 Task: Add an event with the title Third Marketing Campaign Optimization Discussion, date '2023/10/15', time 9:40 AM to 11:40 AMand add a description: A monthly review meeting is a scheduled gathering where team members and stakeholders come together to reflect on the previous month's performance, discuss achievements, identify areas for improvement, and set goals for the upcoming month. , put the event into Red category, logged in from the account softage.9@softage.netand send the event invitation to softage.7@softage.net with CC to  softage.1@softage.net. Set a reminder for the event 201 week before
Action: Mouse moved to (84, 122)
Screenshot: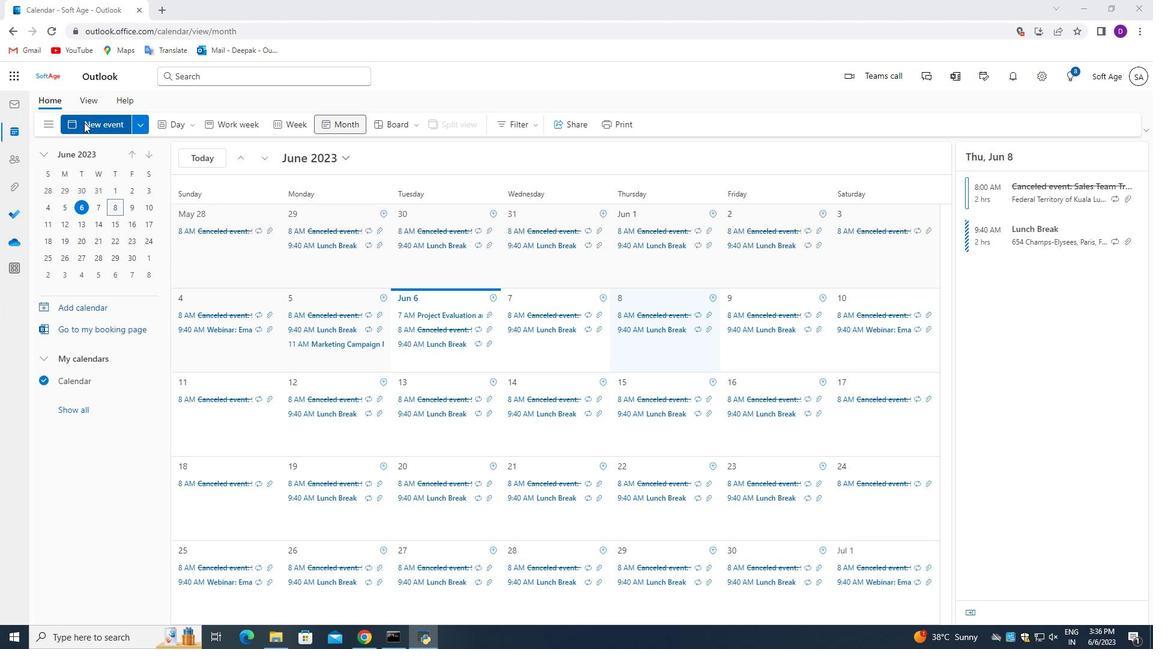 
Action: Mouse pressed left at (84, 122)
Screenshot: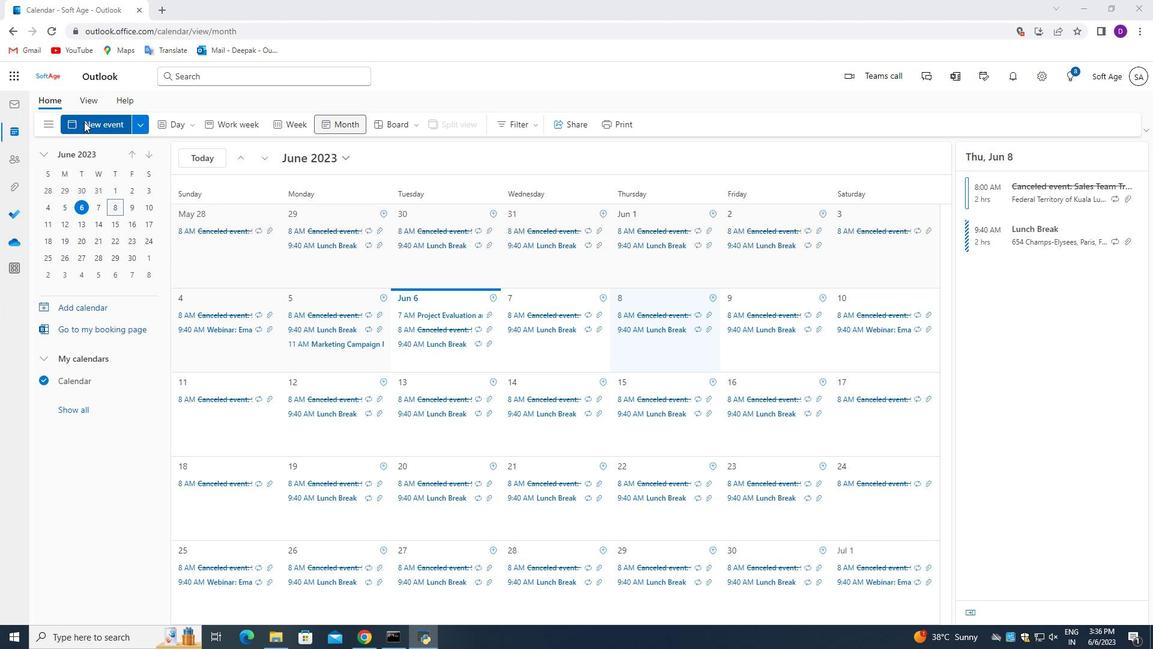 
Action: Mouse moved to (328, 479)
Screenshot: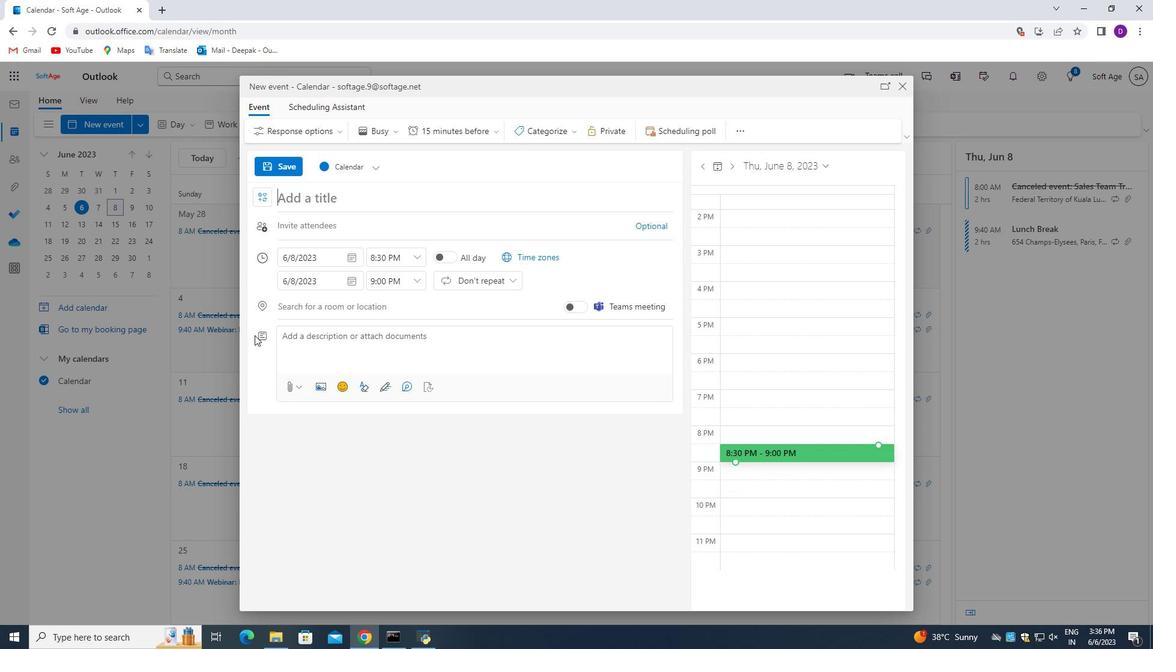 
Action: Key pressed <Key.shift_r>Third<Key.space><Key.shift>Marketing<Key.space><Key.shift_r>c<Key.backspace><Key.shift_r>Campaign<Key.space><Key.shift>Optimization<Key.space><Key.shift_r>Discussion
Screenshot: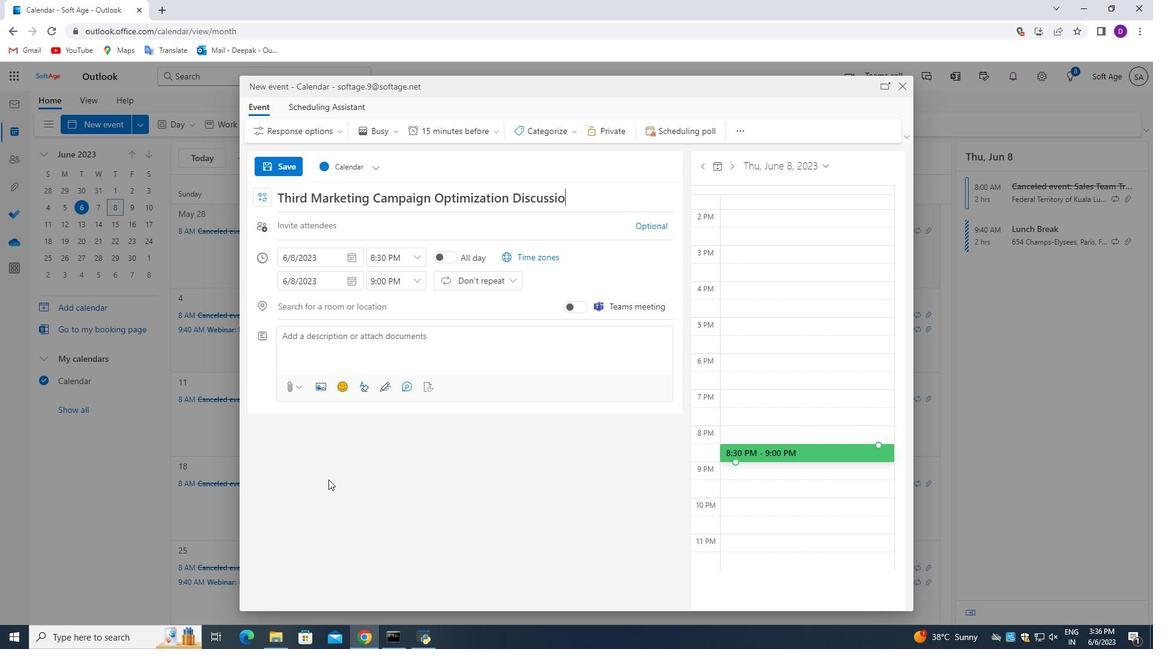 
Action: Mouse moved to (352, 255)
Screenshot: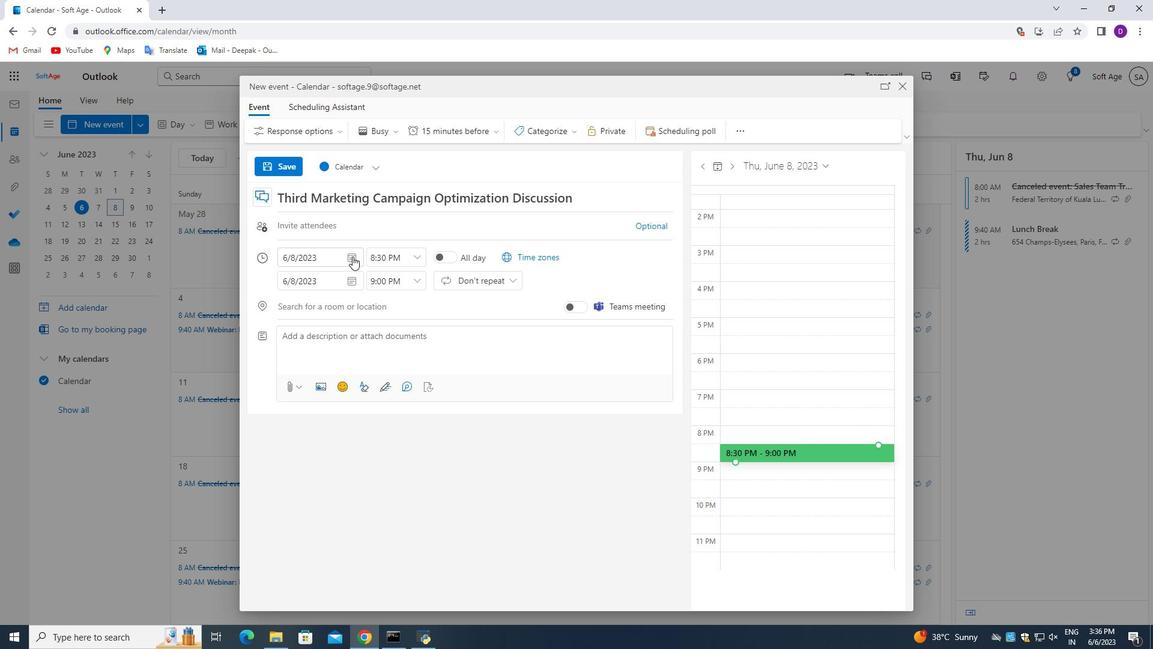 
Action: Mouse pressed left at (352, 255)
Screenshot: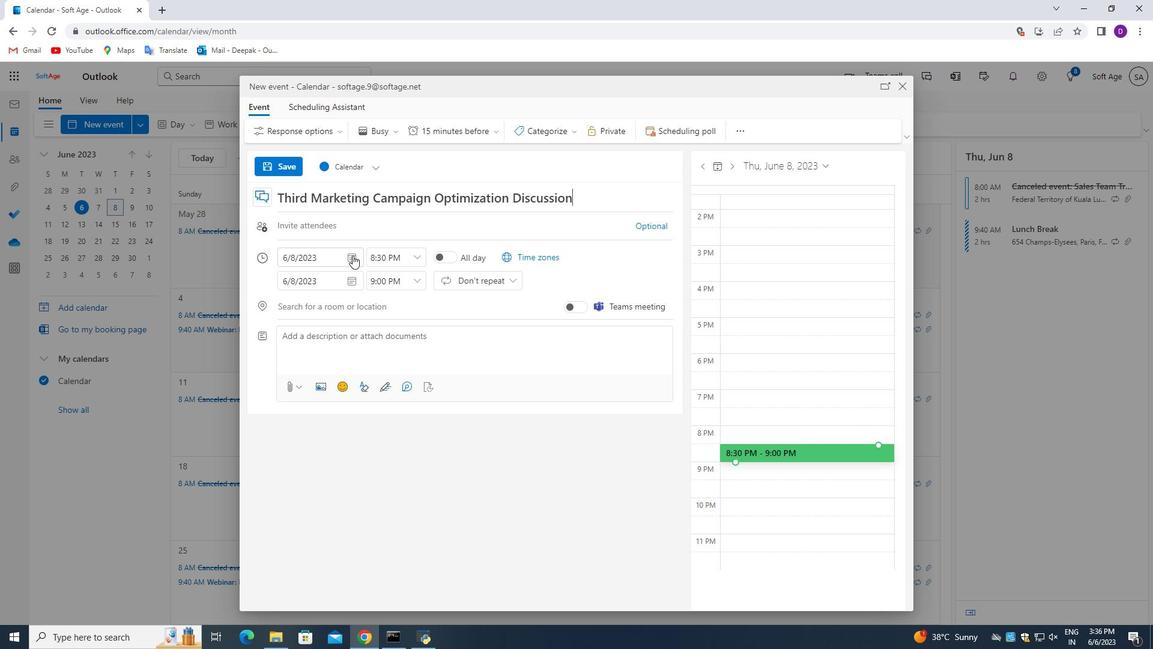 
Action: Mouse moved to (326, 283)
Screenshot: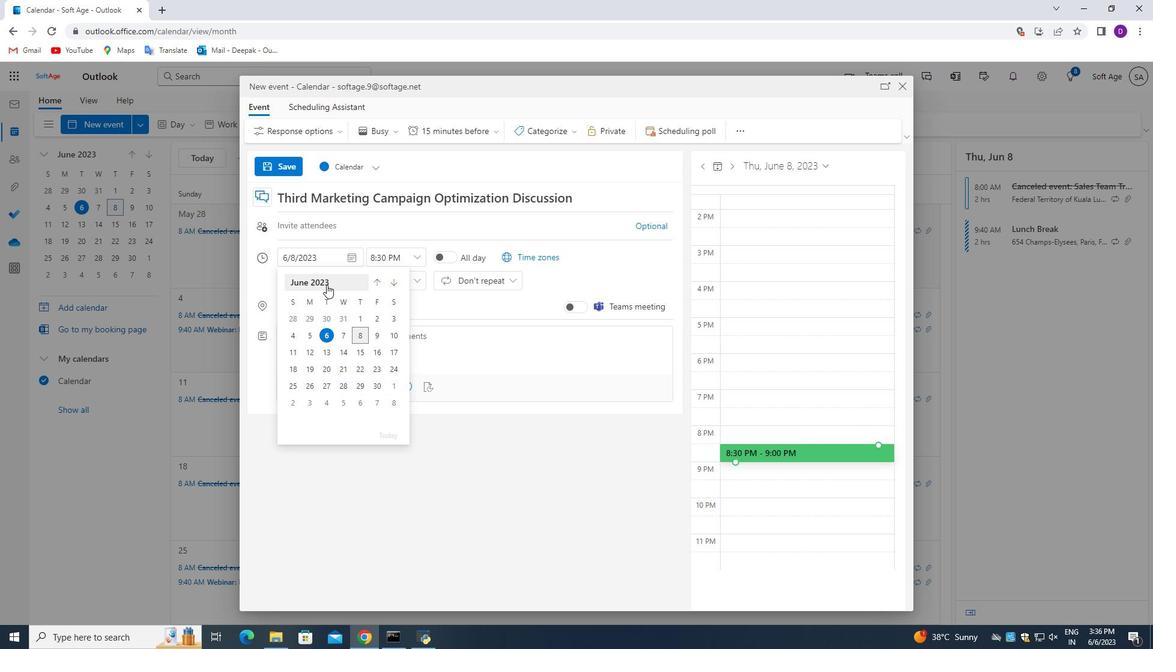 
Action: Mouse pressed left at (326, 283)
Screenshot: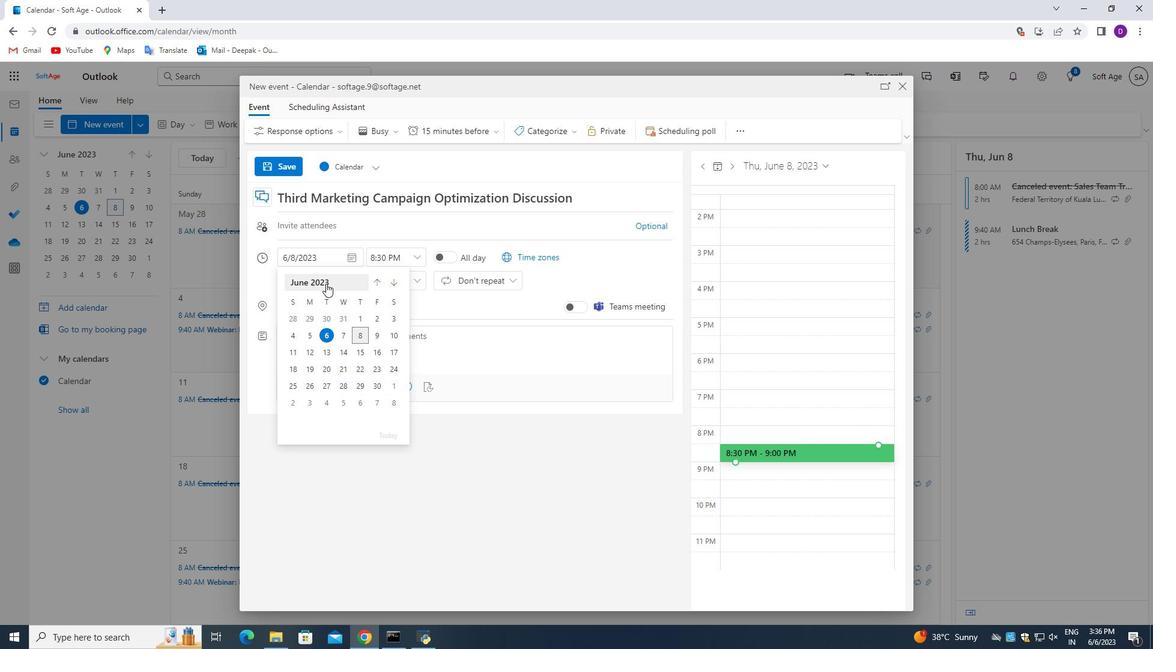 
Action: Mouse moved to (332, 370)
Screenshot: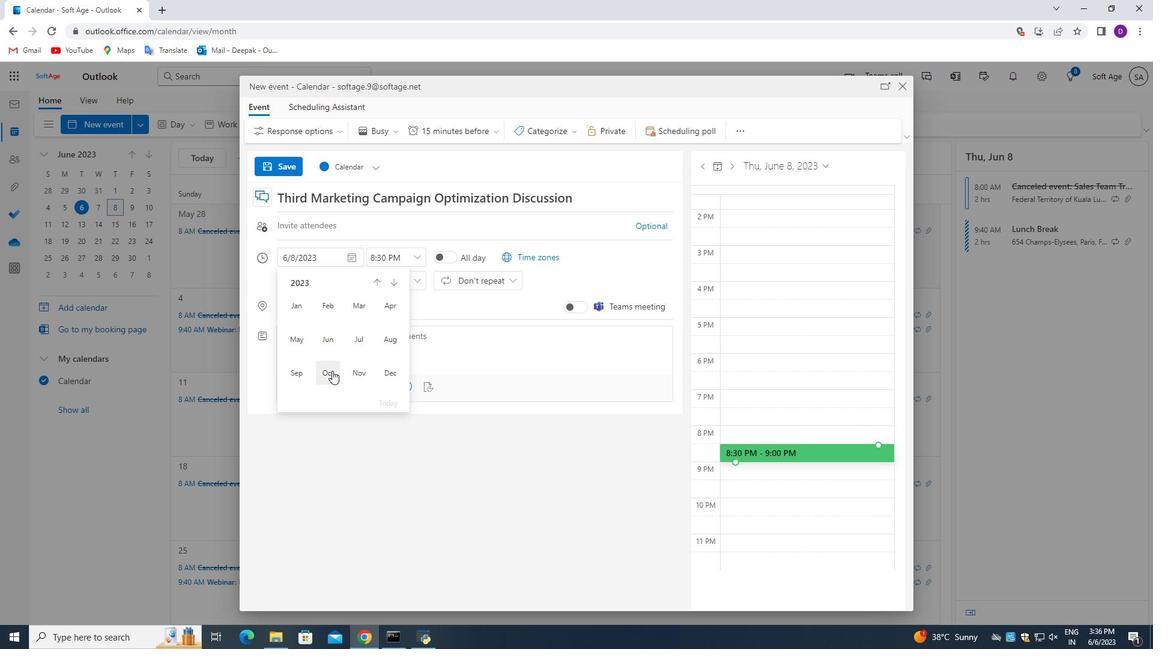 
Action: Mouse pressed left at (332, 370)
Screenshot: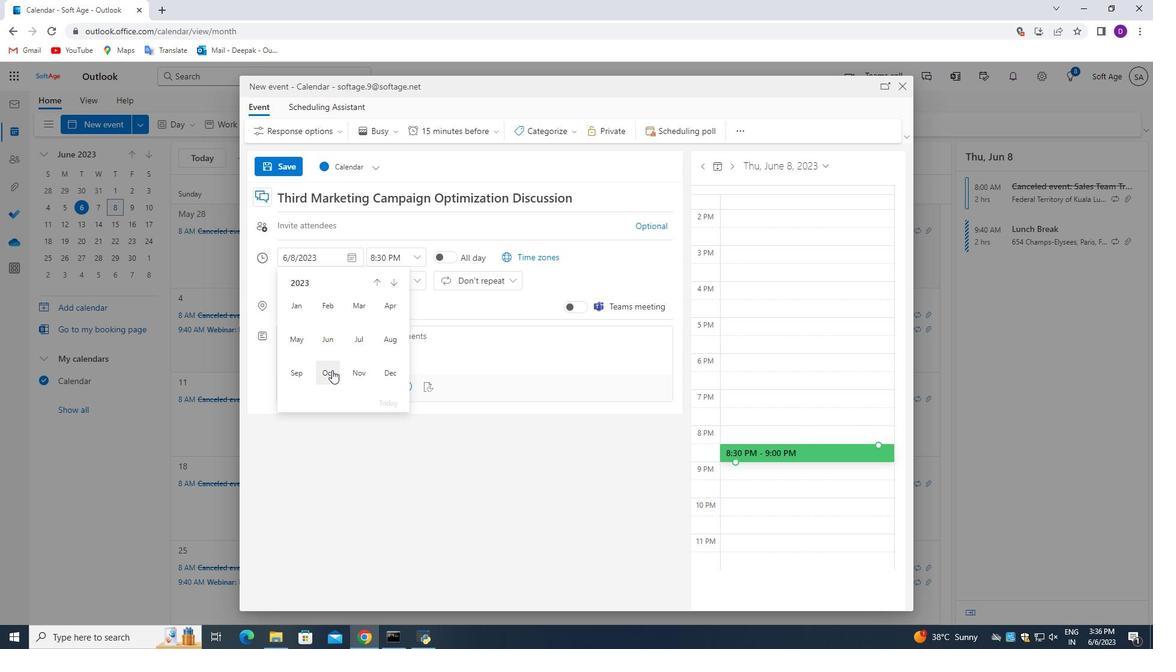 
Action: Mouse moved to (298, 349)
Screenshot: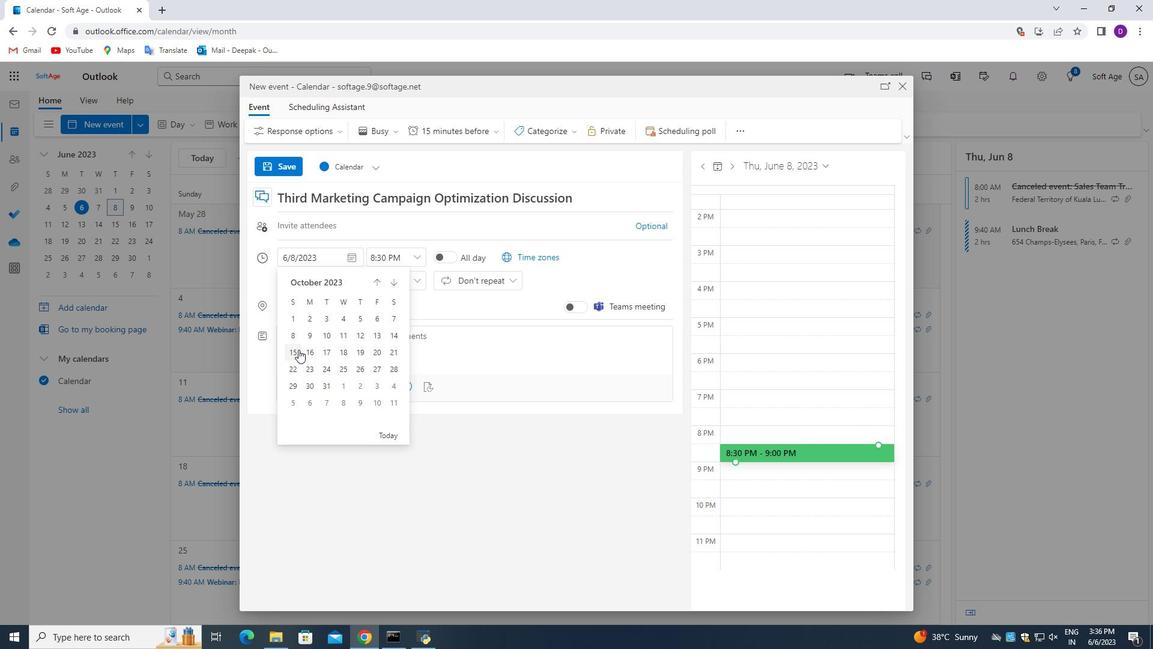 
Action: Mouse pressed left at (298, 349)
Screenshot: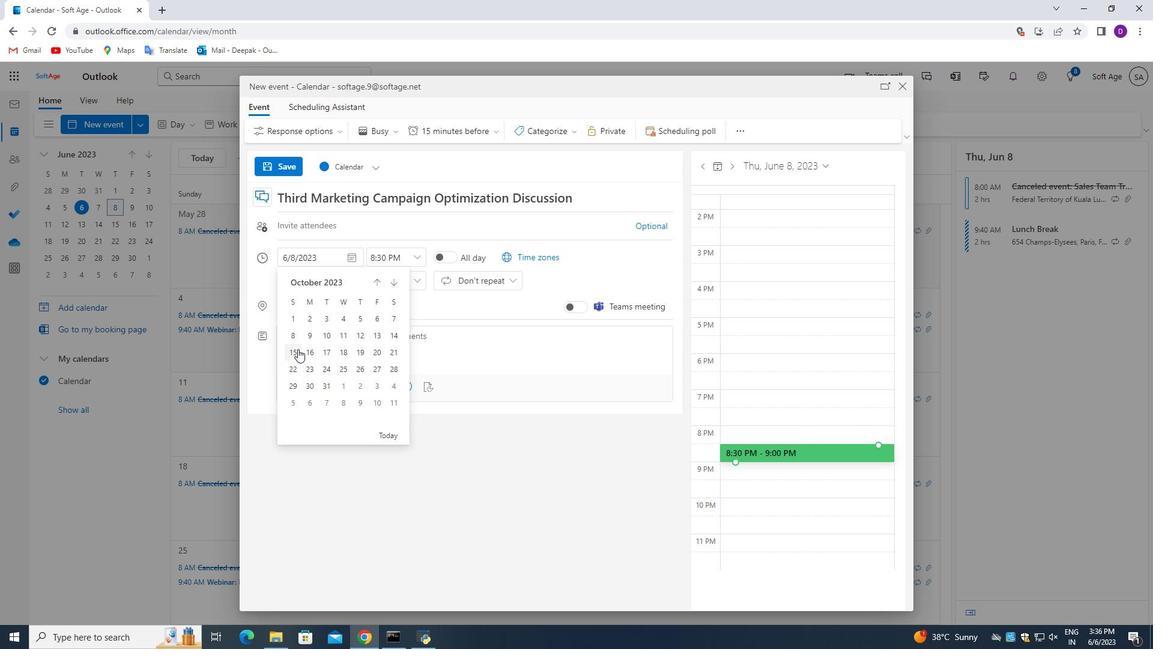 
Action: Mouse moved to (417, 260)
Screenshot: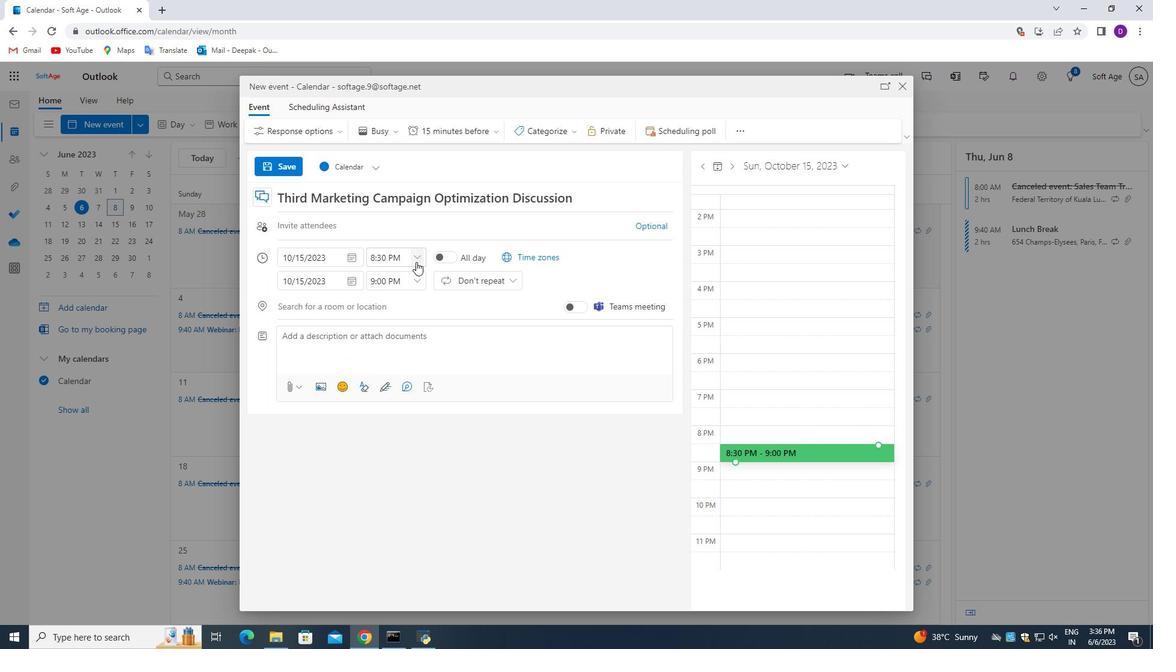 
Action: Mouse pressed left at (417, 260)
Screenshot: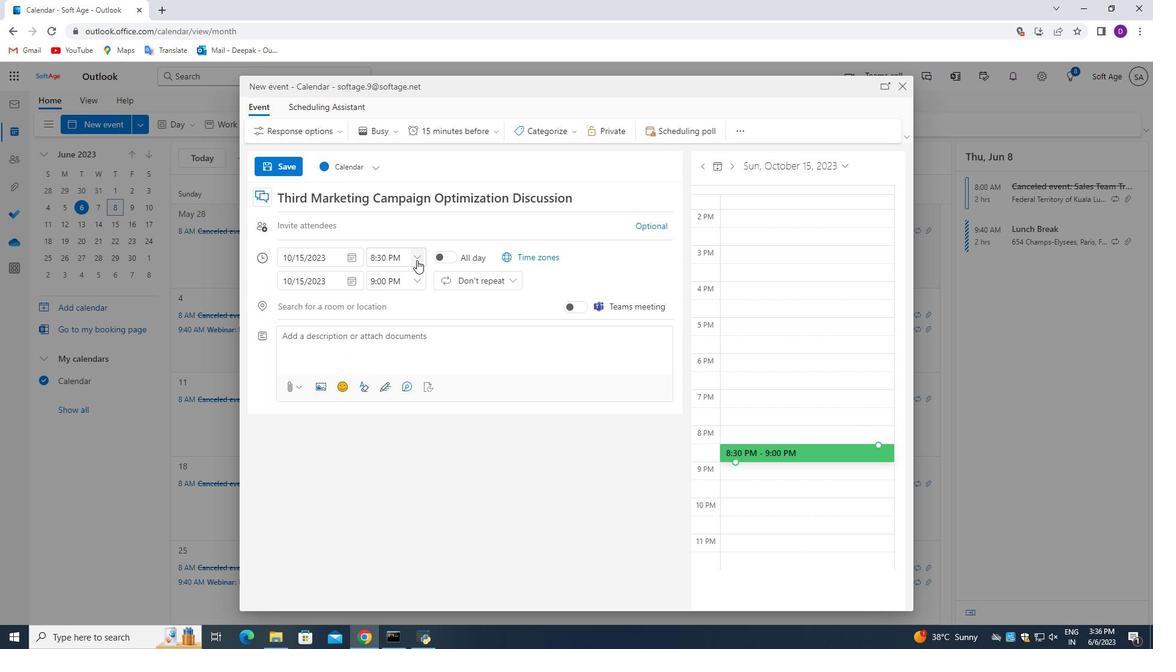 
Action: Mouse moved to (388, 347)
Screenshot: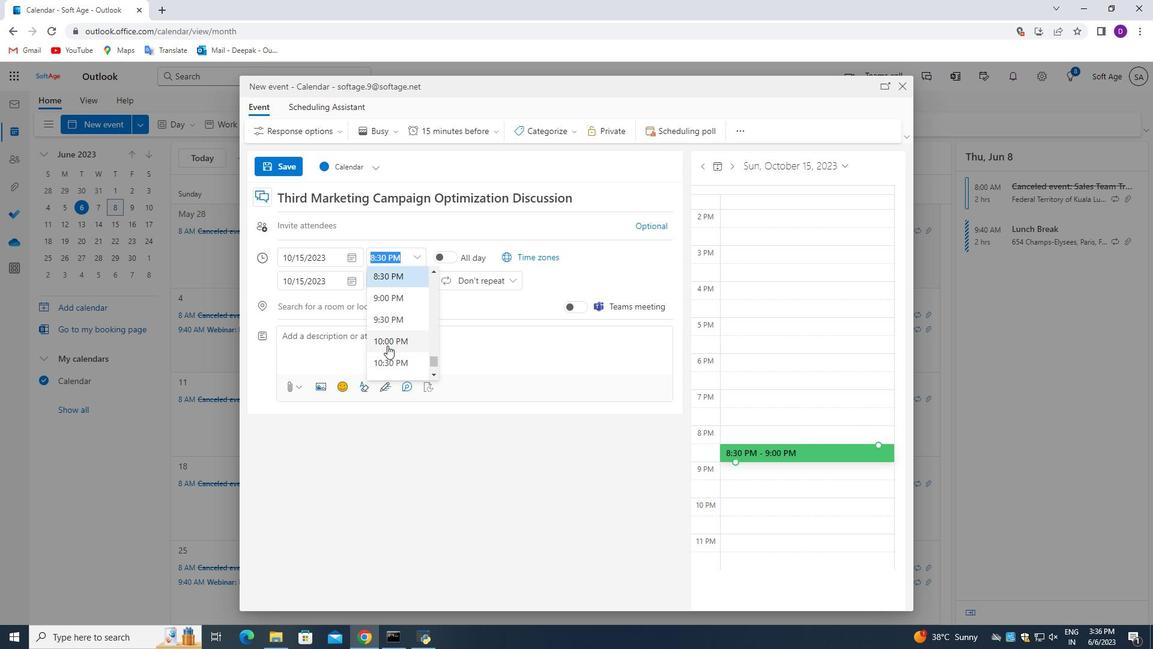 
Action: Mouse scrolled (388, 347) with delta (0, 0)
Screenshot: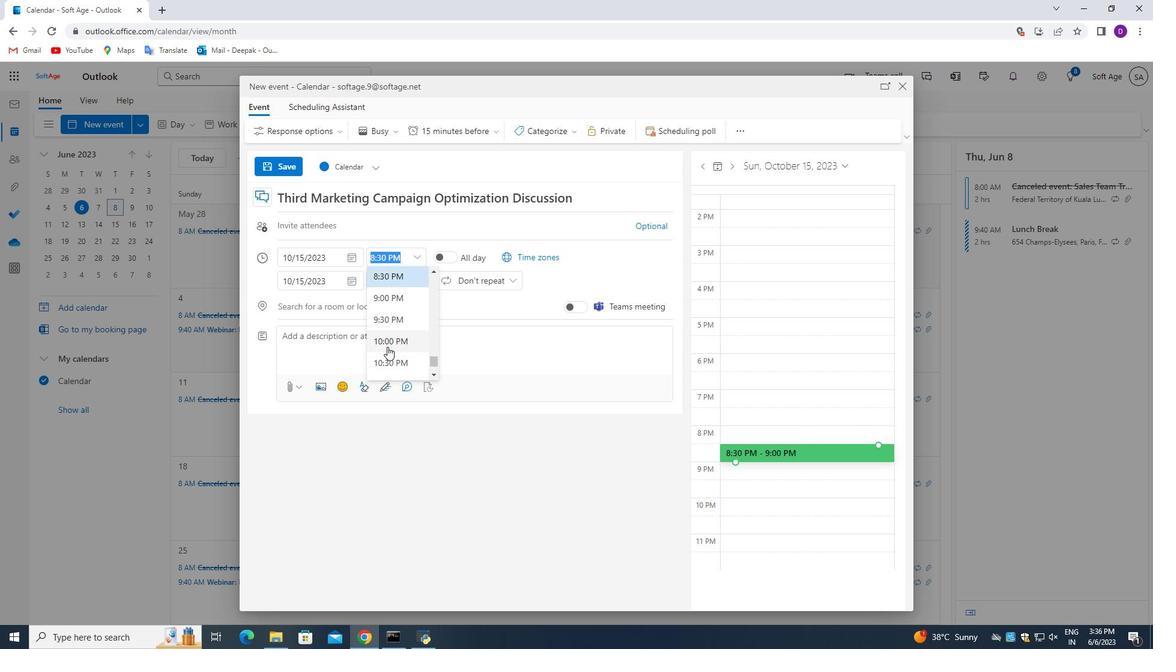 
Action: Mouse scrolled (388, 347) with delta (0, 0)
Screenshot: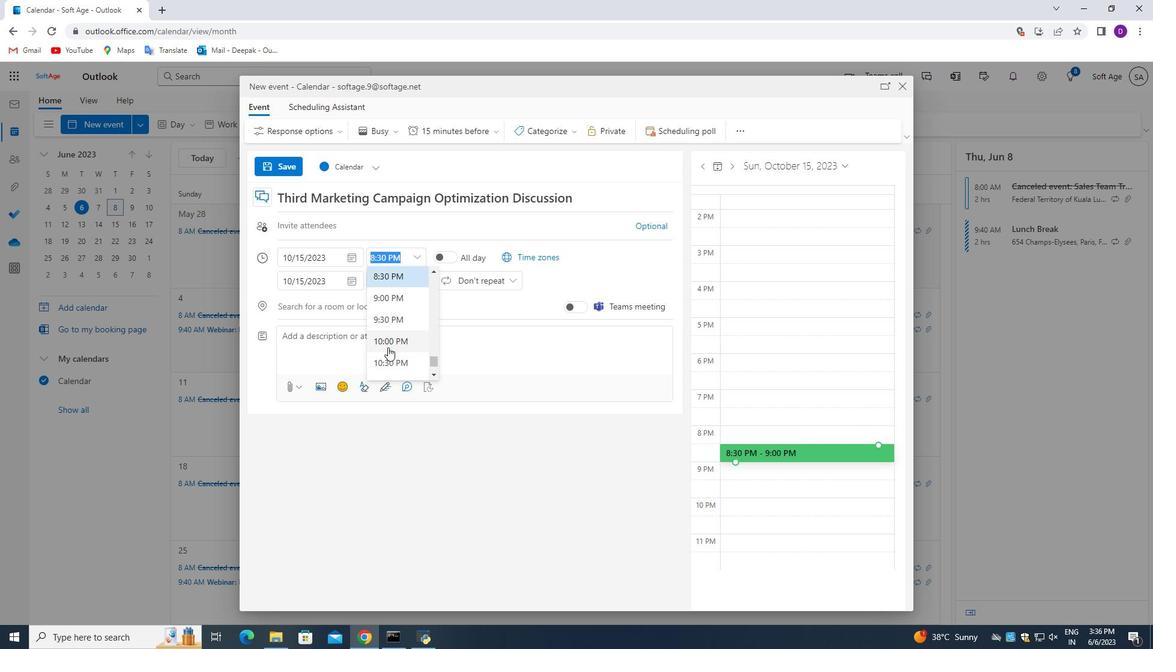 
Action: Mouse scrolled (388, 347) with delta (0, 0)
Screenshot: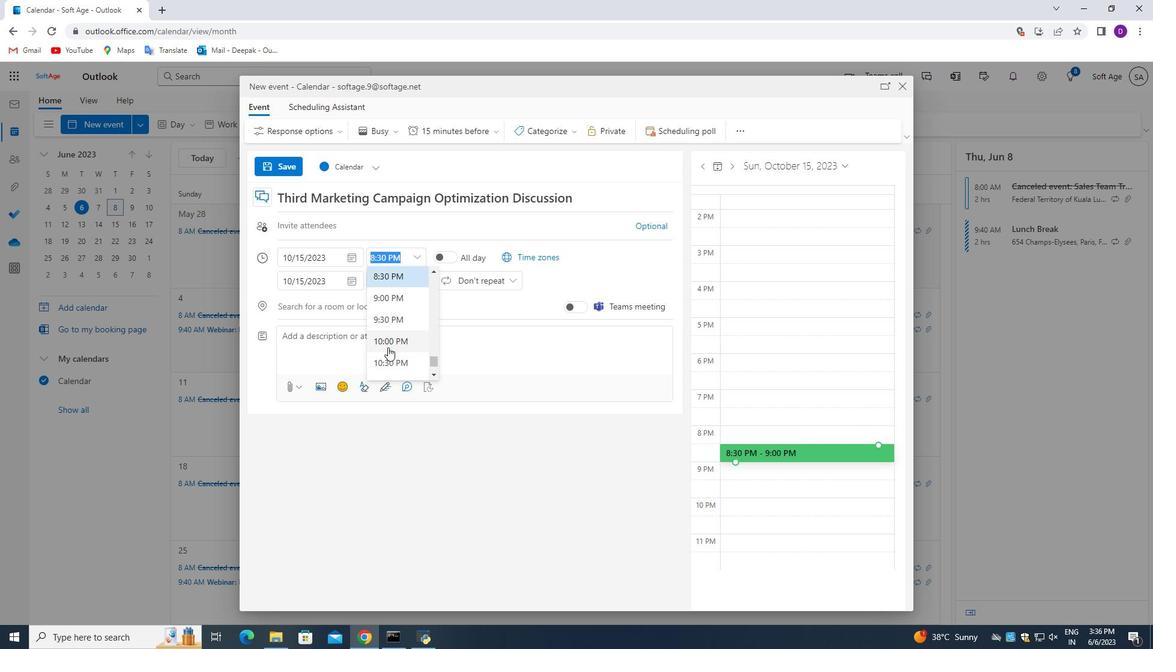 
Action: Mouse moved to (388, 347)
Screenshot: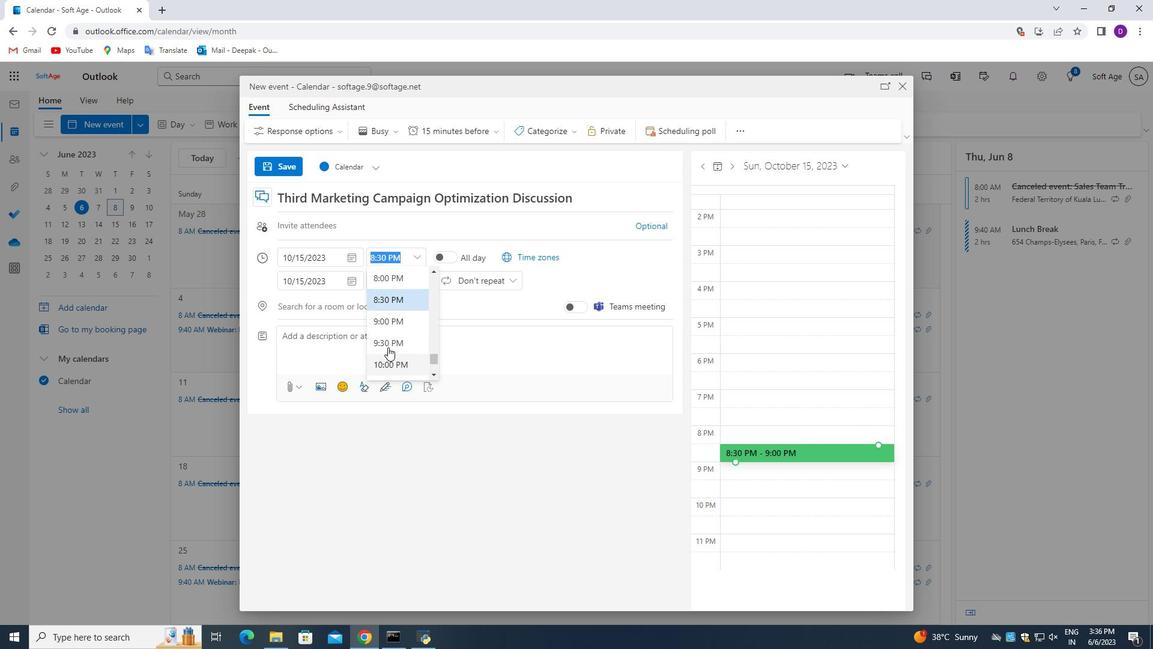 
Action: Mouse scrolled (388, 347) with delta (0, 0)
Screenshot: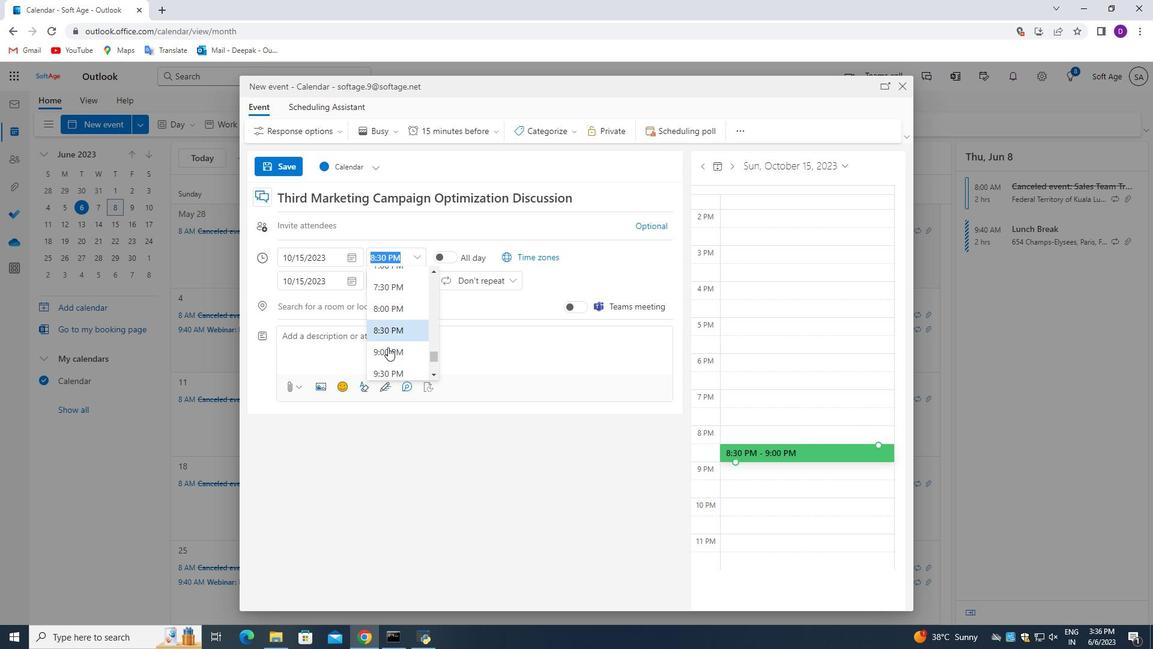 
Action: Mouse moved to (392, 335)
Screenshot: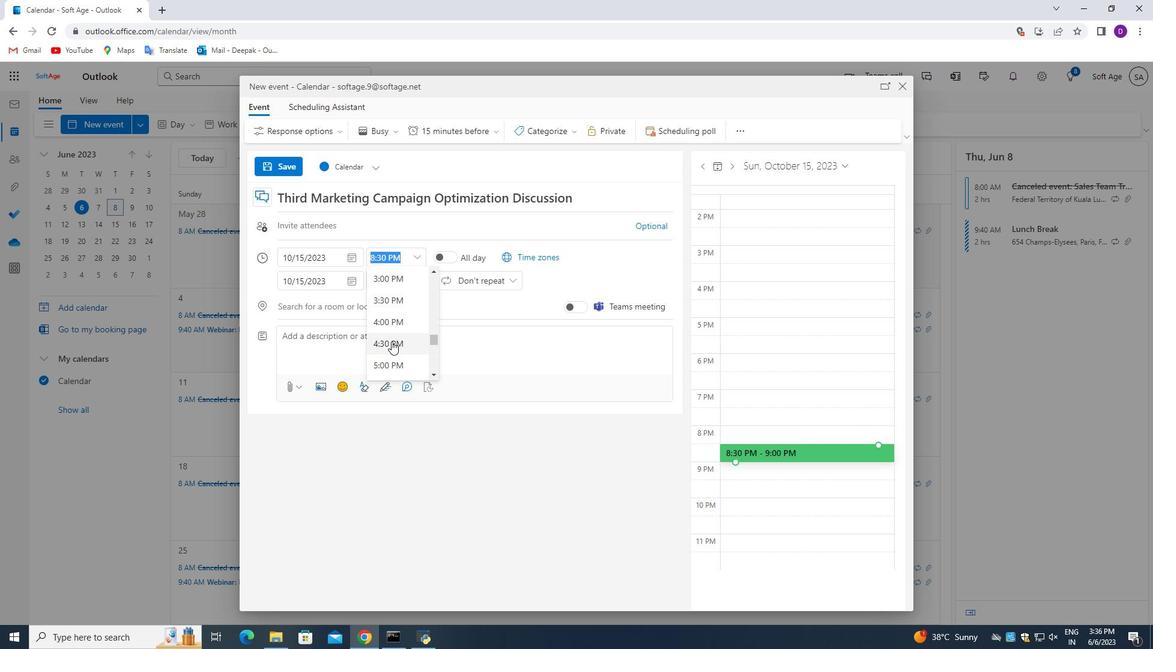 
Action: Mouse scrolled (392, 335) with delta (0, 0)
Screenshot: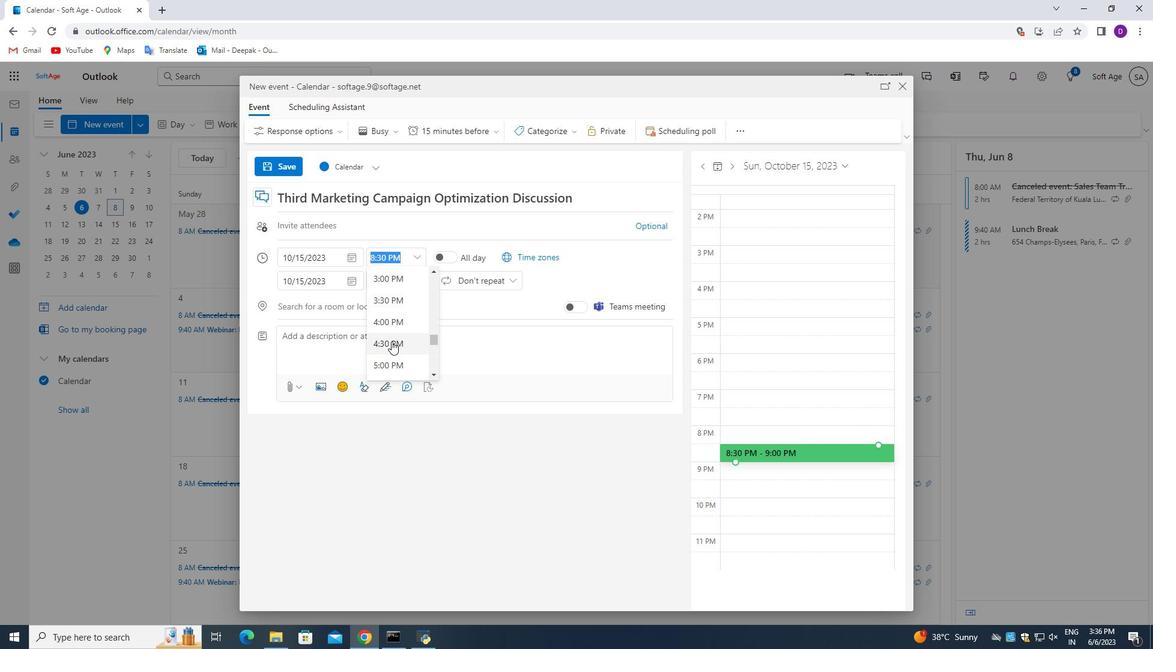 
Action: Mouse moved to (393, 334)
Screenshot: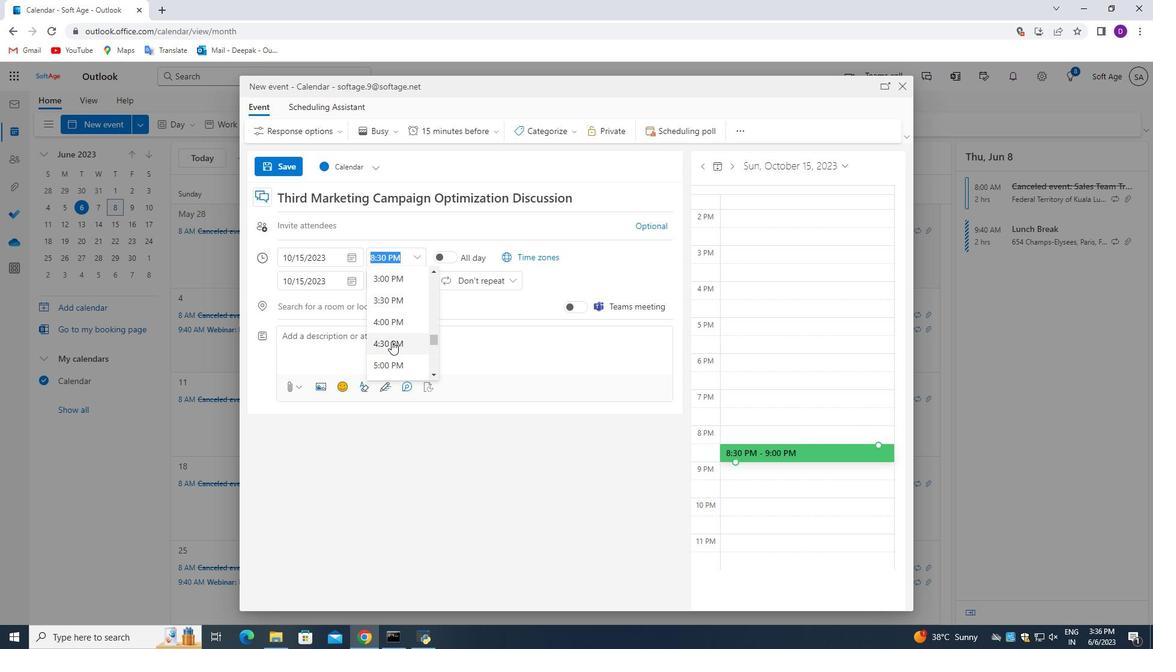 
Action: Mouse scrolled (393, 334) with delta (0, 0)
Screenshot: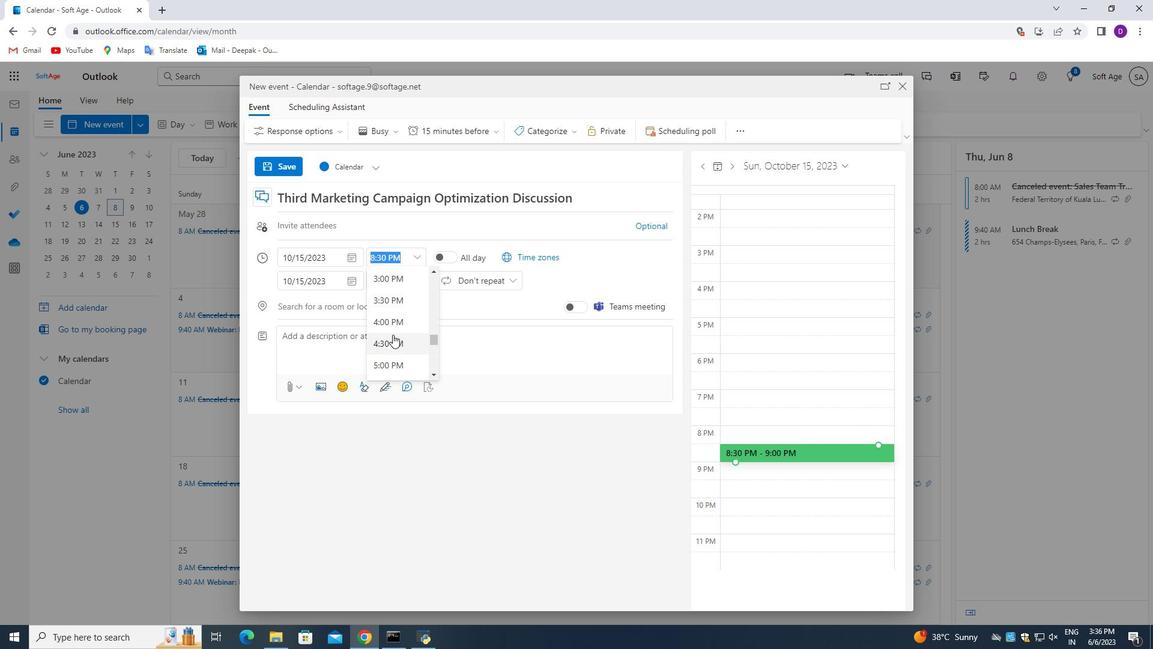
Action: Mouse moved to (393, 334)
Screenshot: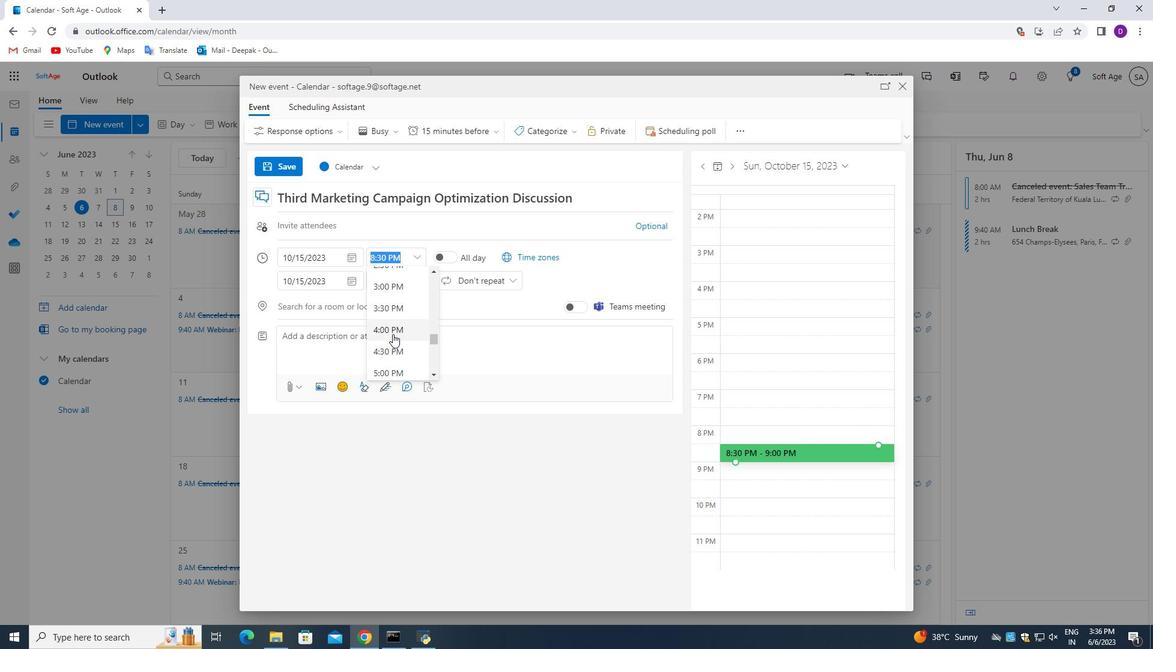 
Action: Mouse scrolled (393, 334) with delta (0, 0)
Screenshot: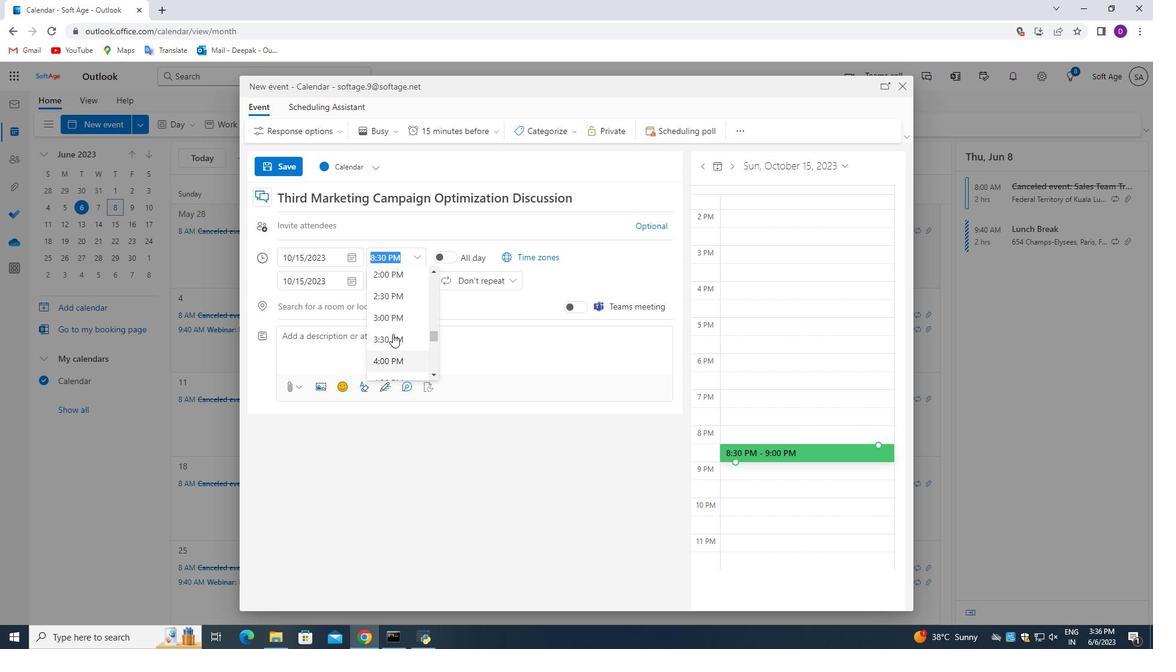 
Action: Mouse scrolled (393, 334) with delta (0, 0)
Screenshot: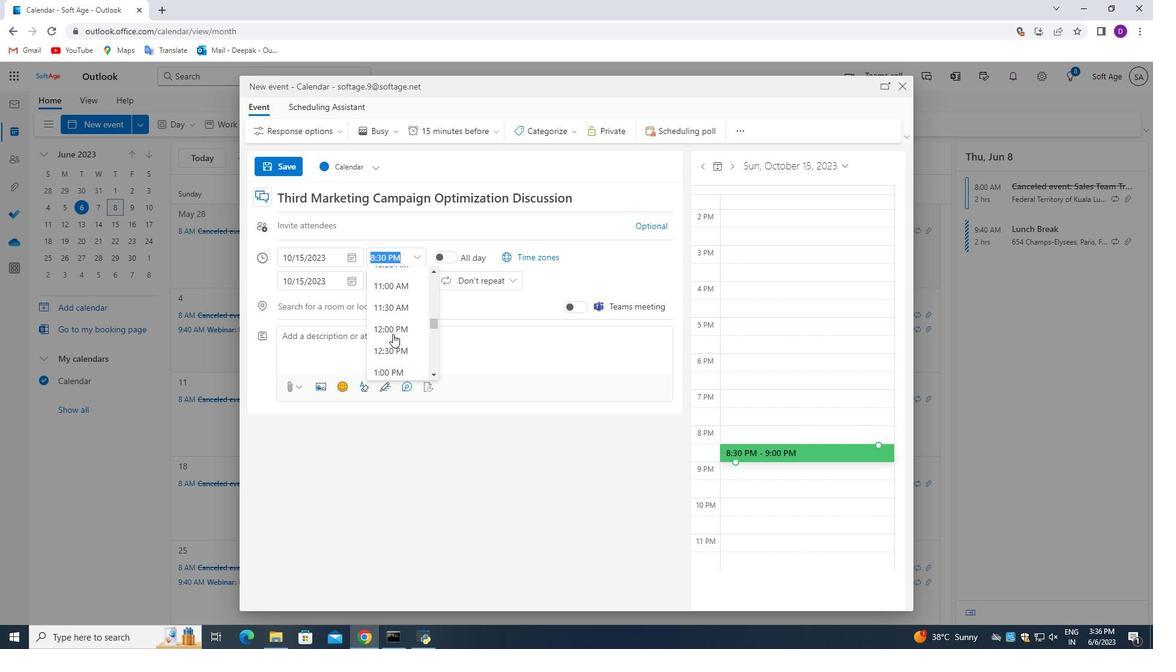 
Action: Mouse scrolled (393, 334) with delta (0, 0)
Screenshot: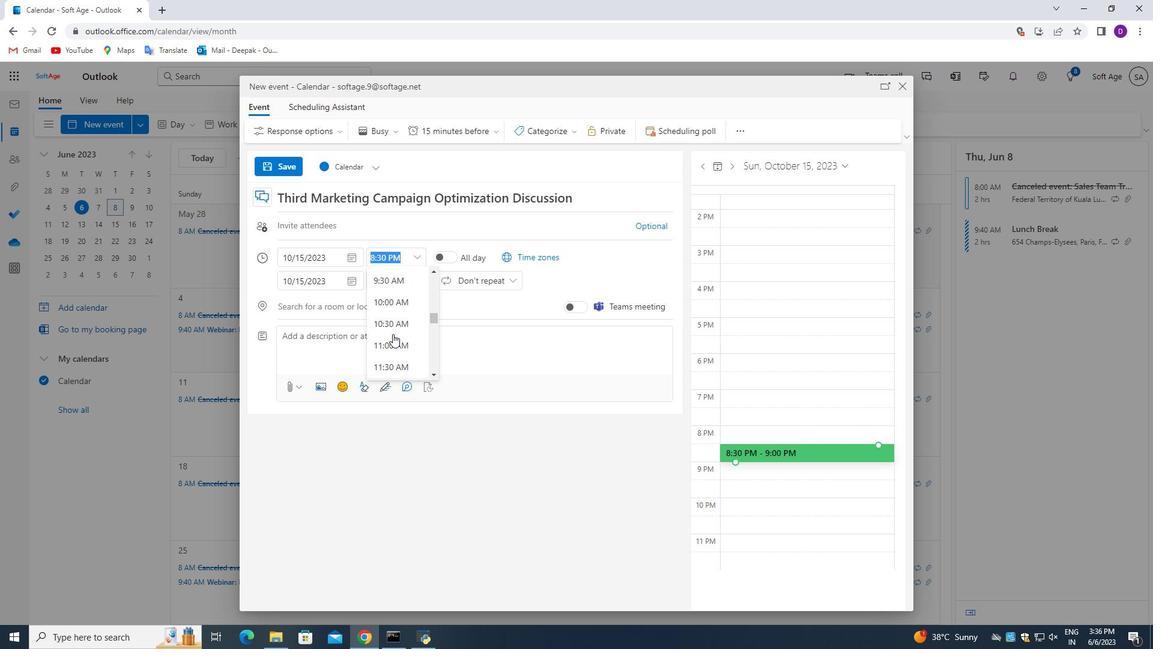 
Action: Mouse moved to (394, 340)
Screenshot: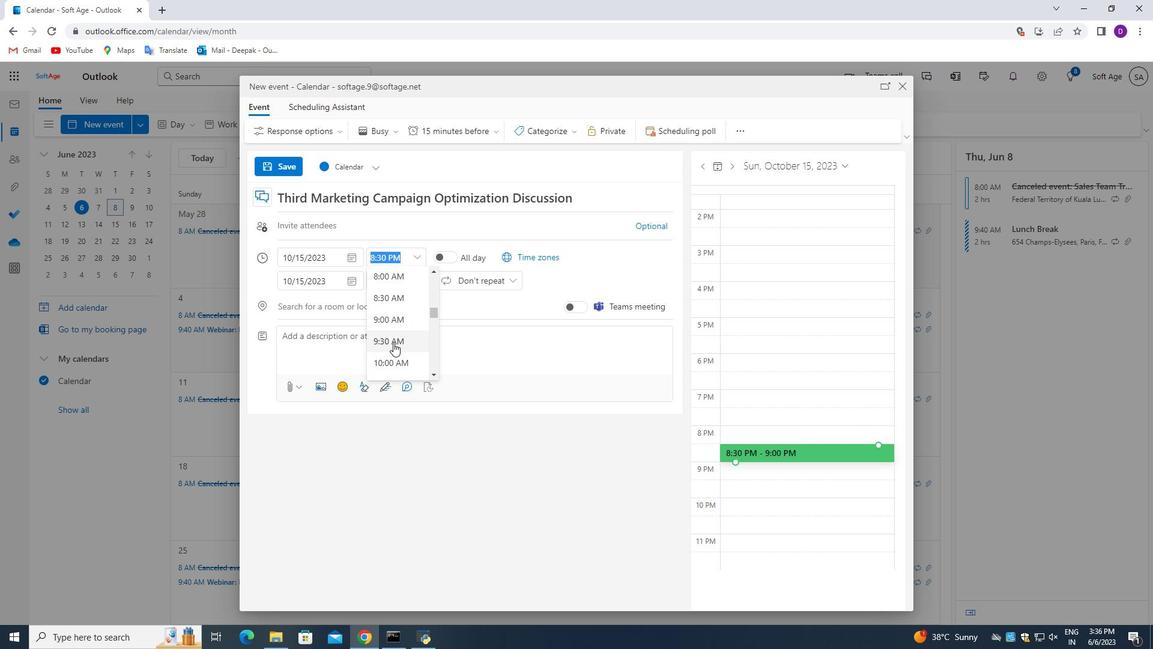 
Action: Mouse pressed left at (394, 340)
Screenshot: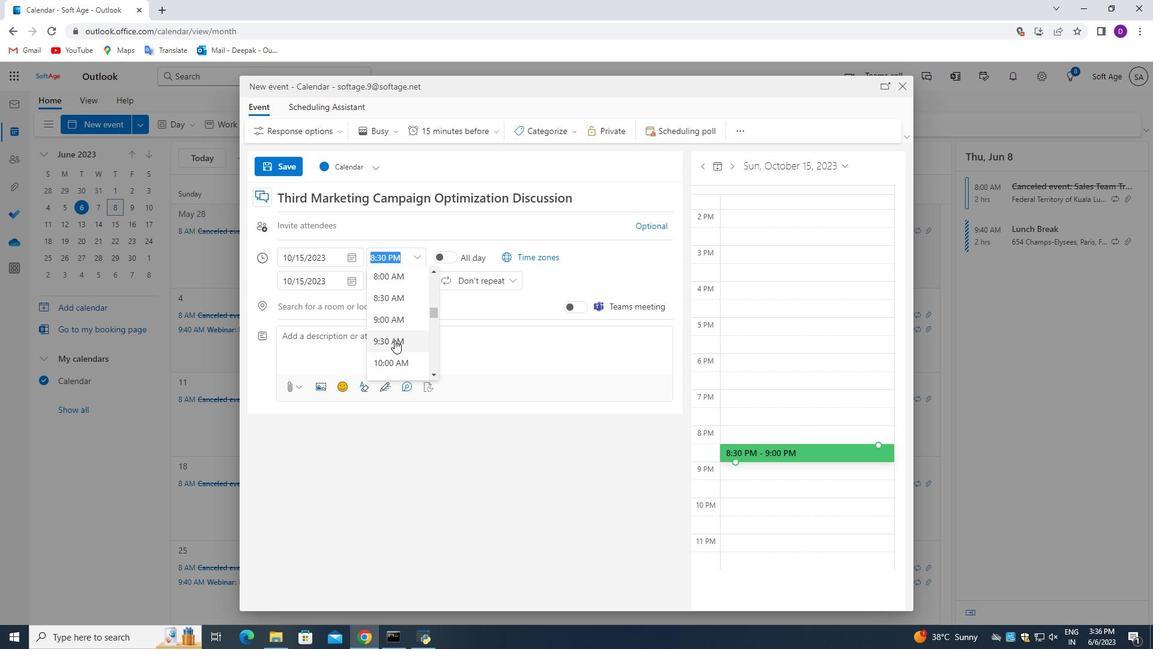 
Action: Mouse moved to (382, 257)
Screenshot: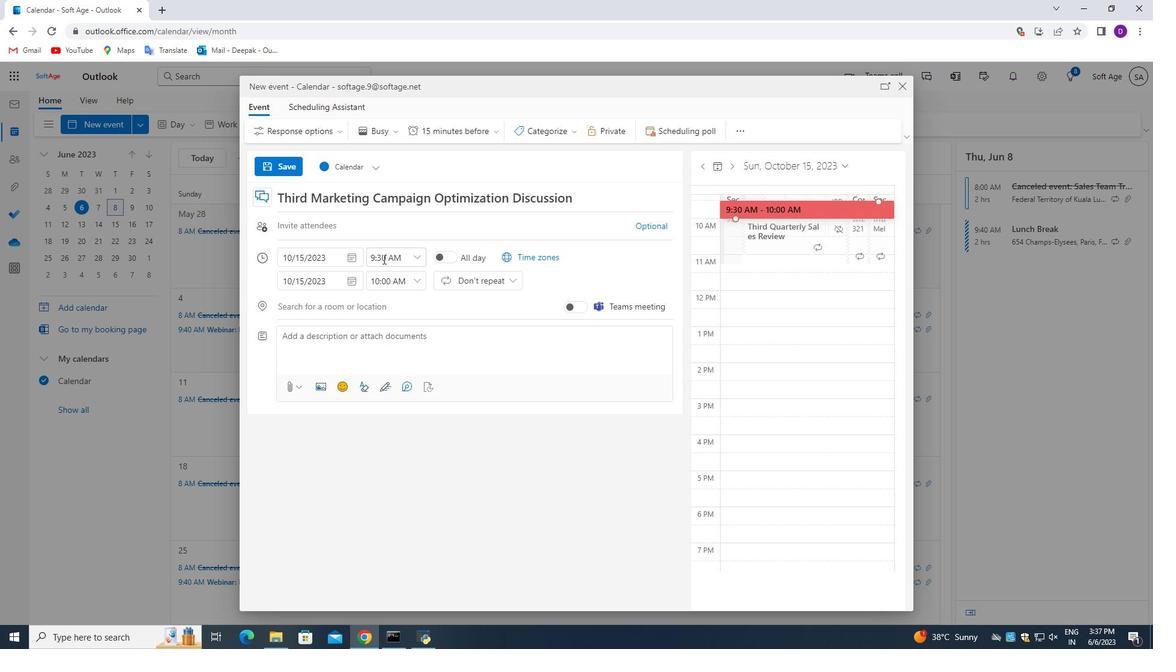 
Action: Mouse pressed left at (382, 257)
Screenshot: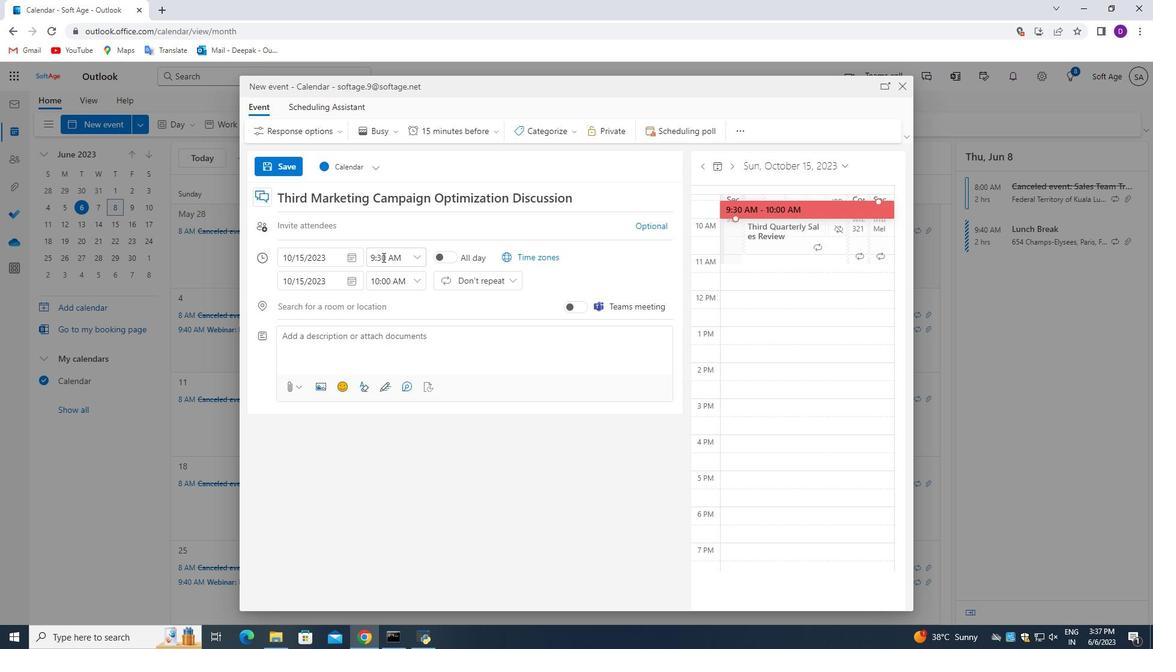 
Action: Mouse moved to (382, 225)
Screenshot: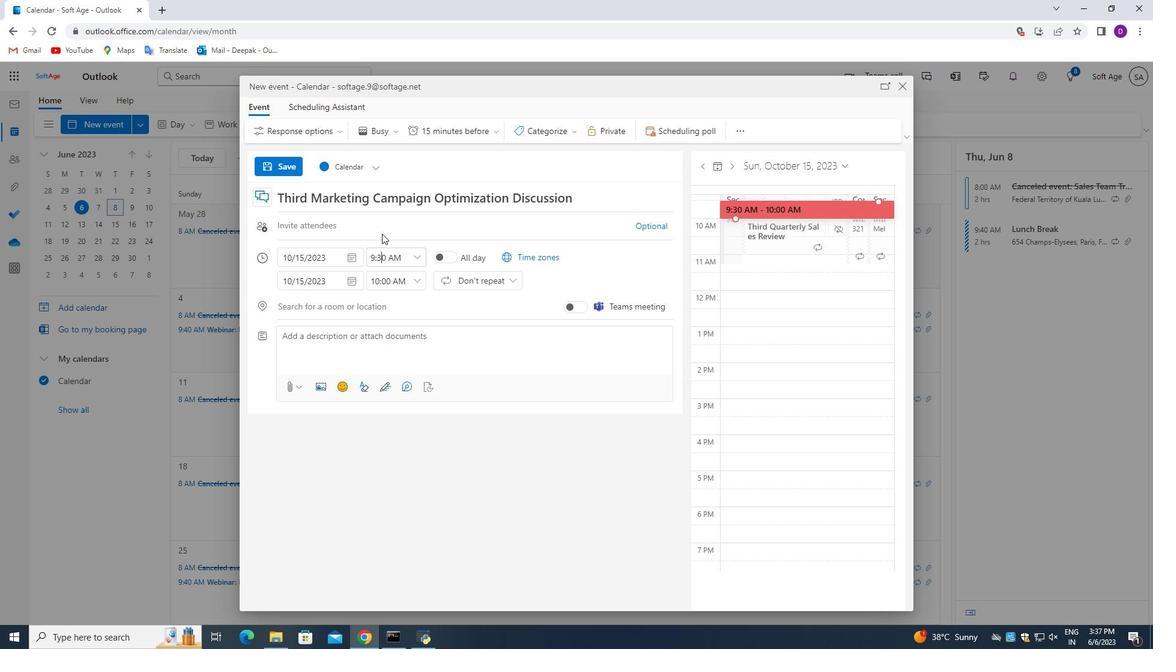 
Action: Key pressed <Key.backspace>4
Screenshot: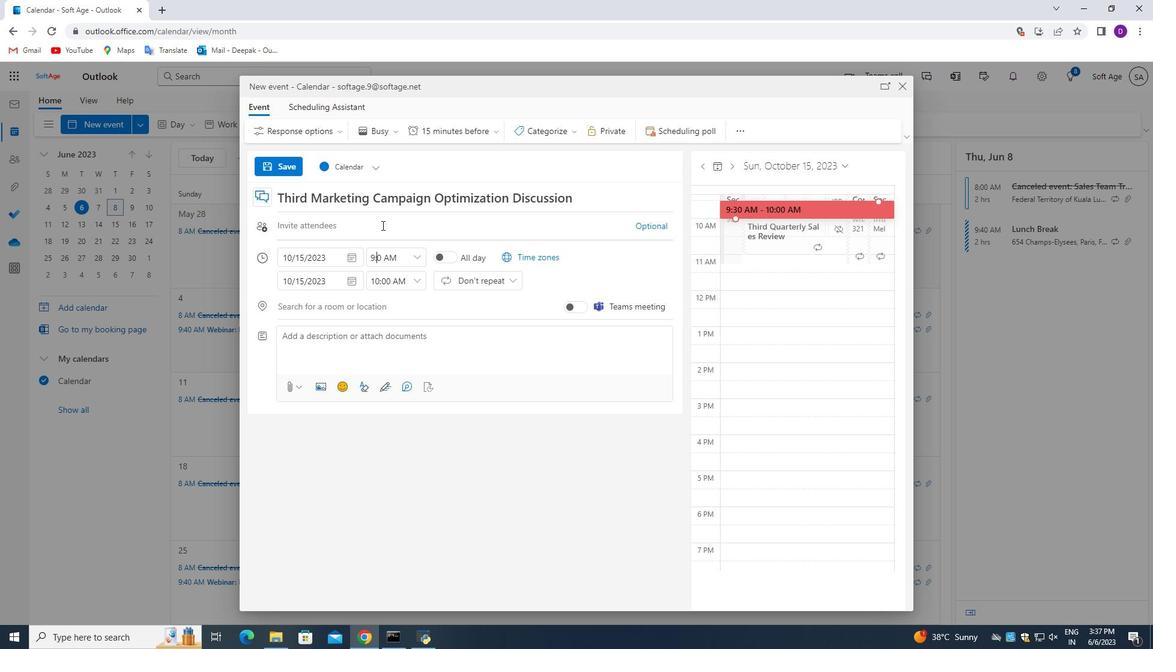 
Action: Mouse moved to (419, 281)
Screenshot: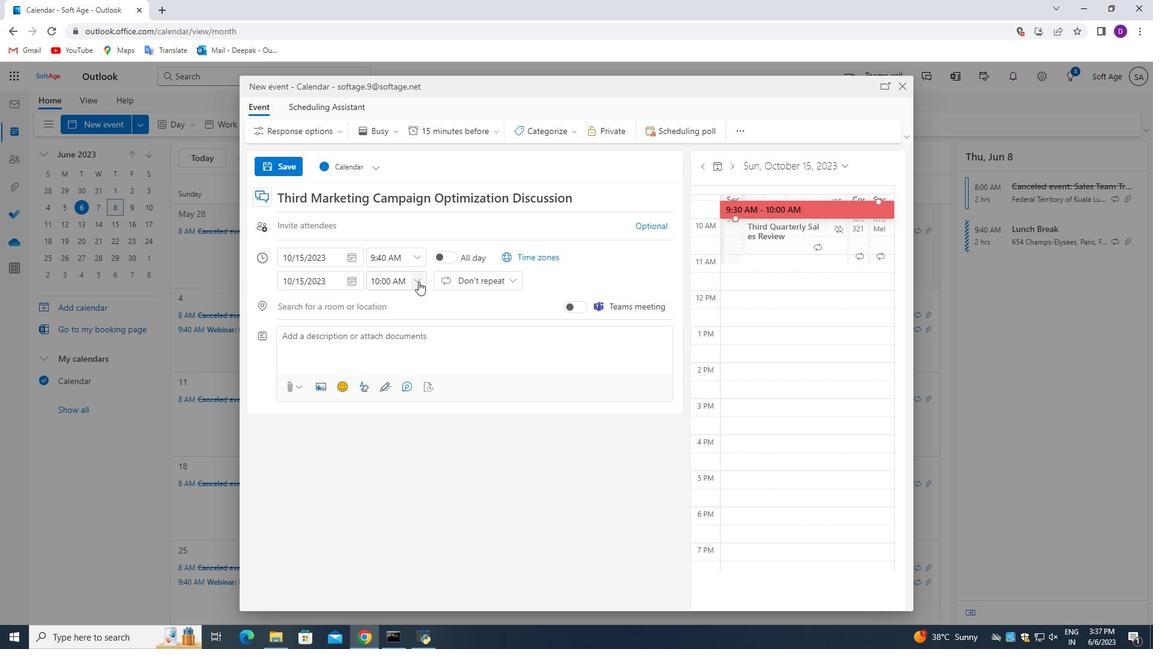 
Action: Mouse pressed left at (419, 281)
Screenshot: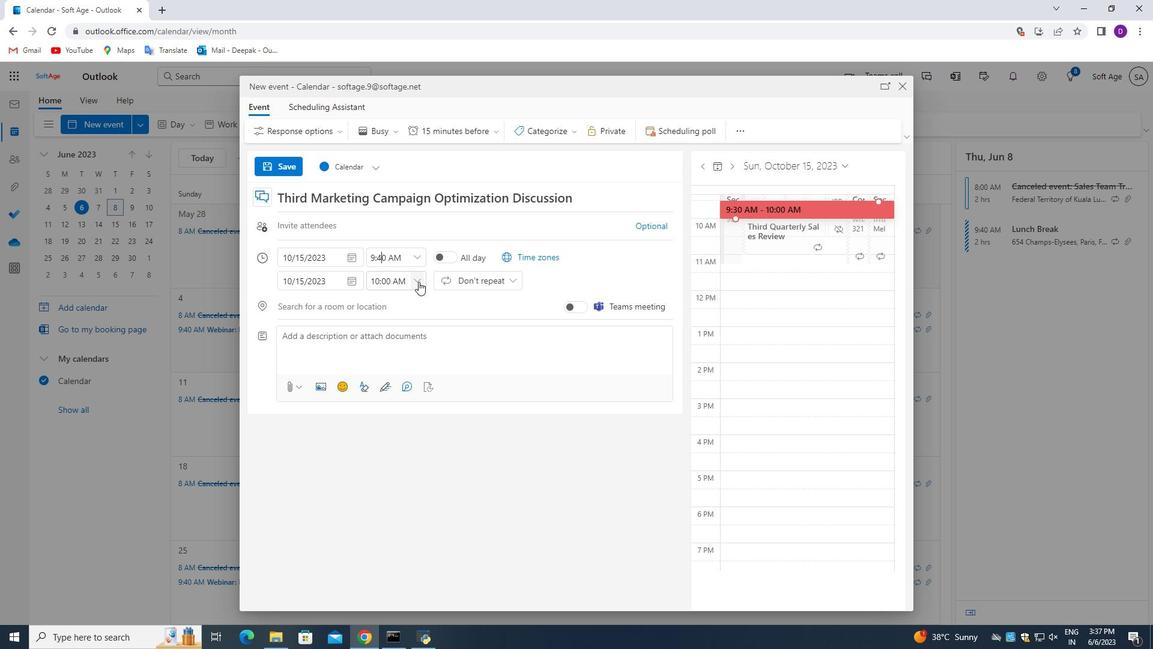
Action: Mouse moved to (407, 361)
Screenshot: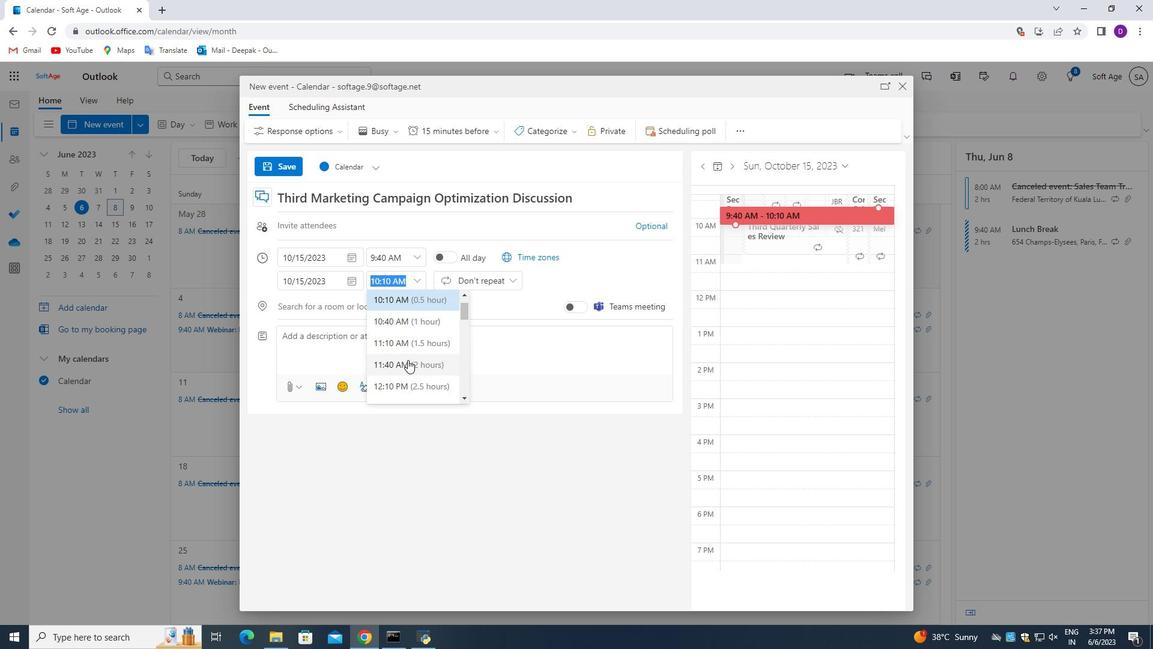 
Action: Mouse pressed left at (407, 361)
Screenshot: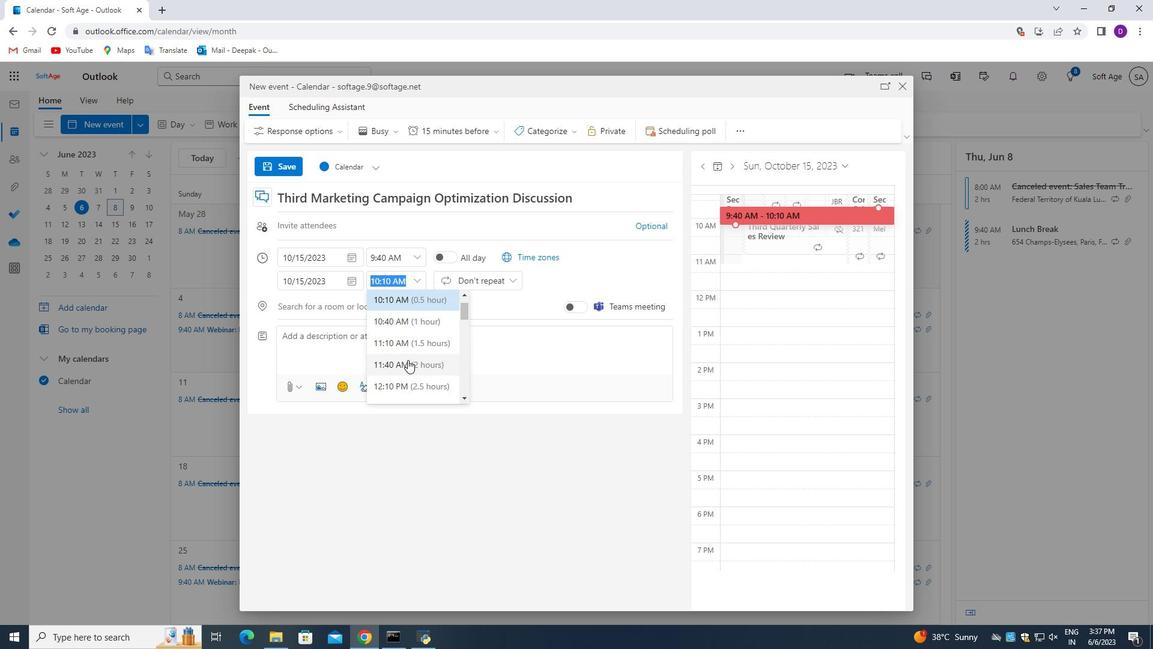 
Action: Mouse moved to (375, 338)
Screenshot: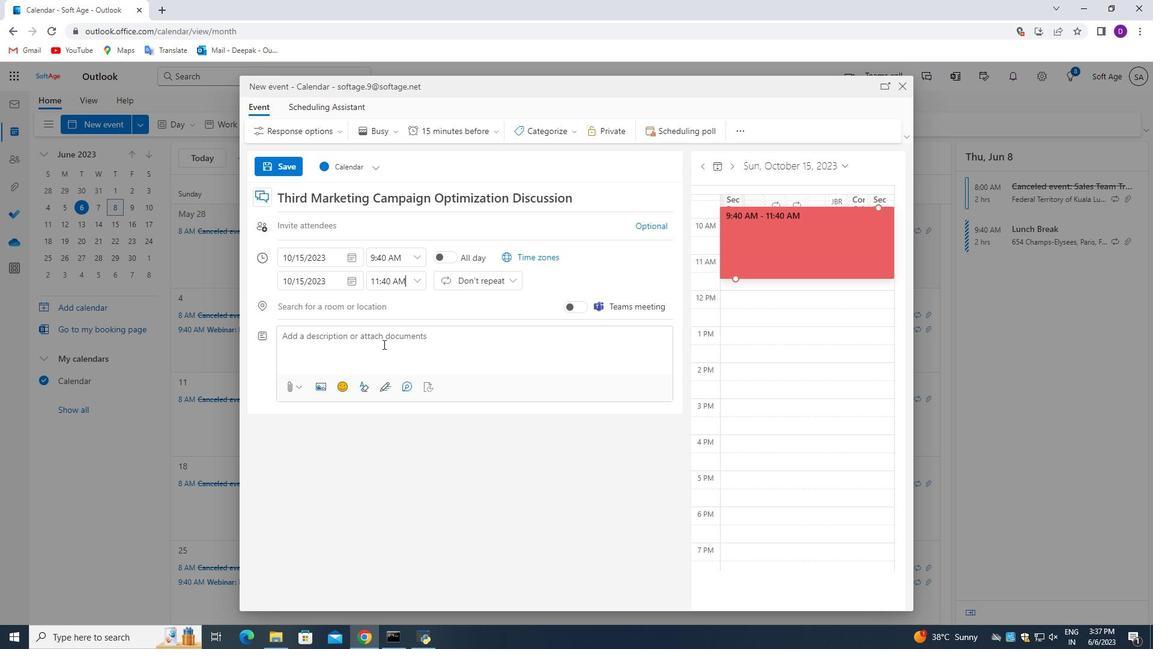 
Action: Mouse pressed left at (375, 338)
Screenshot: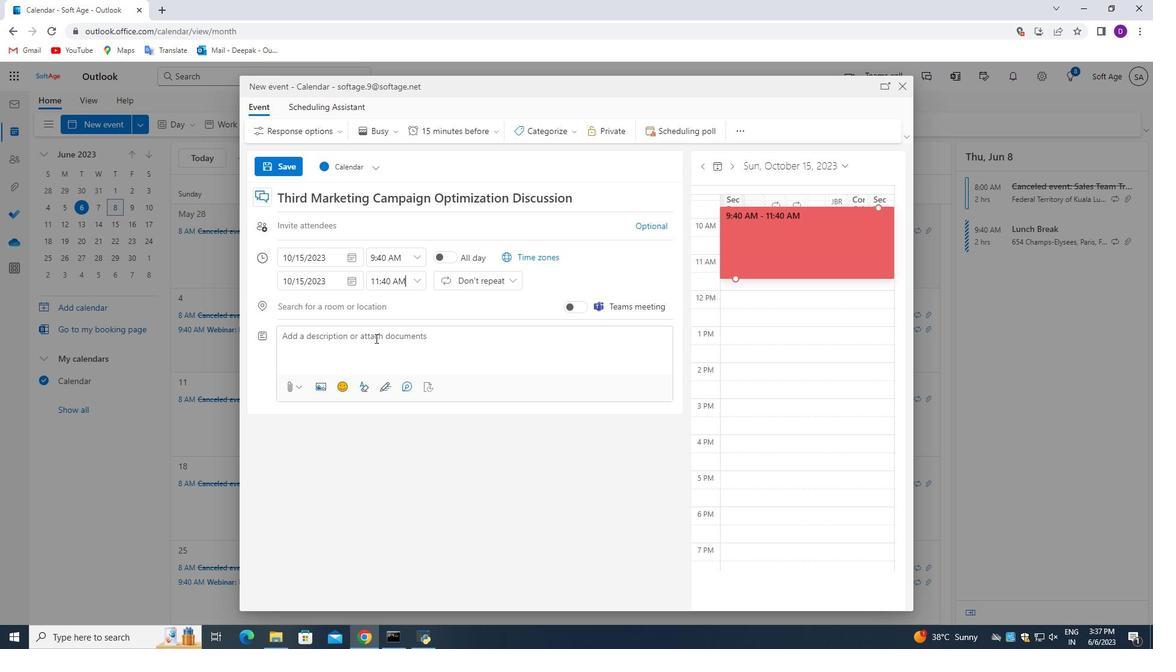 
Action: Mouse moved to (323, 227)
Screenshot: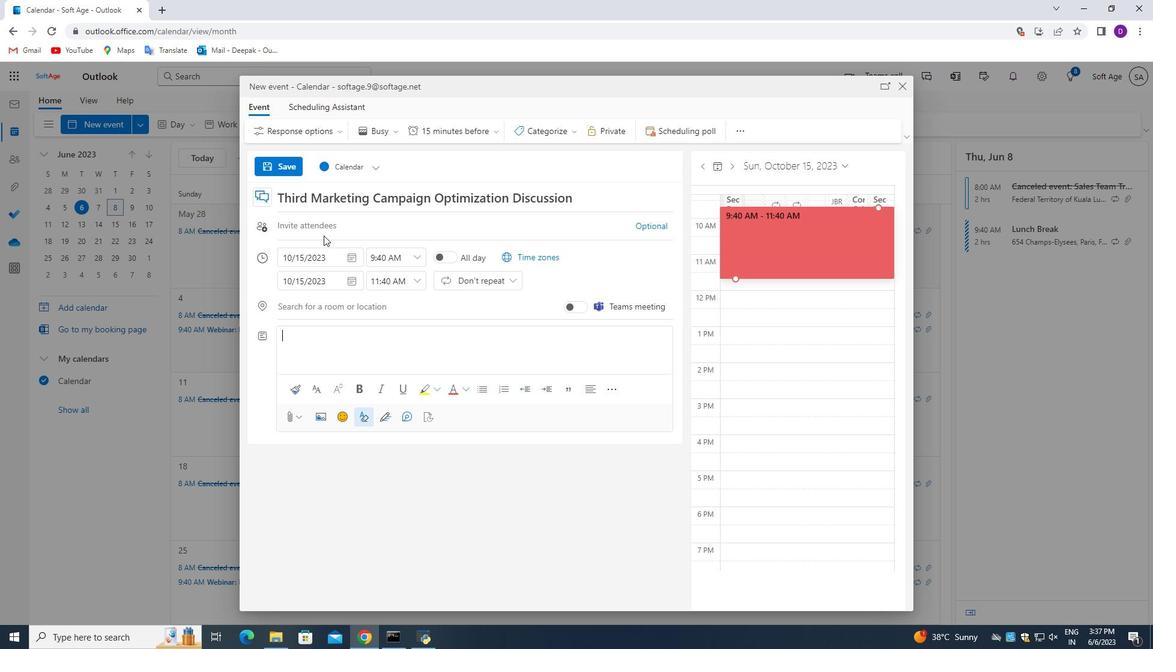 
Action: Key pressed <Key.shift_r>A<Key.space>month<Key.space>
Screenshot: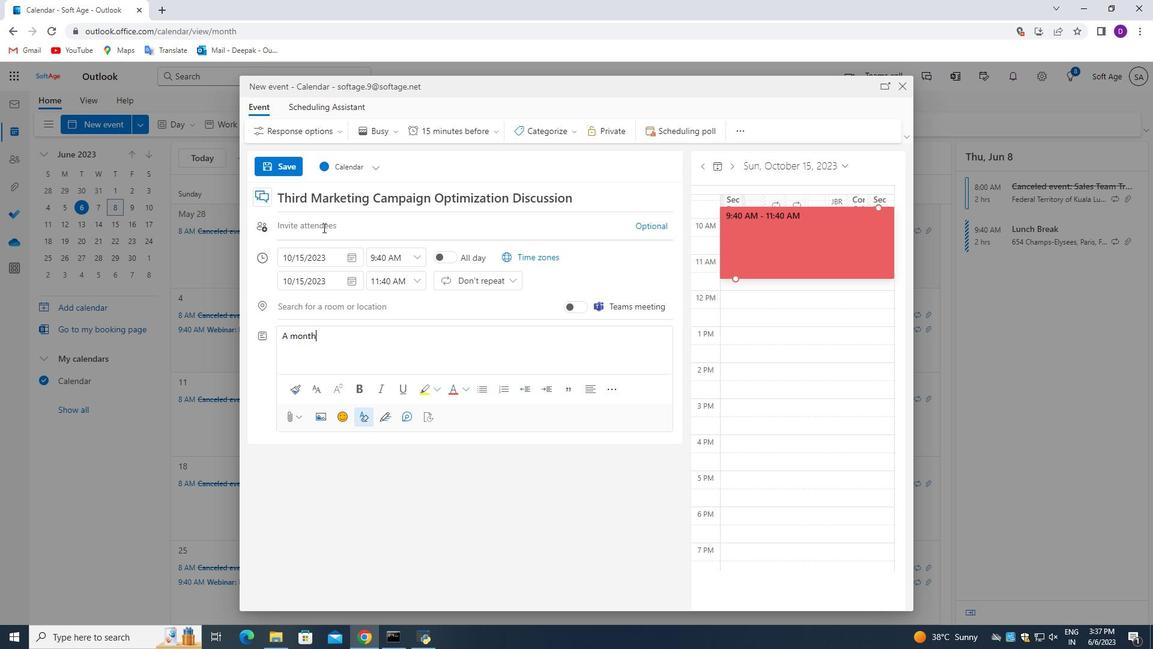 
Action: Mouse moved to (322, 227)
Screenshot: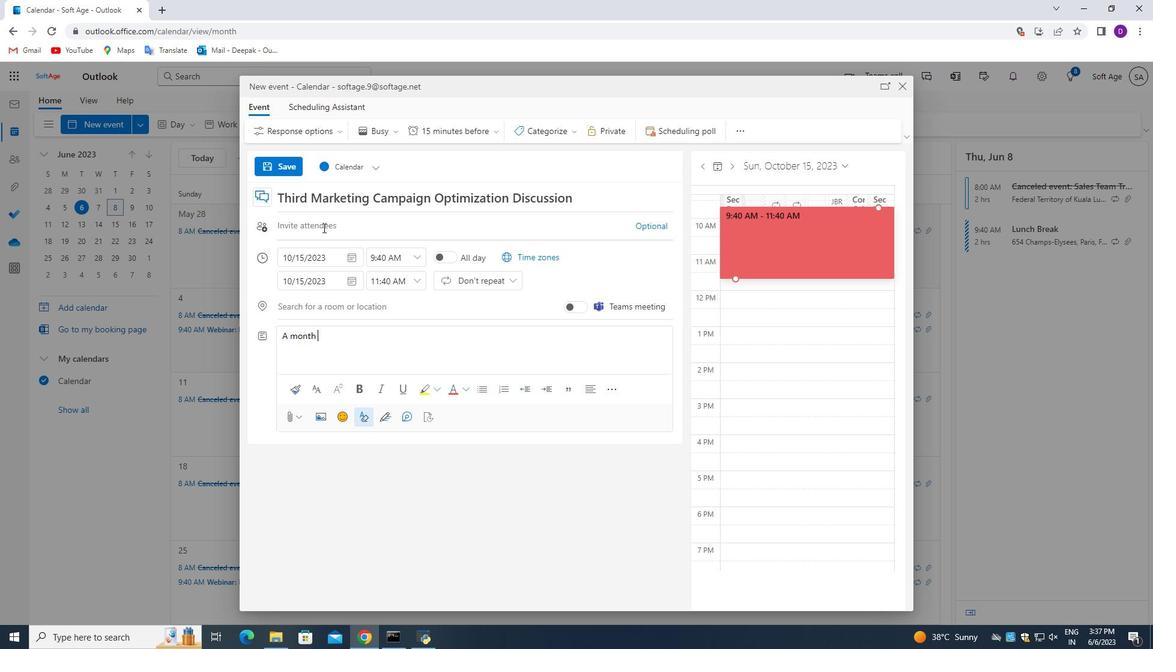 
Action: Key pressed <Key.backspace>ly<Key.space>review<Key.space>meeting<Key.space>is<Key.space>a<Key.space>scheduled<Key.space>gathering<Key.space>where<Key.space>team<Key.space>members<Key.space>and<Key.space>stakeholders<Key.space>come<Key.space>together<Key.space>to<Key.space>reflect<Key.space>on<Key.space>the<Key.space>pe<Key.backspace><Key.backspace>previous<Key.space>month's<Key.space>performance,<Key.space>discuss<Key.space>achievements,<Key.space>identify<Key.space>areas<Key.space>for<Key.space>improvement,<Key.space>and<Key.space>set<Key.space>goals<Key.space>for<Key.space>the<Key.space>upcoming<Key.space>month.
Screenshot: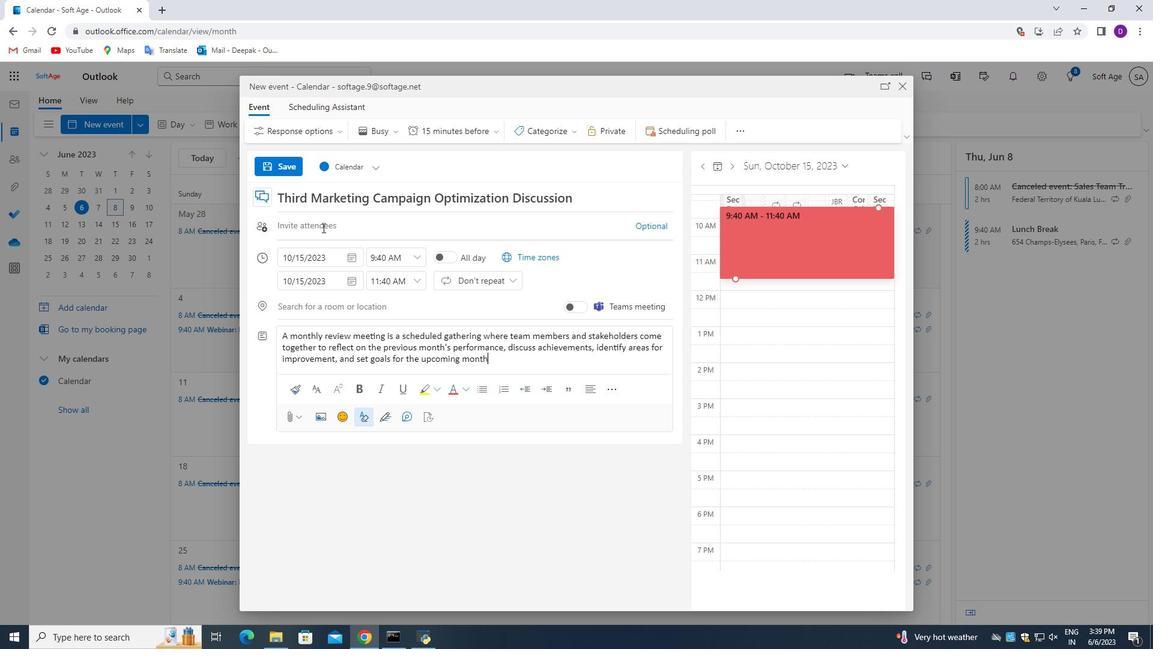 
Action: Mouse moved to (530, 135)
Screenshot: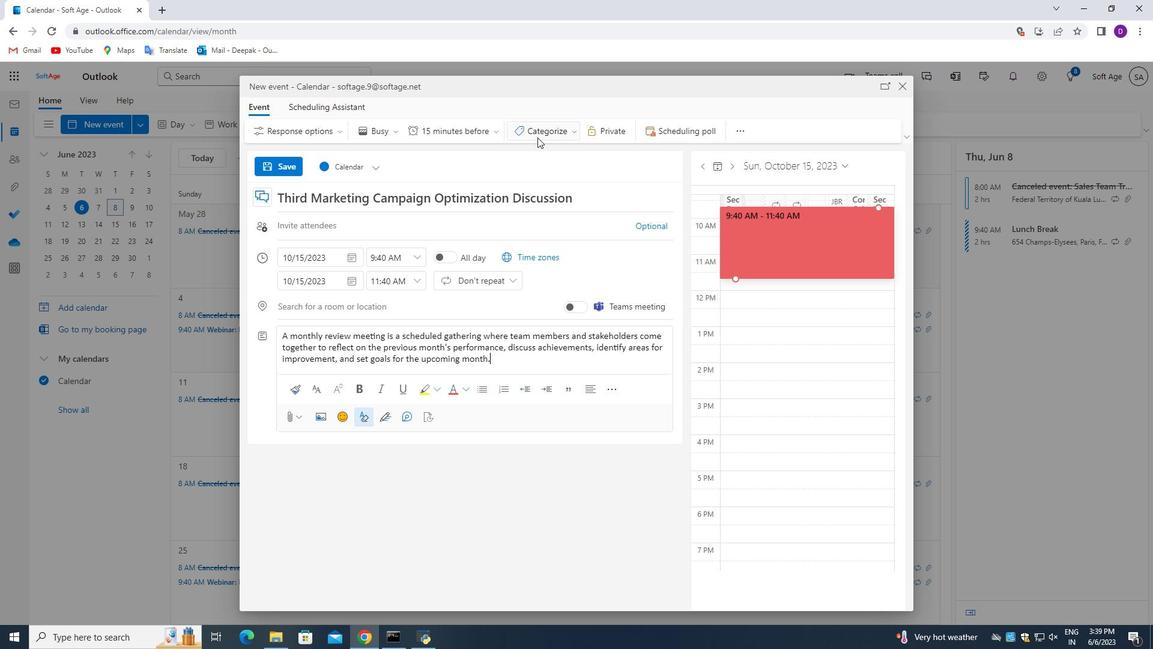 
Action: Mouse pressed left at (530, 135)
Screenshot: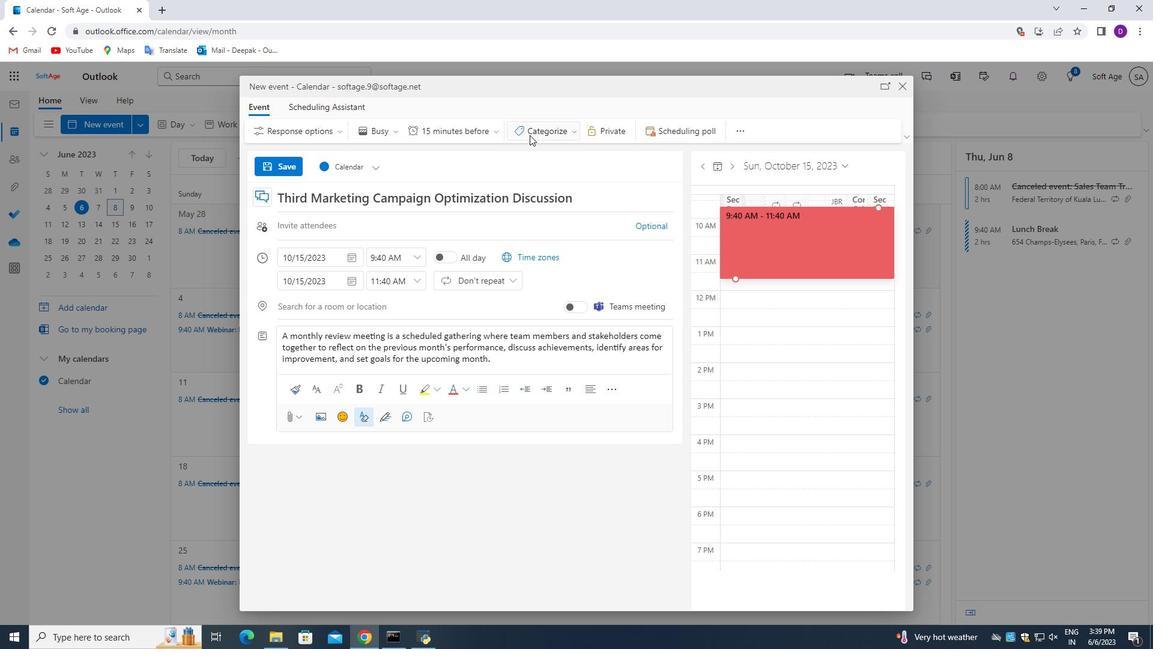 
Action: Mouse moved to (560, 228)
Screenshot: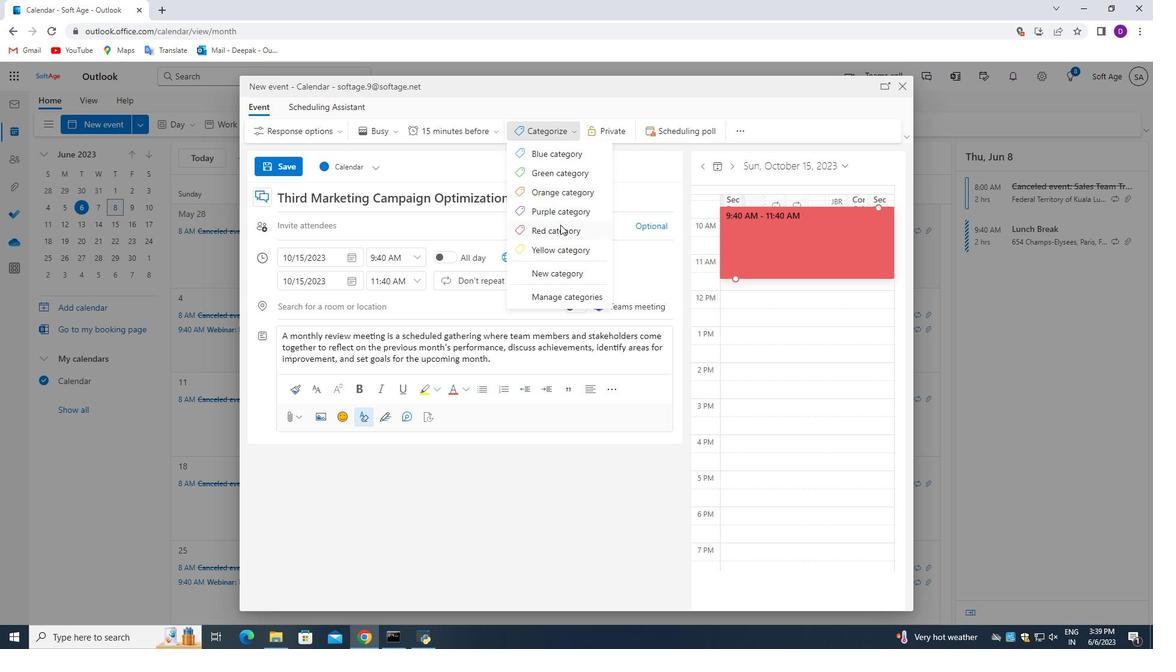 
Action: Mouse pressed left at (560, 228)
Screenshot: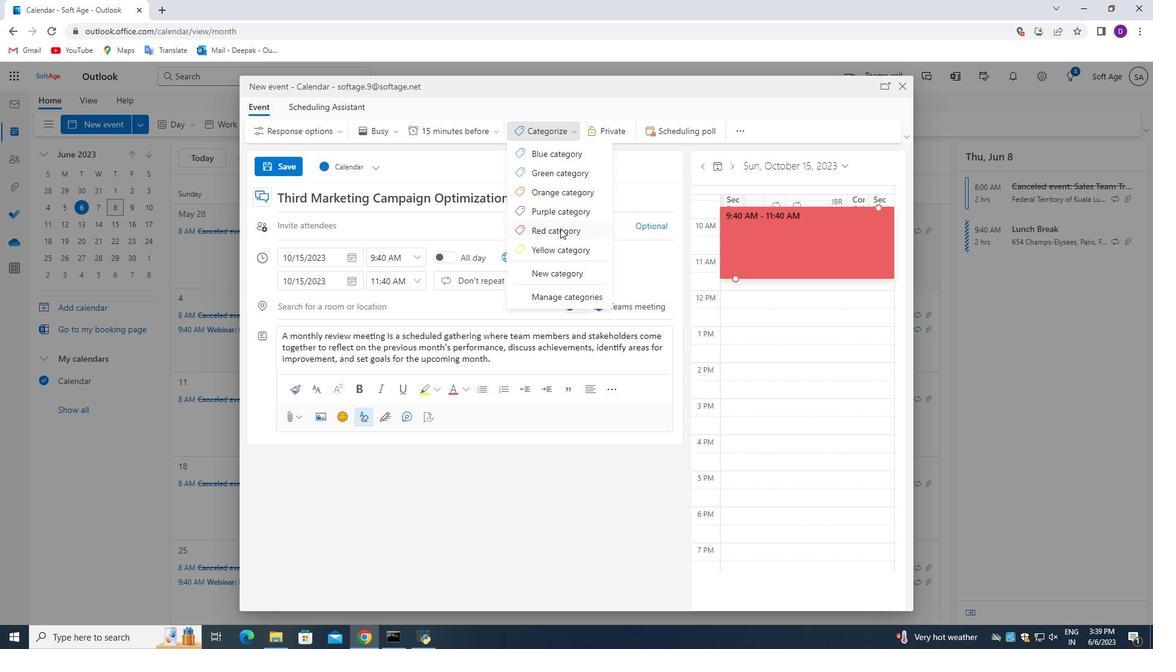 
Action: Mouse moved to (320, 225)
Screenshot: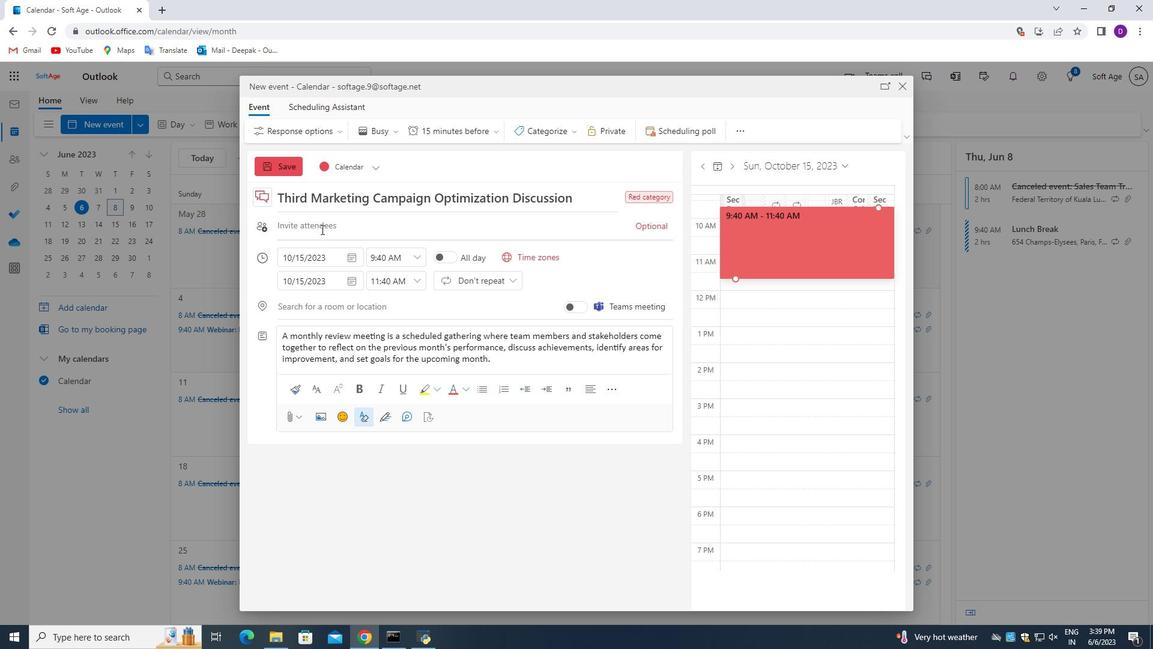 
Action: Mouse pressed left at (320, 225)
Screenshot: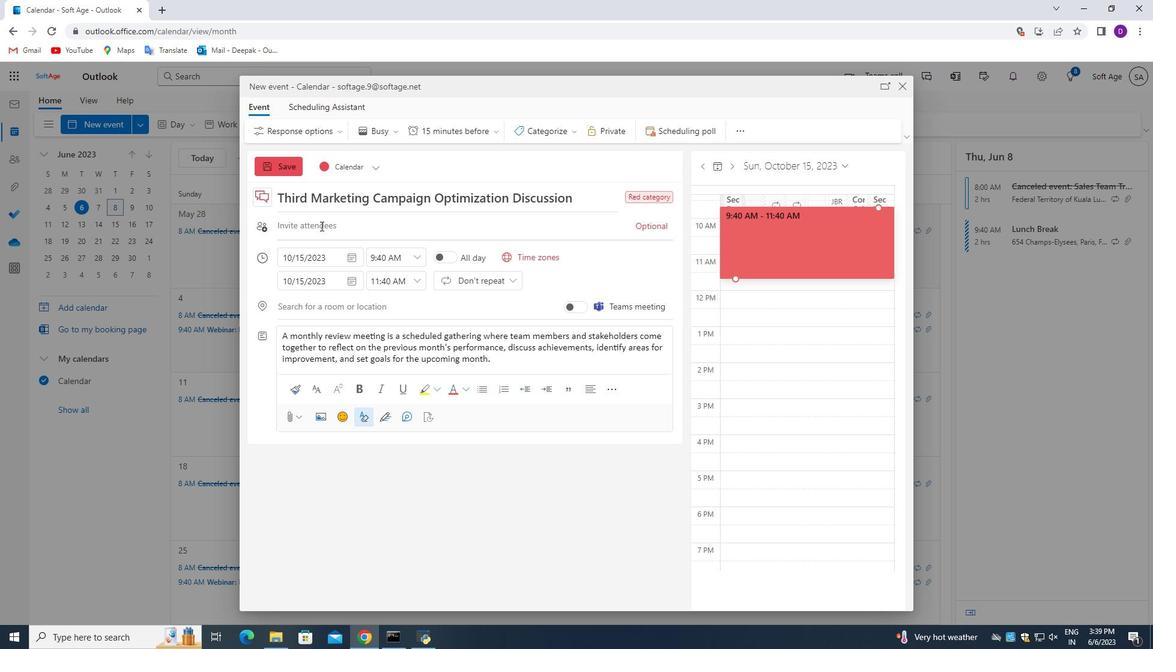 
Action: Mouse moved to (379, 474)
Screenshot: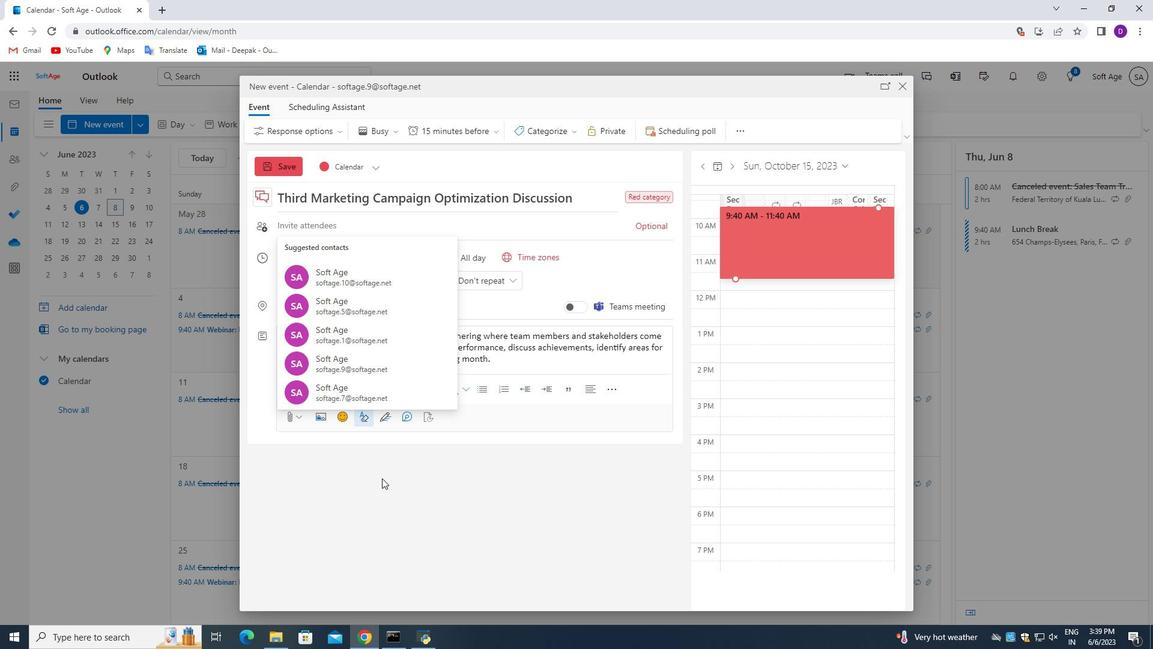 
Action: Key pressed softage.7<Key.shift>@softage.net<Key.enter>
Screenshot: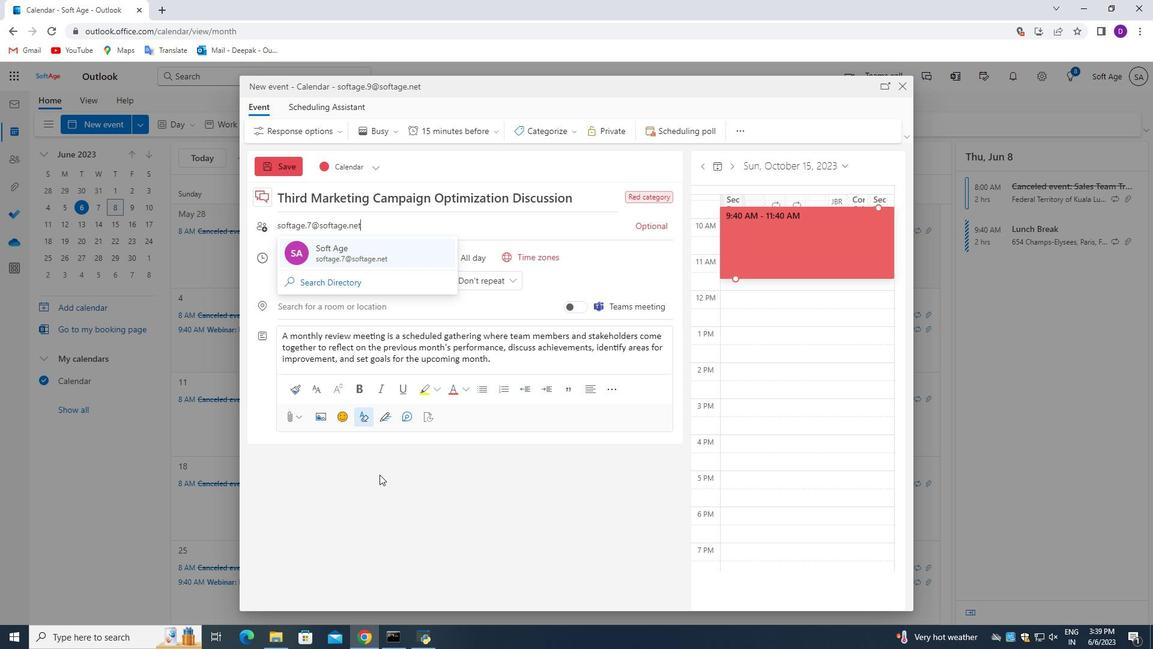
Action: Mouse moved to (645, 233)
Screenshot: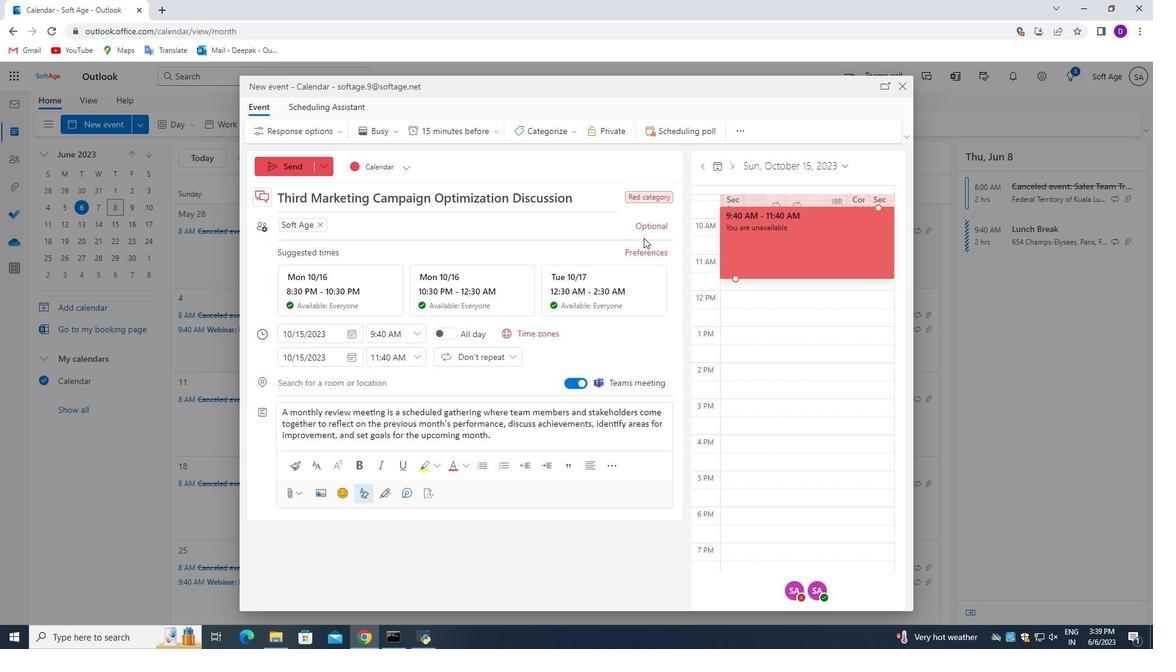 
Action: Mouse pressed left at (645, 233)
Screenshot: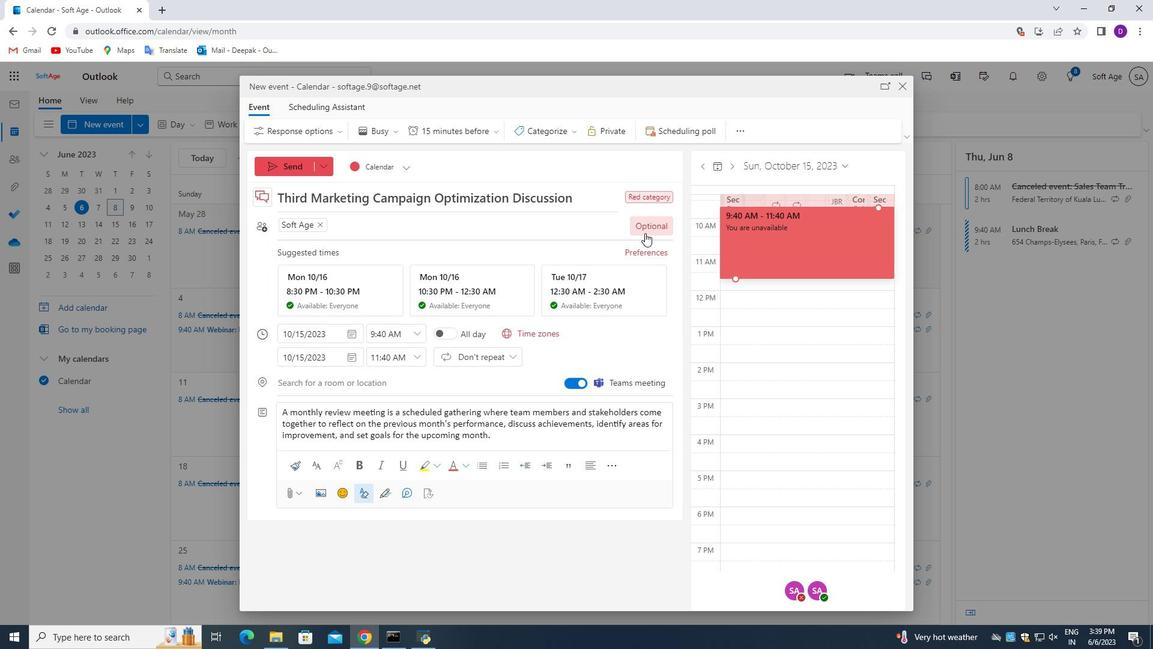 
Action: Mouse moved to (344, 249)
Screenshot: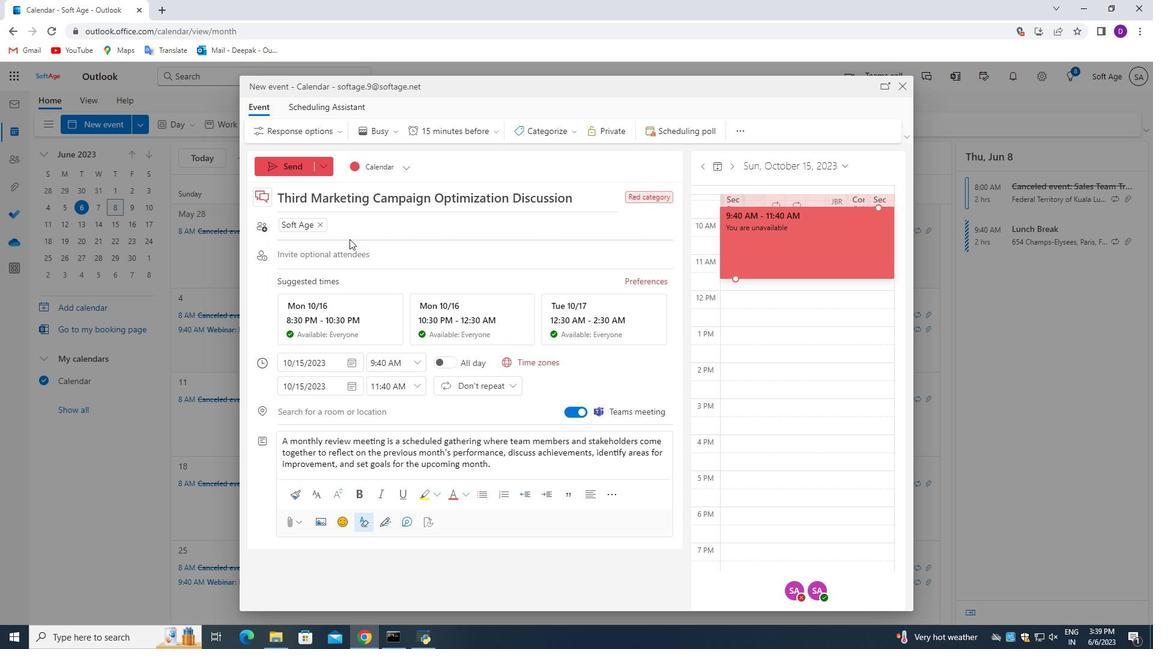 
Action: Key pressed softage.1<Key.shift><Key.shift><Key.shift><Key.shift><Key.shift><Key.shift><Key.shift><Key.shift><Key.shift><Key.shift><Key.shift><Key.shift><Key.shift><Key.shift><Key.shift><Key.shift><Key.shift><Key.shift><Key.shift><Key.shift><Key.shift><Key.shift>@softage.net<Key.enter>
Screenshot: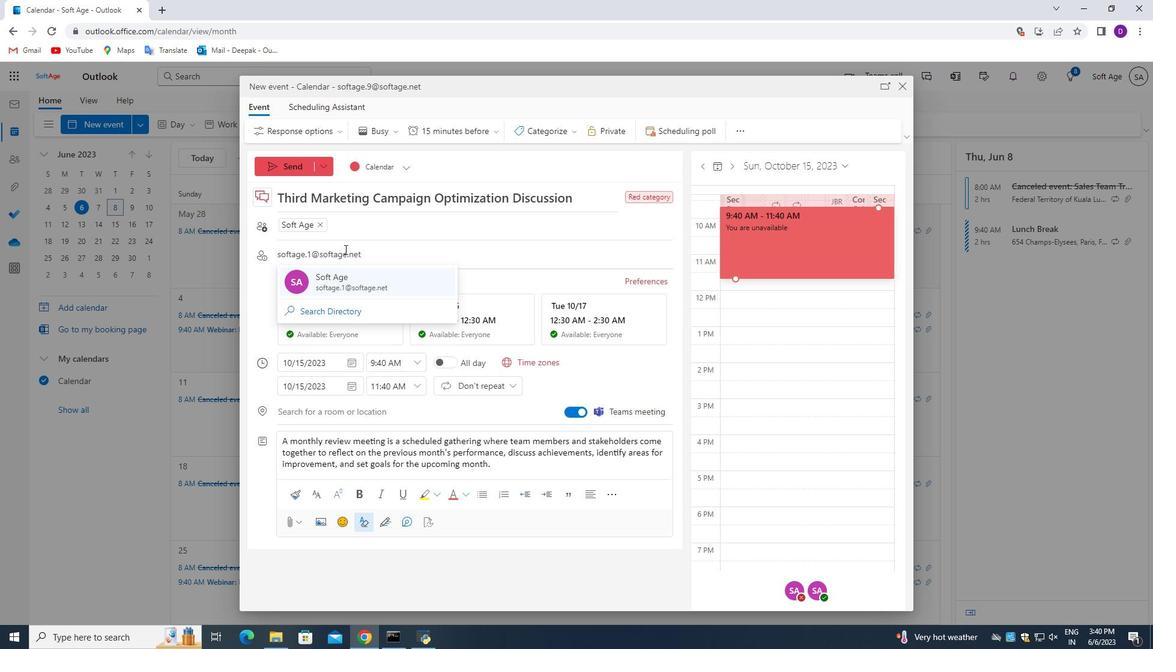 
Action: Mouse moved to (428, 274)
Screenshot: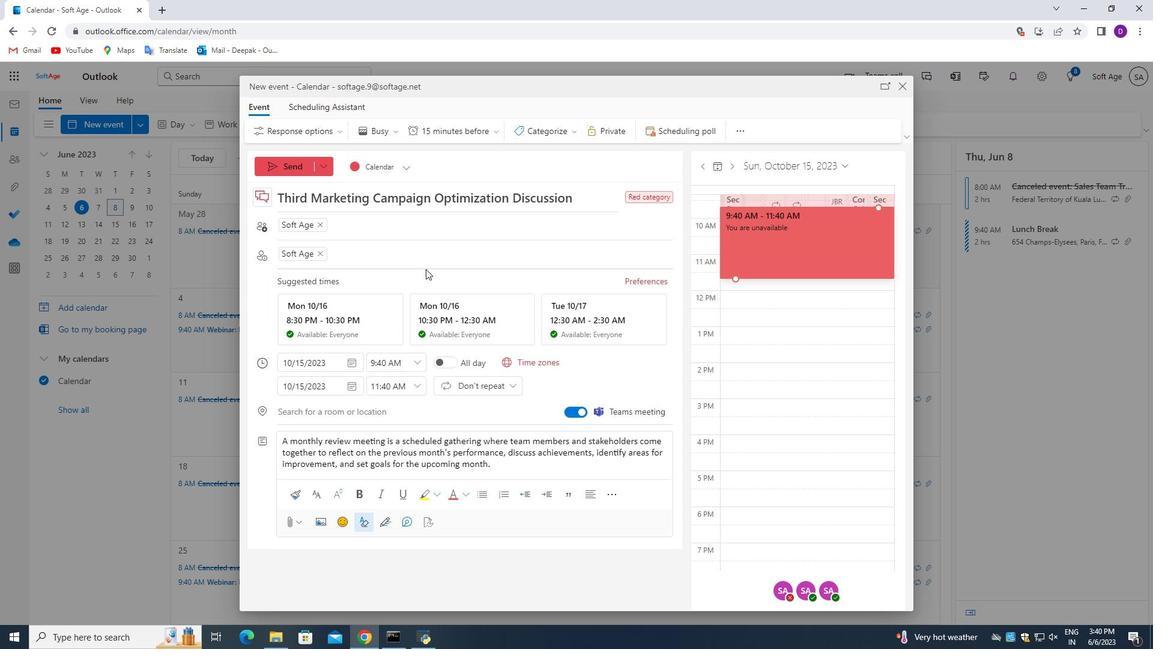
Action: Mouse scrolled (428, 274) with delta (0, 0)
Screenshot: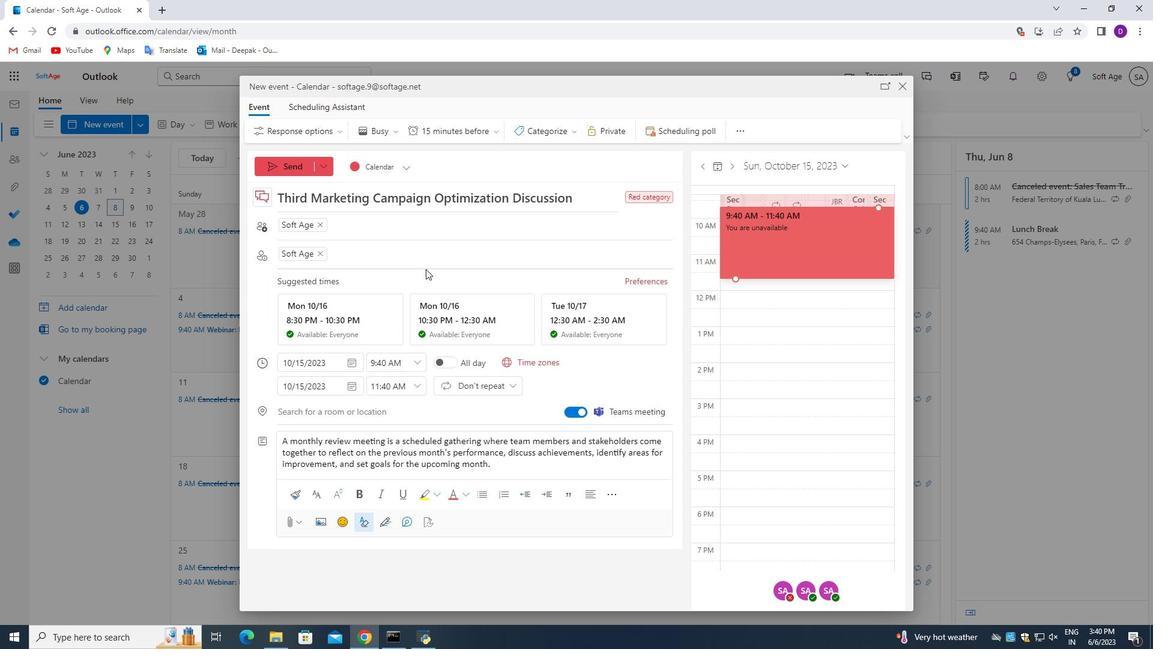 
Action: Mouse moved to (433, 287)
Screenshot: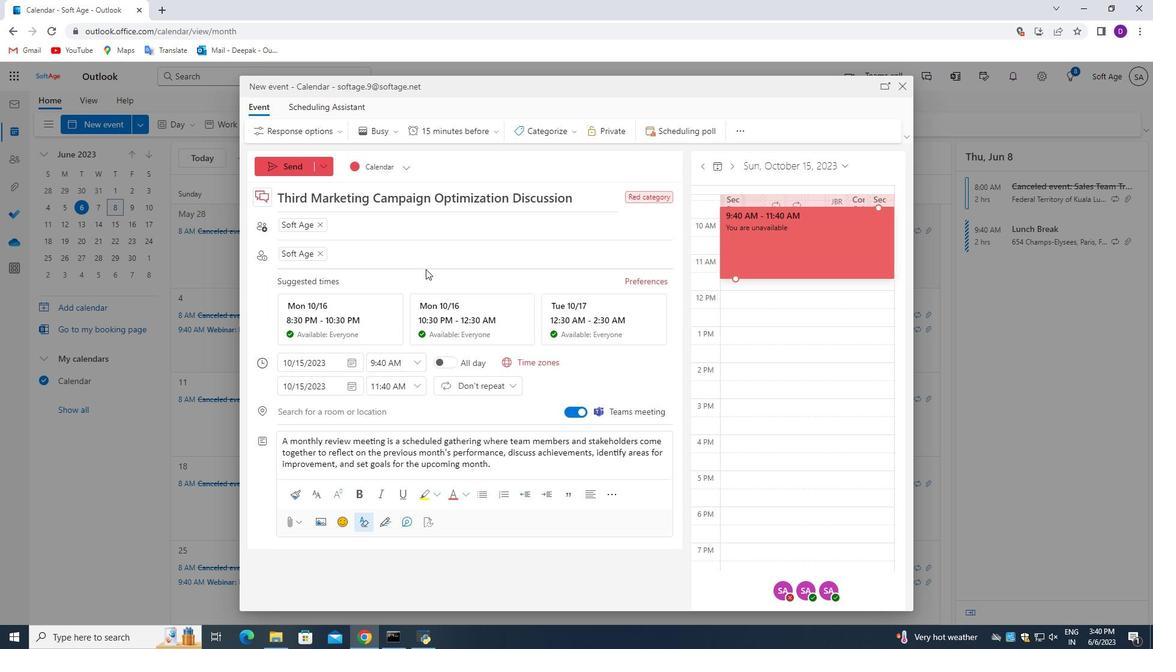 
Action: Mouse scrolled (433, 286) with delta (0, 0)
Screenshot: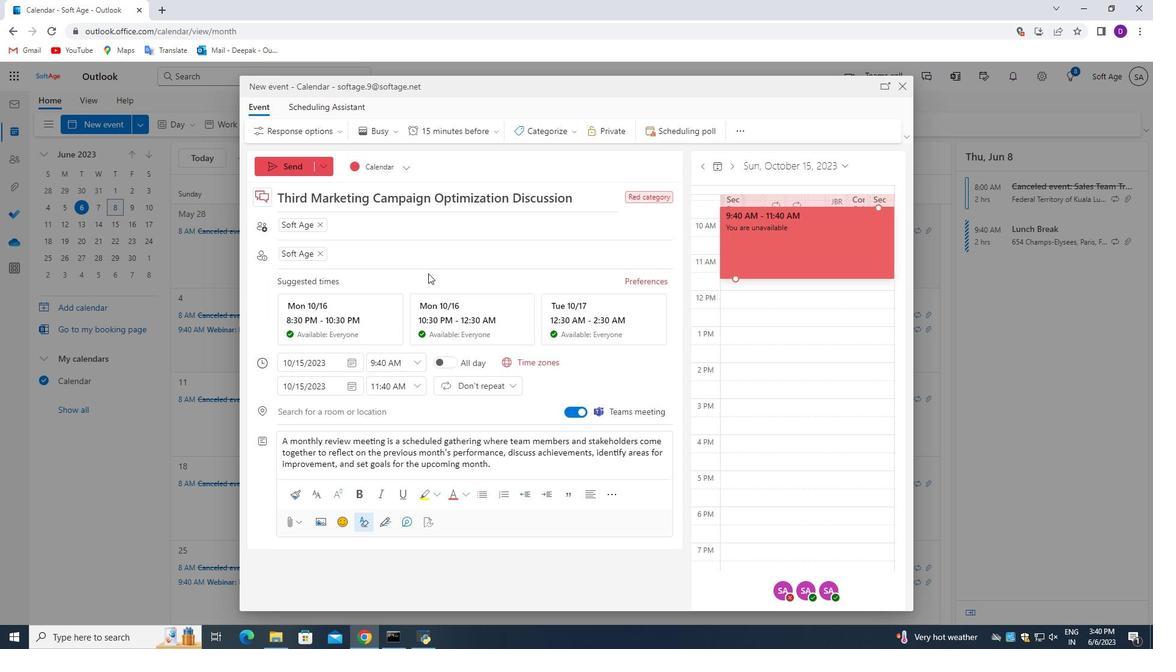 
Action: Mouse moved to (440, 310)
Screenshot: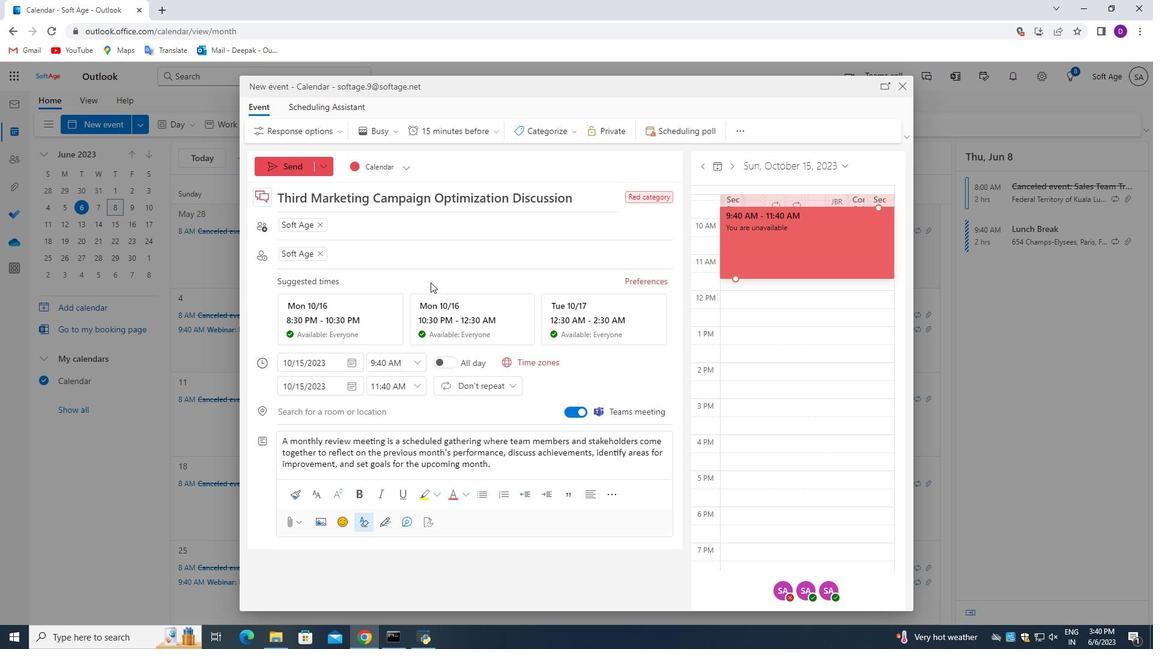 
Action: Mouse scrolled (440, 309) with delta (0, 0)
Screenshot: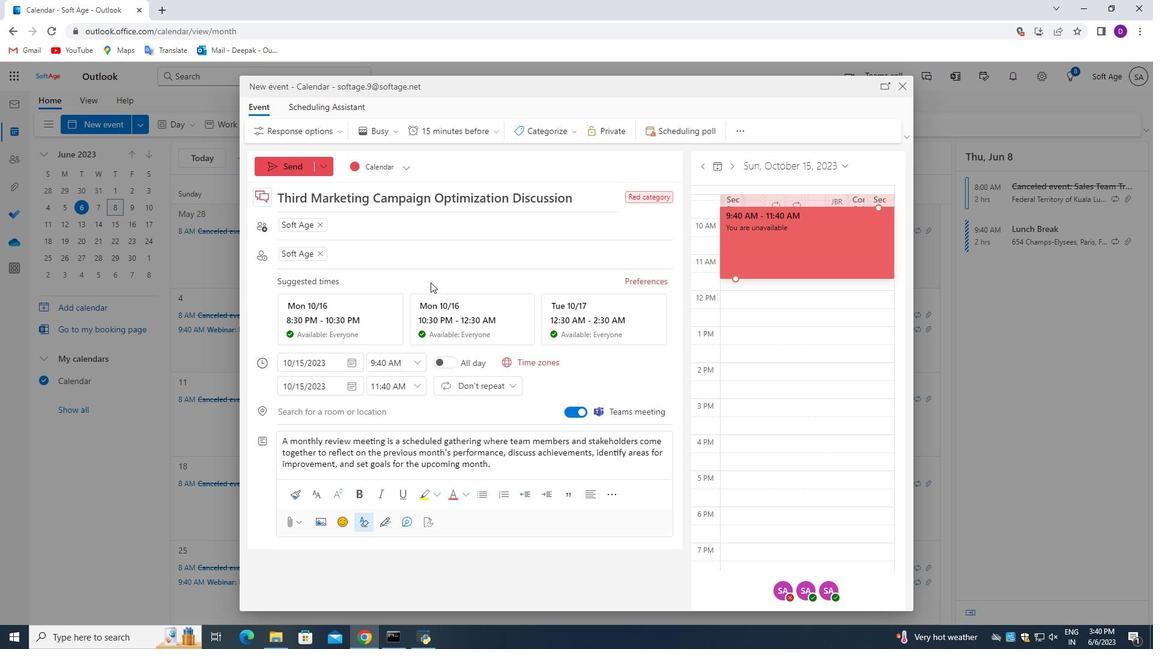 
Action: Mouse moved to (446, 422)
Screenshot: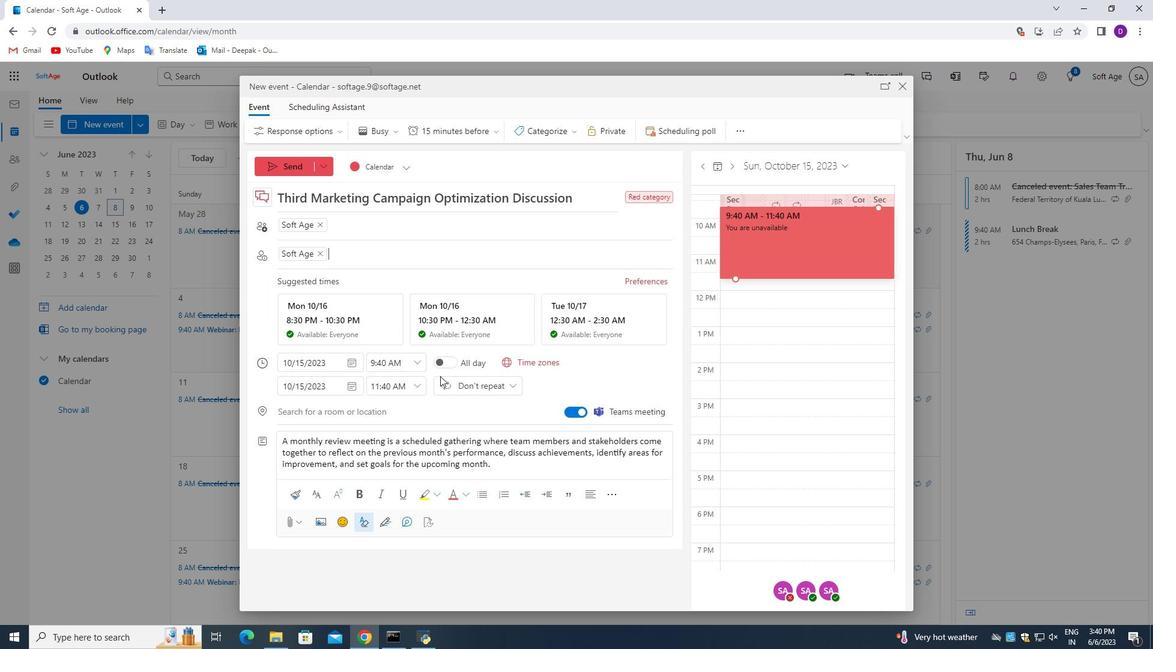 
Action: Mouse scrolled (446, 421) with delta (0, 0)
Screenshot: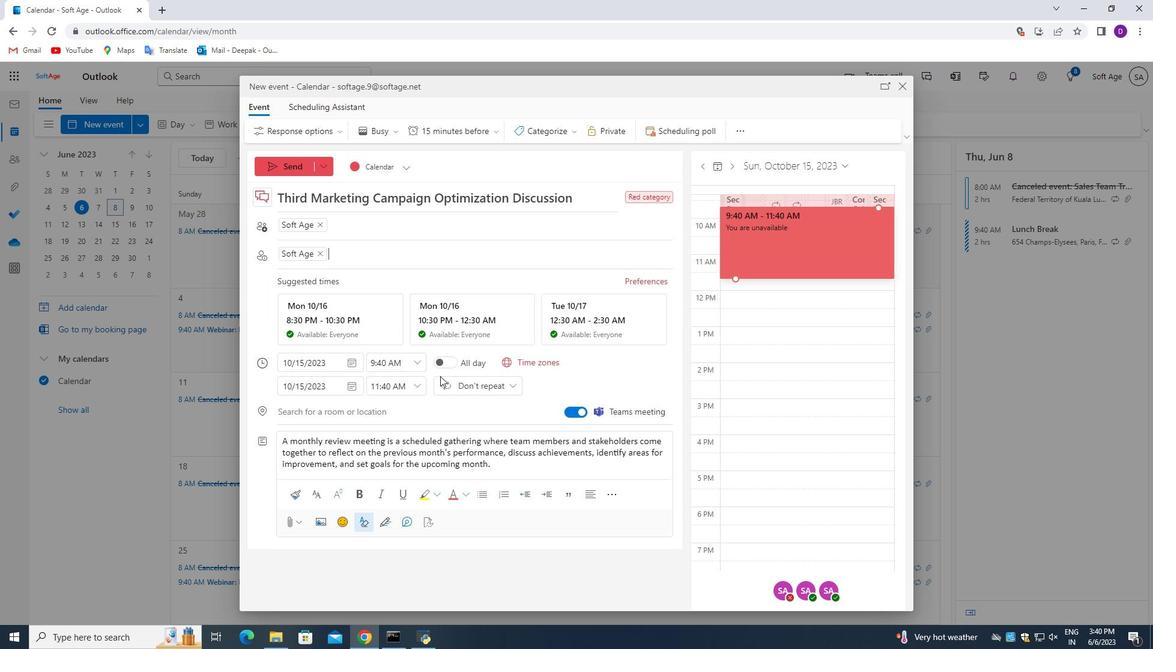 
Action: Mouse moved to (454, 463)
Screenshot: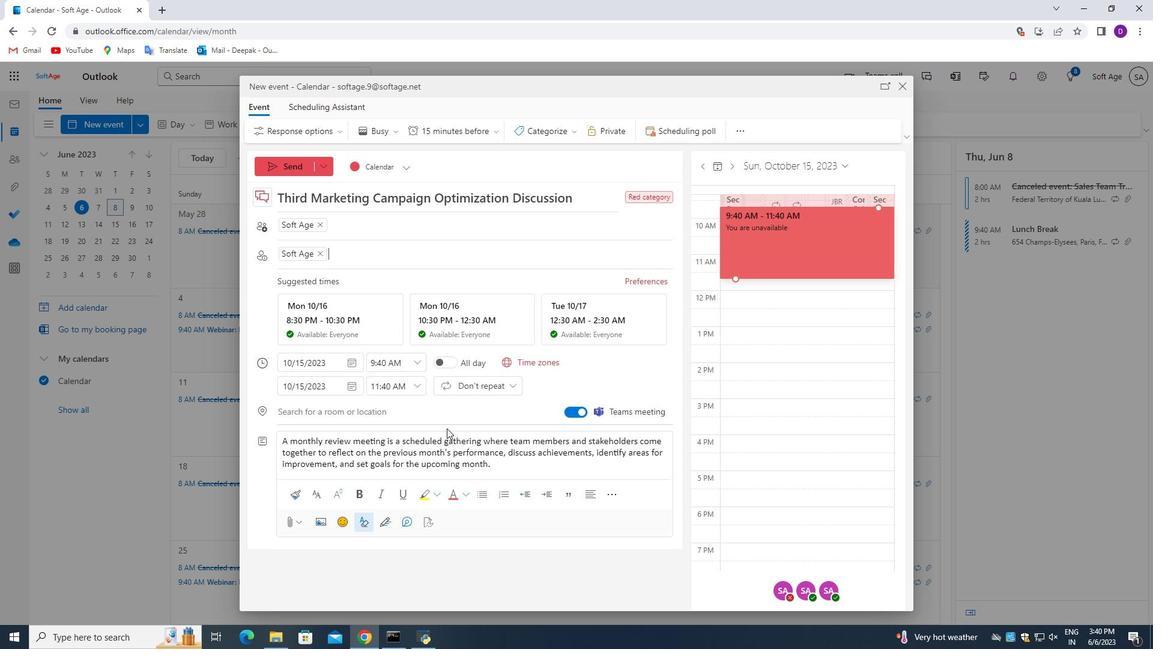 
Action: Mouse scrolled (454, 462) with delta (0, 0)
Screenshot: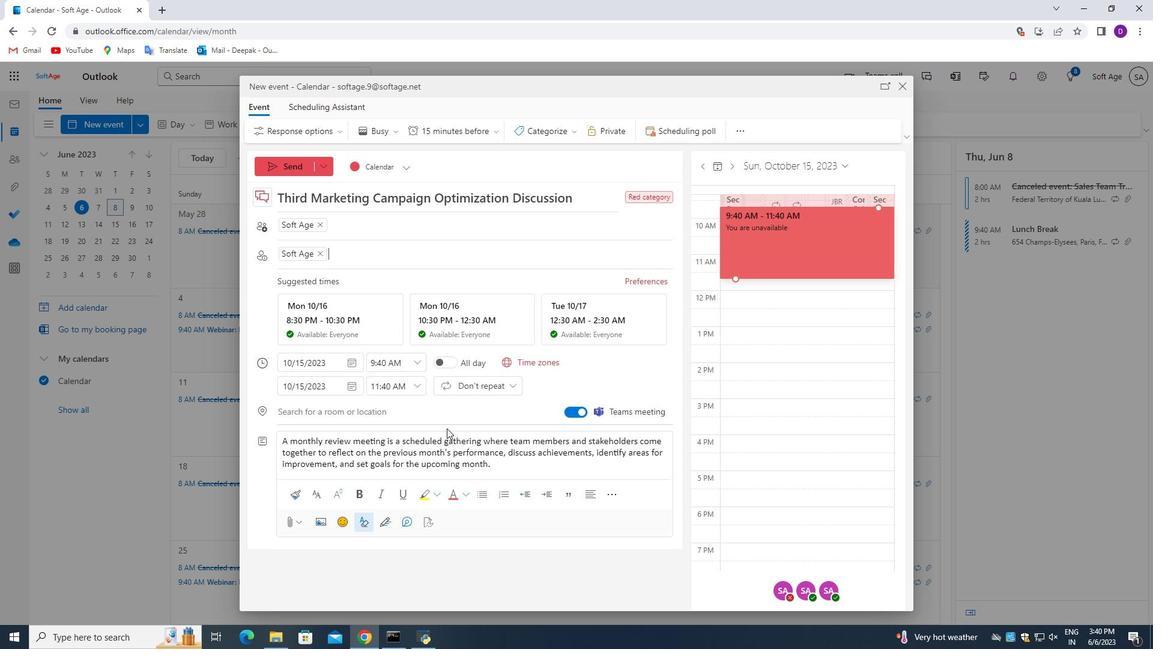 
Action: Mouse moved to (446, 129)
Screenshot: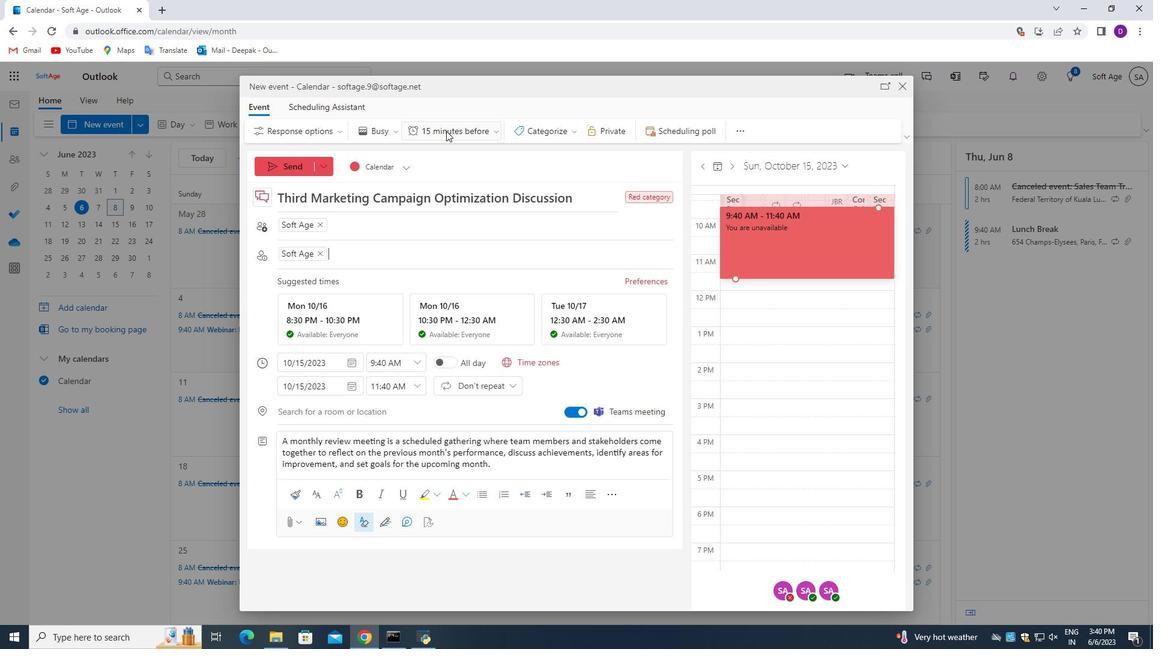 
Action: Mouse pressed left at (446, 129)
Screenshot: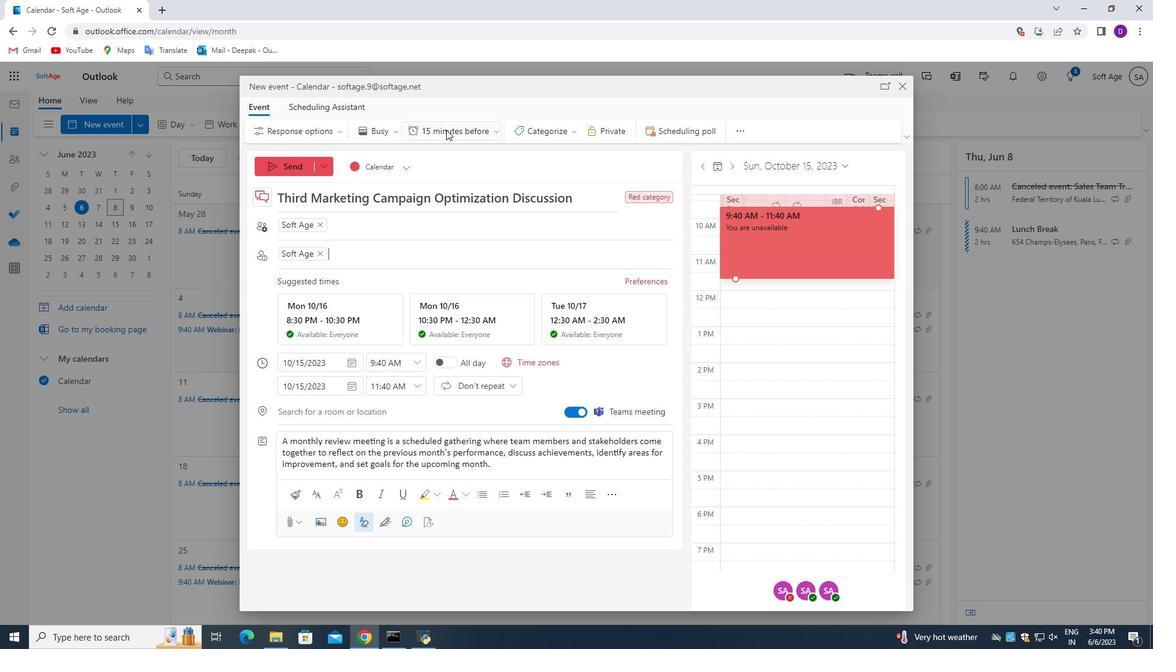 
Action: Mouse moved to (461, 378)
Screenshot: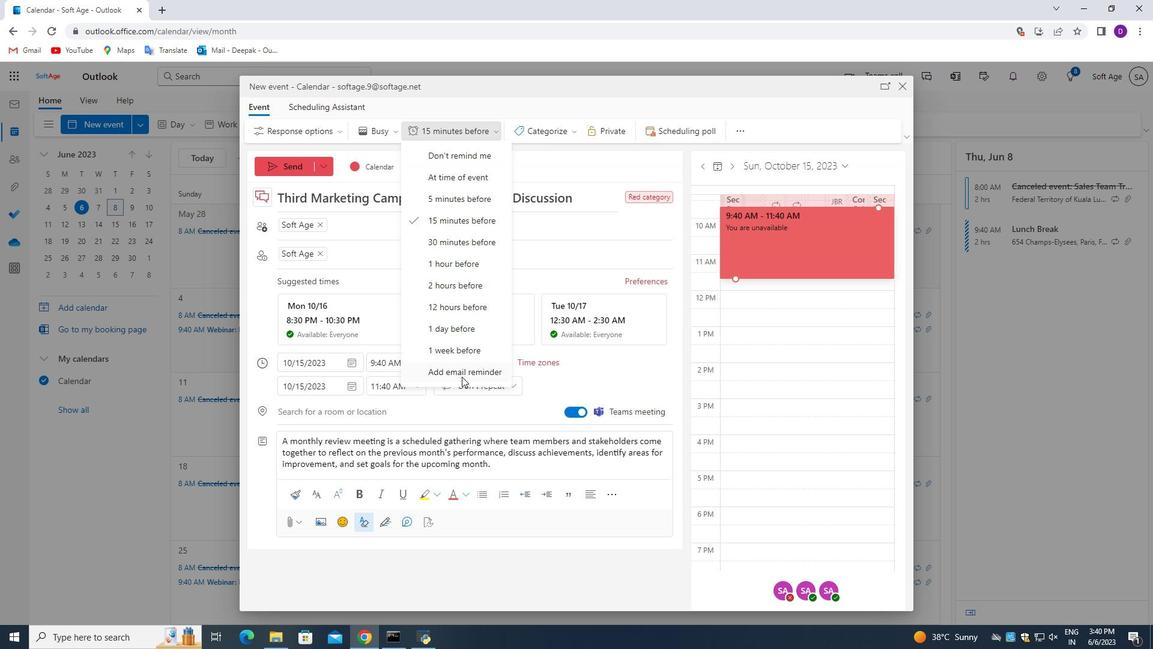 
Action: Mouse pressed left at (461, 378)
Screenshot: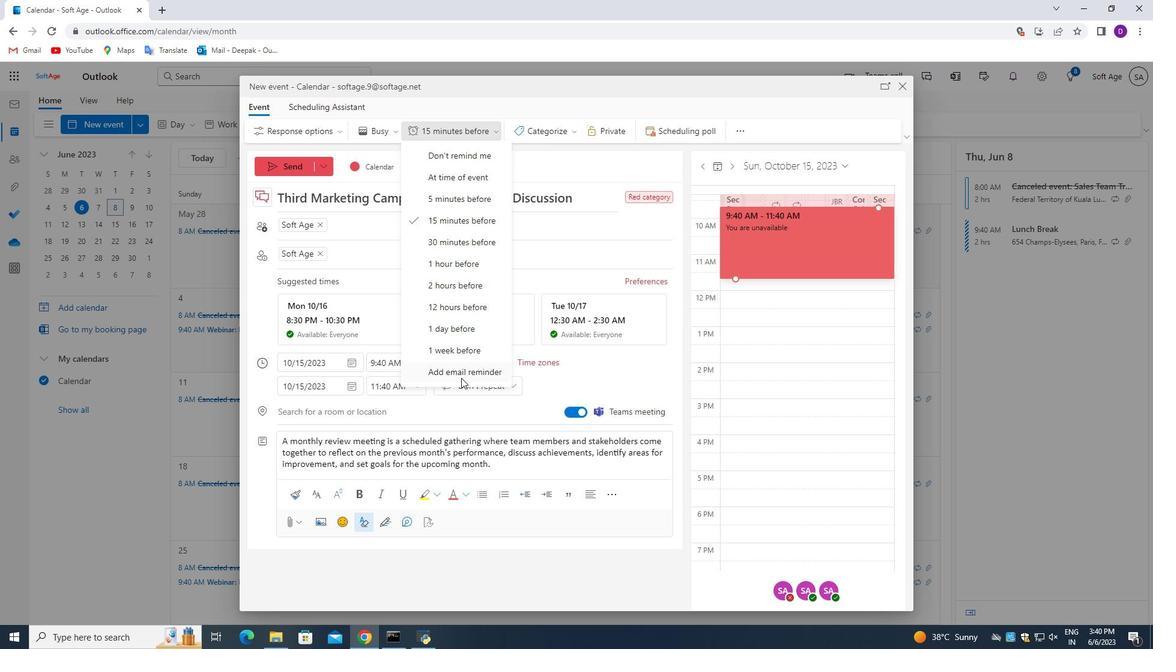 
Action: Mouse moved to (445, 265)
Screenshot: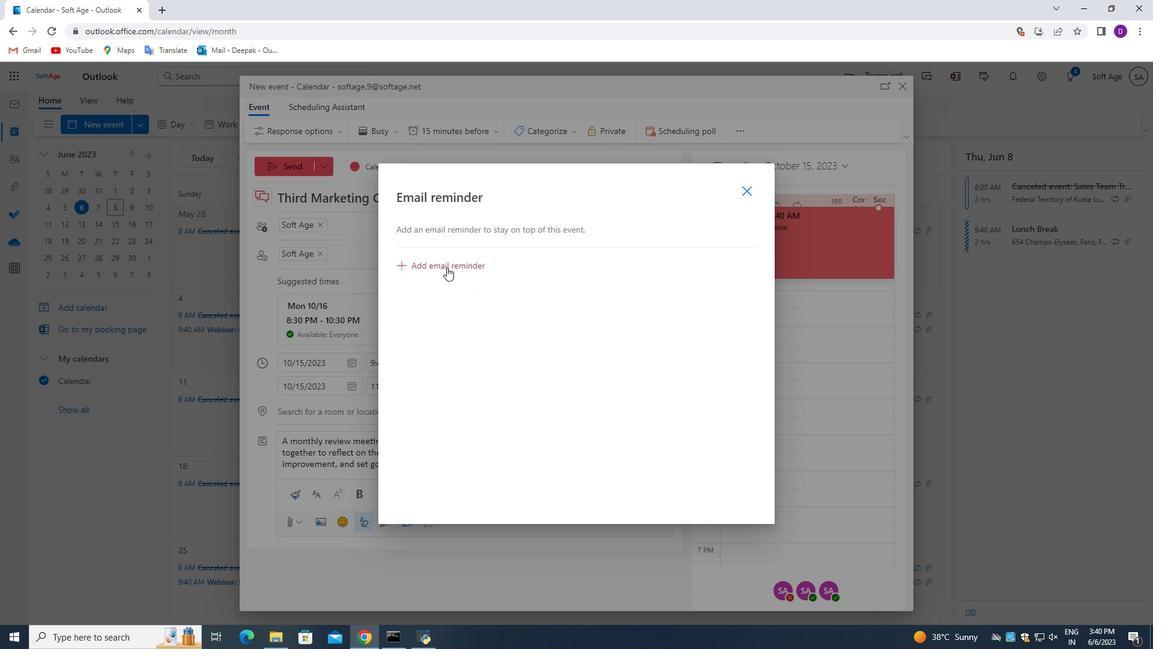 
Action: Mouse pressed left at (445, 265)
Screenshot: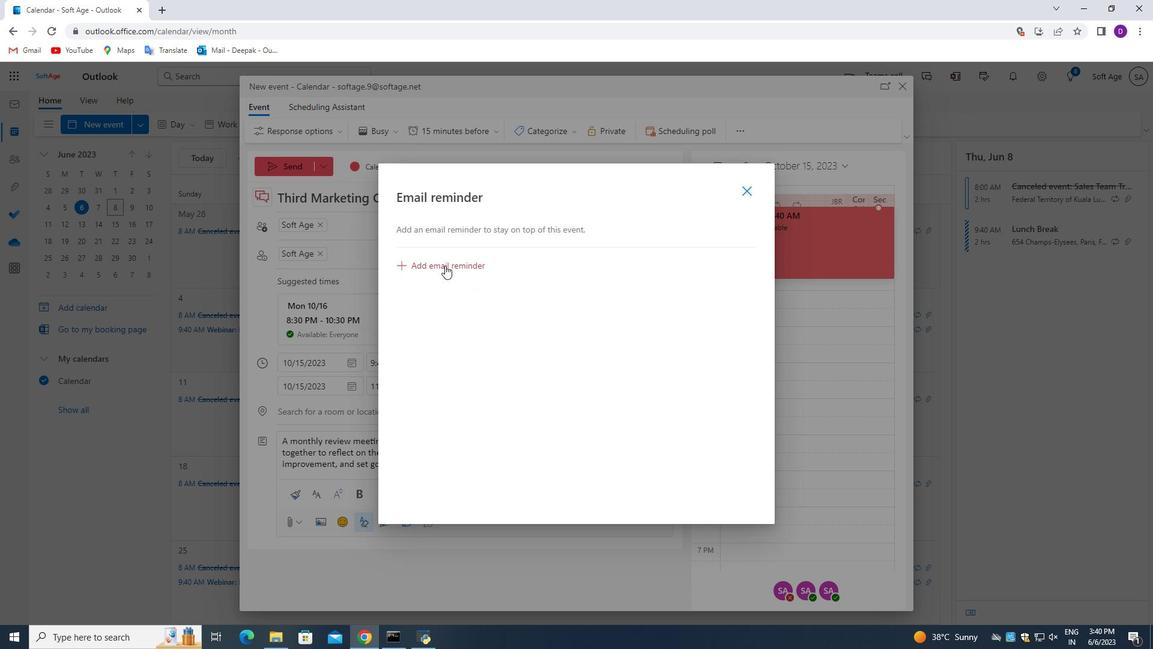 
Action: Mouse moved to (515, 258)
Screenshot: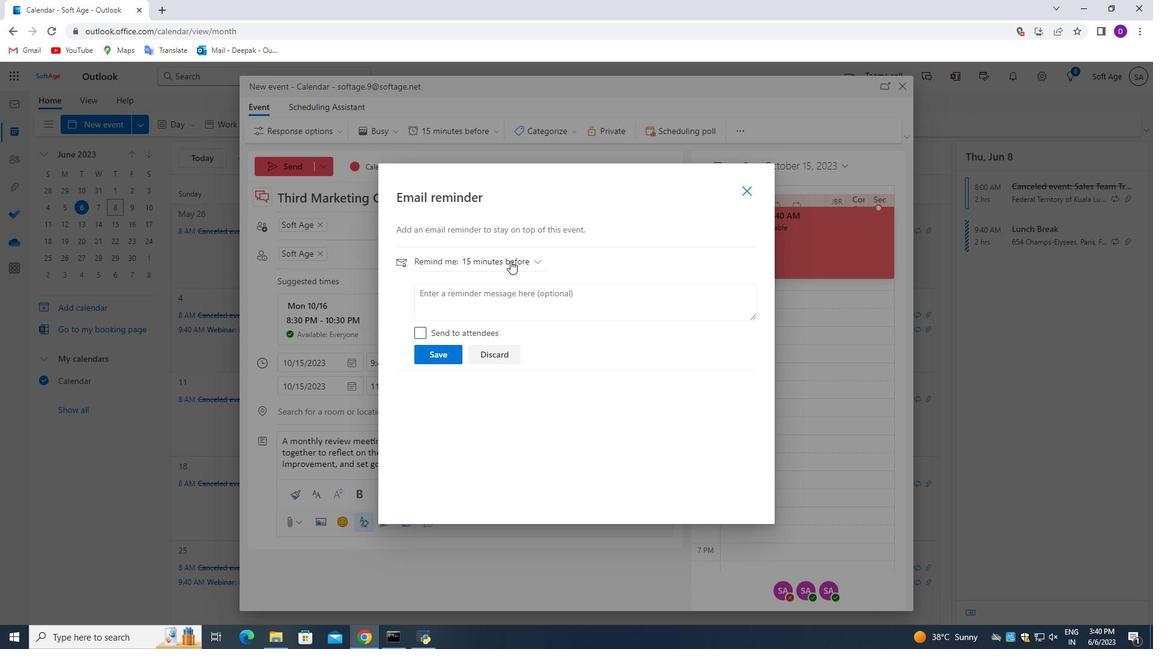 
Action: Mouse pressed left at (515, 258)
Screenshot: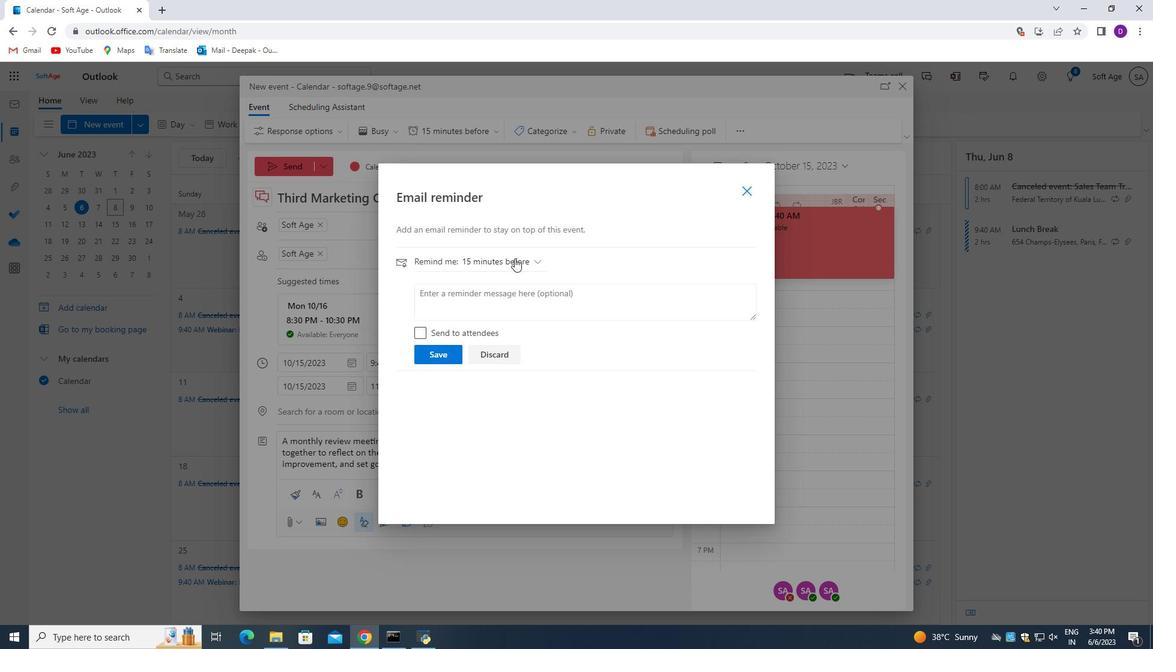 
Action: Mouse moved to (485, 474)
Screenshot: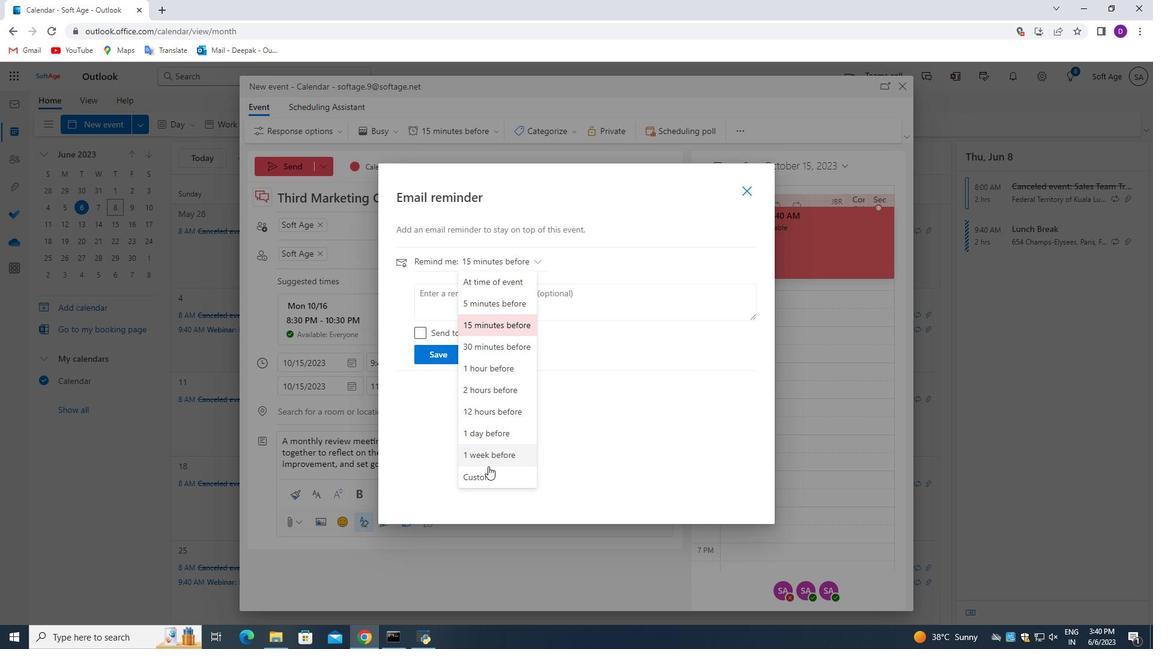 
Action: Mouse pressed left at (485, 474)
Screenshot: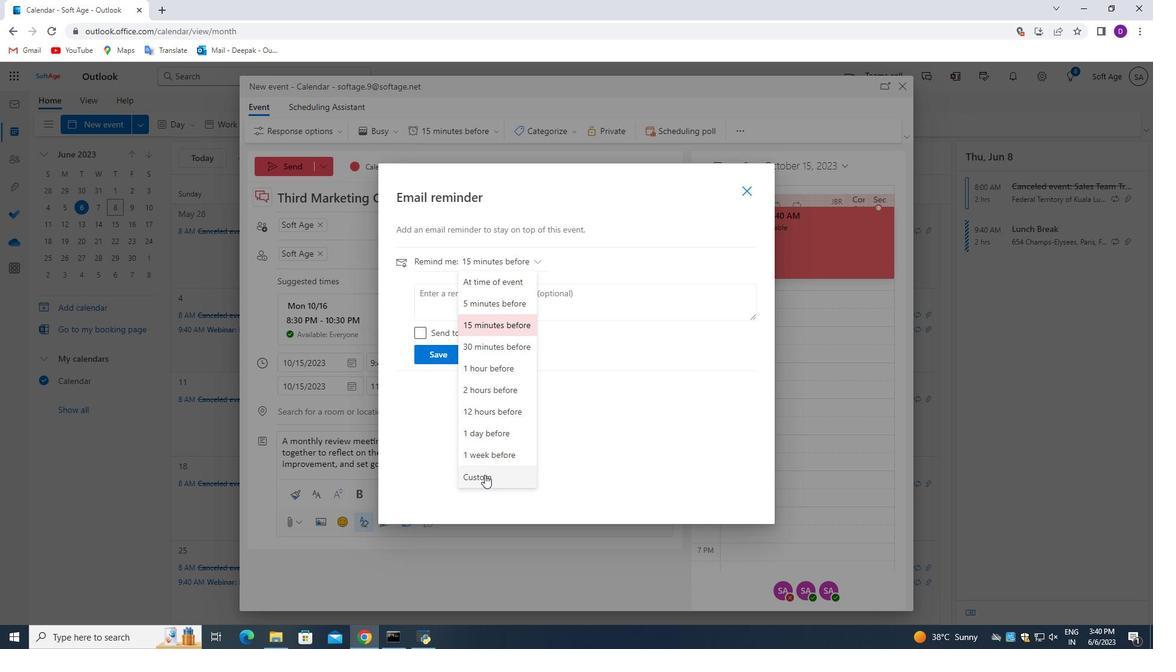
Action: Mouse moved to (442, 323)
Screenshot: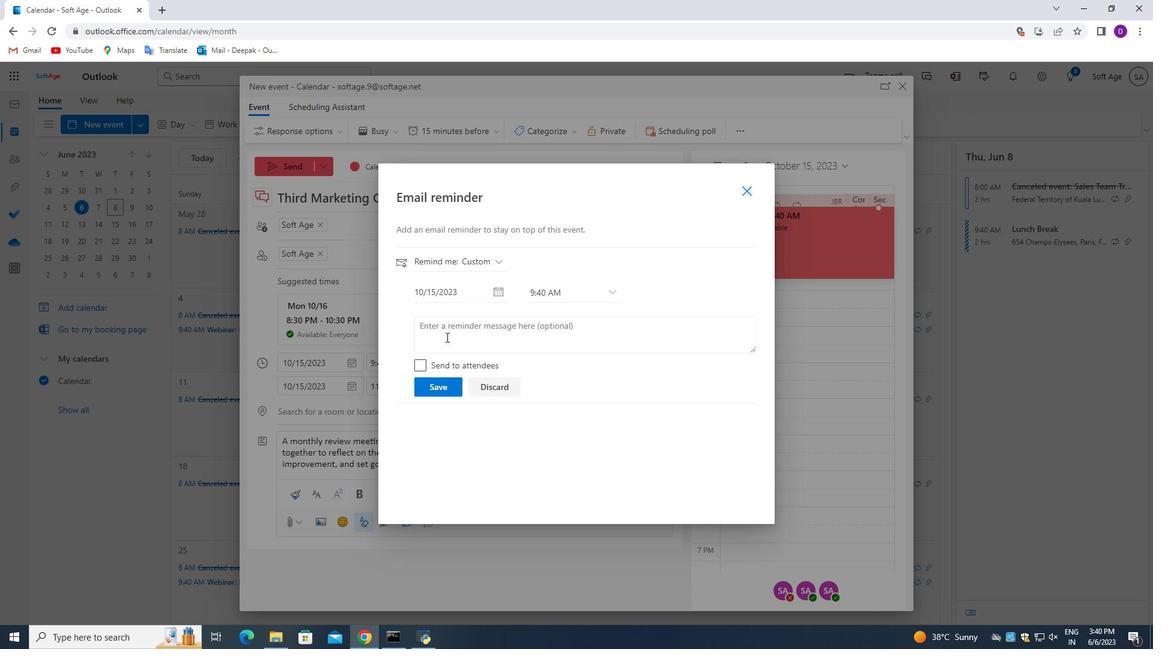 
Action: Mouse pressed left at (442, 323)
Screenshot: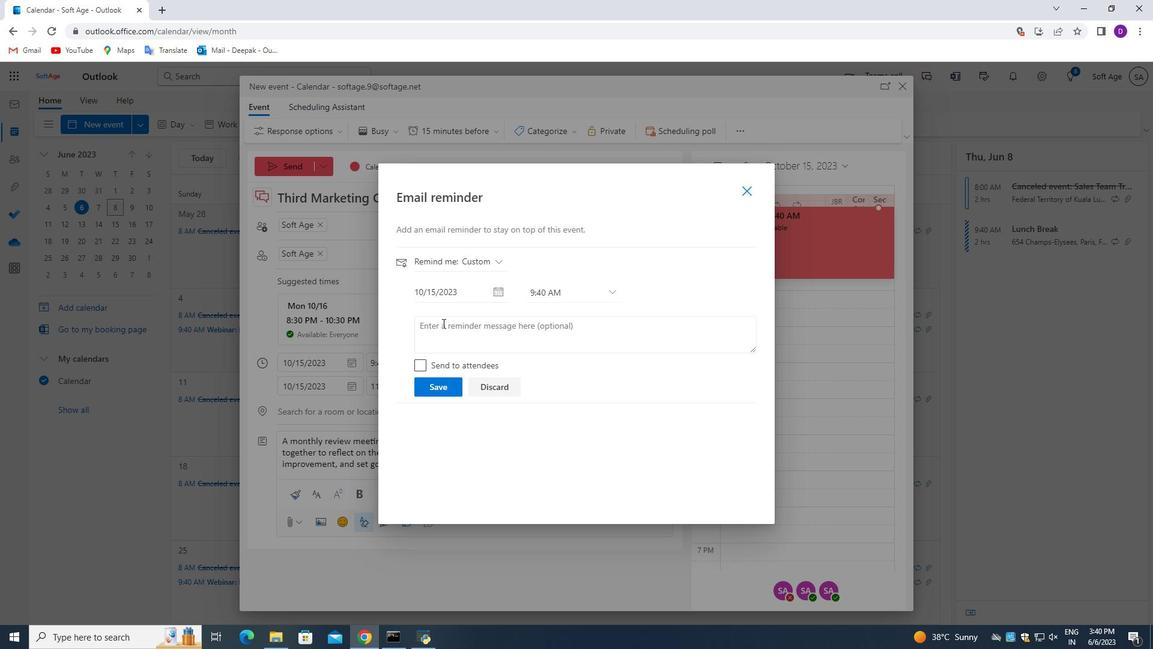 
Action: Key pressed 1407<Key.space>day<Key.space>before
Screenshot: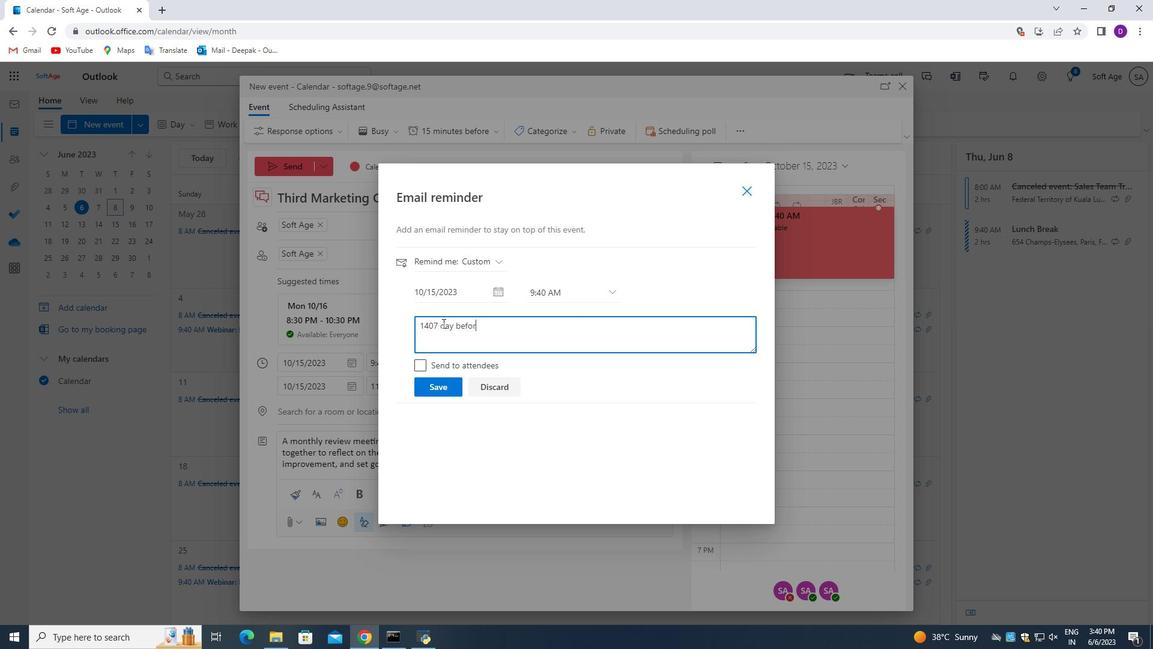 
Action: Mouse moved to (436, 384)
Screenshot: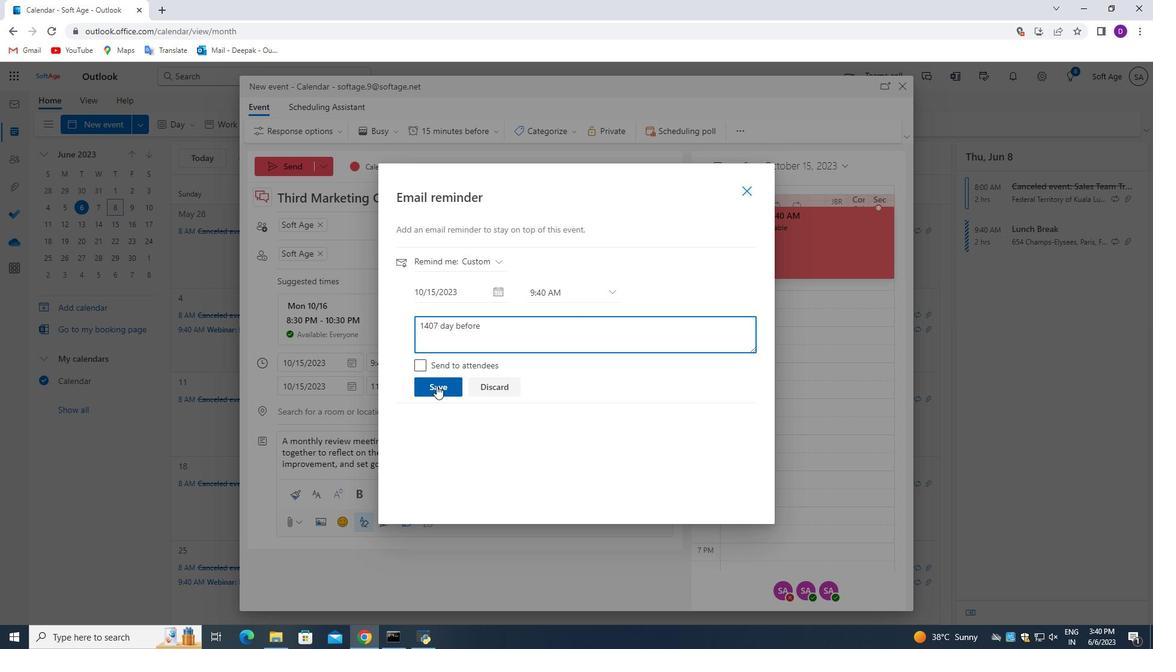 
Action: Mouse pressed left at (436, 384)
Screenshot: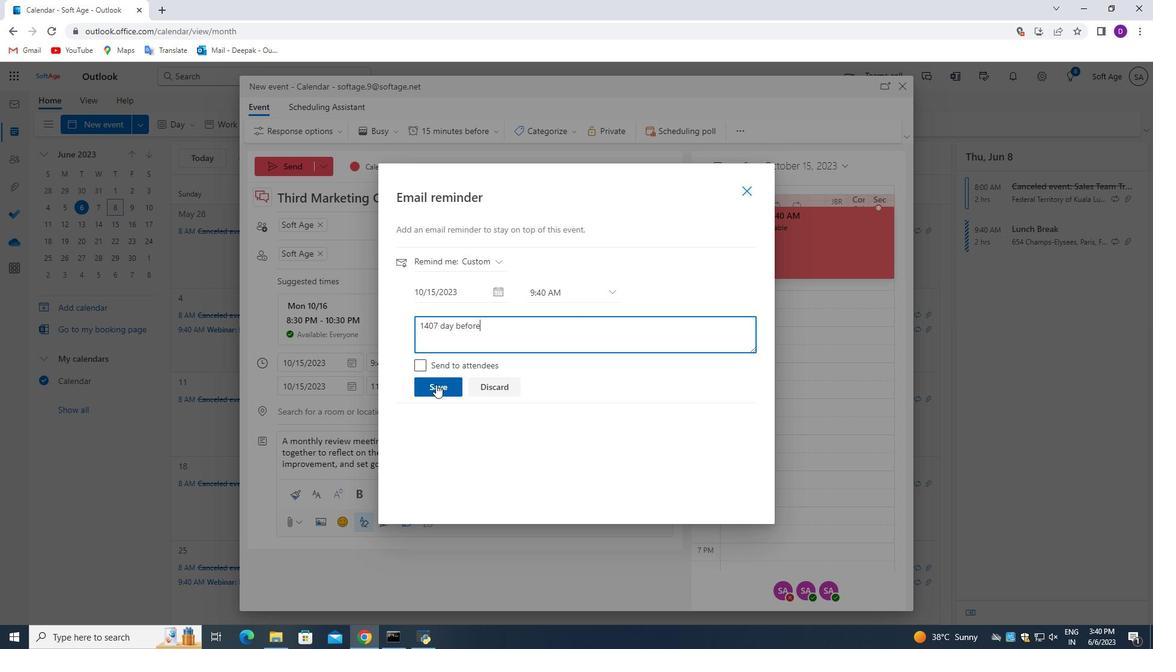 
Action: Mouse moved to (748, 191)
Screenshot: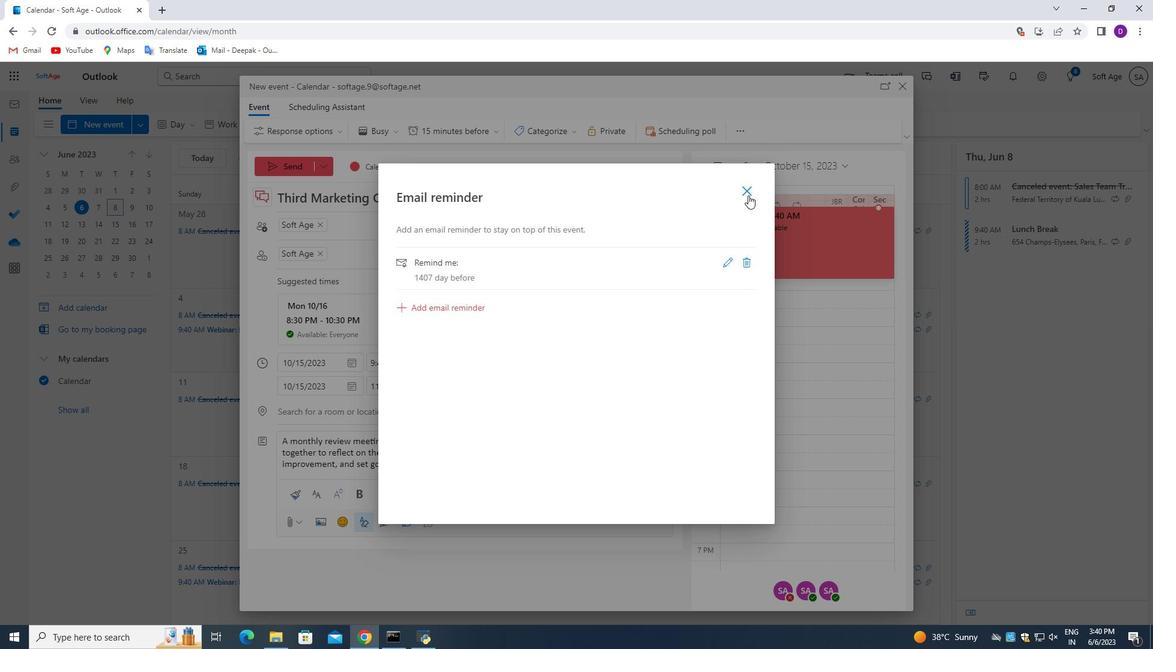 
Action: Mouse pressed left at (748, 191)
Screenshot: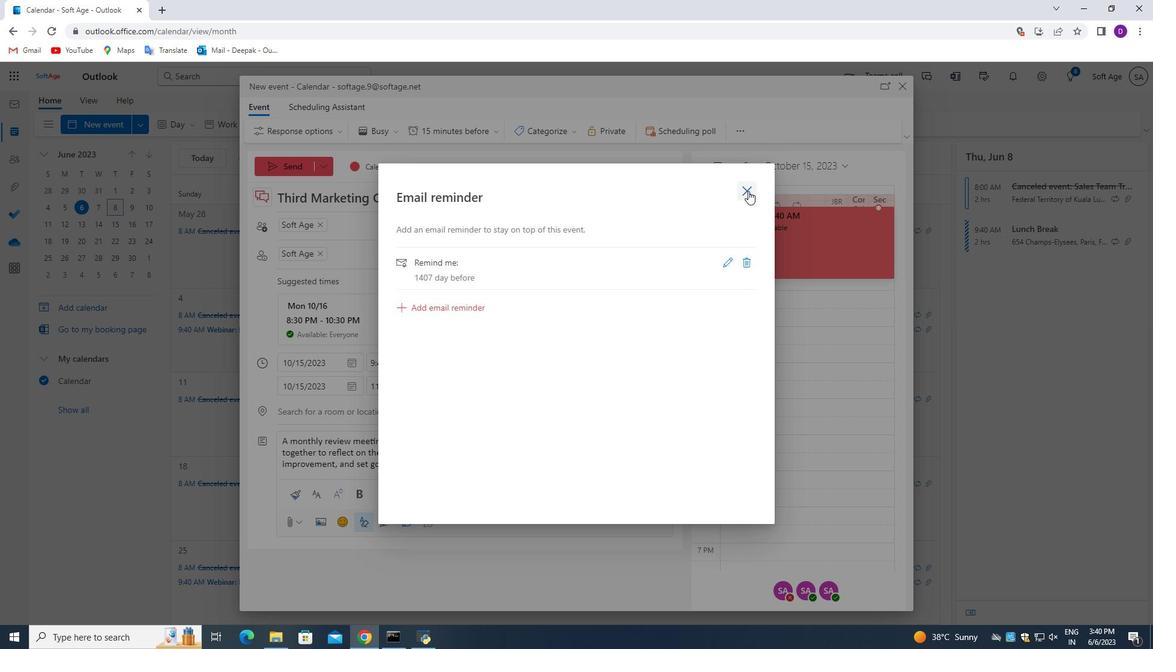 
Action: Mouse moved to (577, 287)
Screenshot: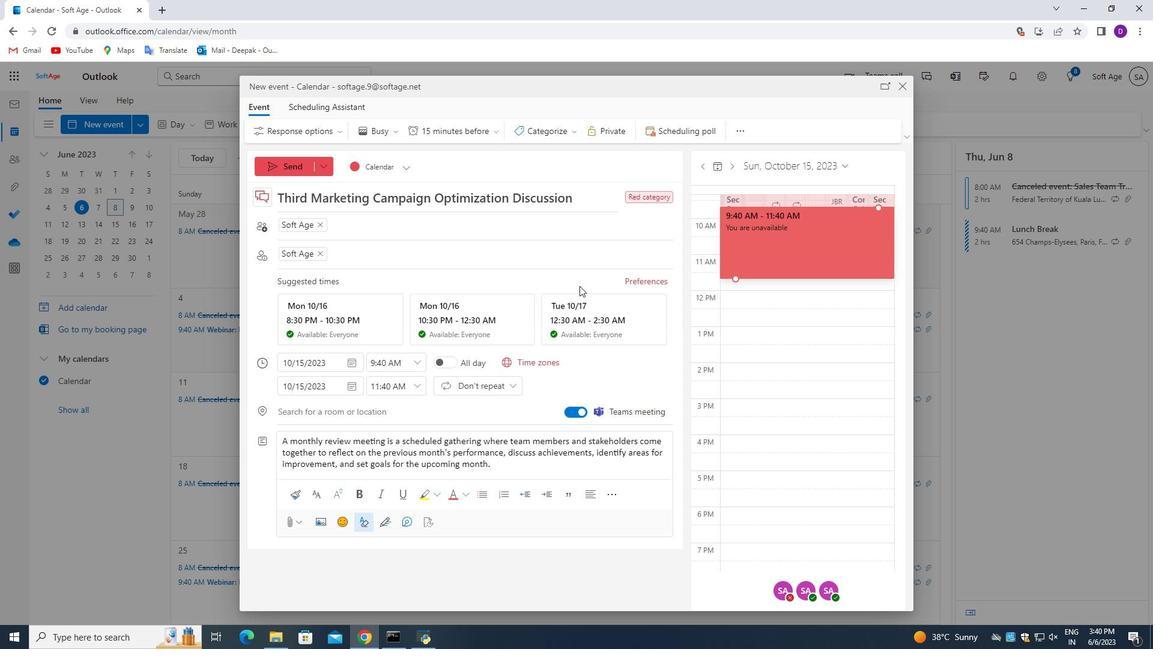 
Action: Mouse scrolled (577, 286) with delta (0, 0)
Screenshot: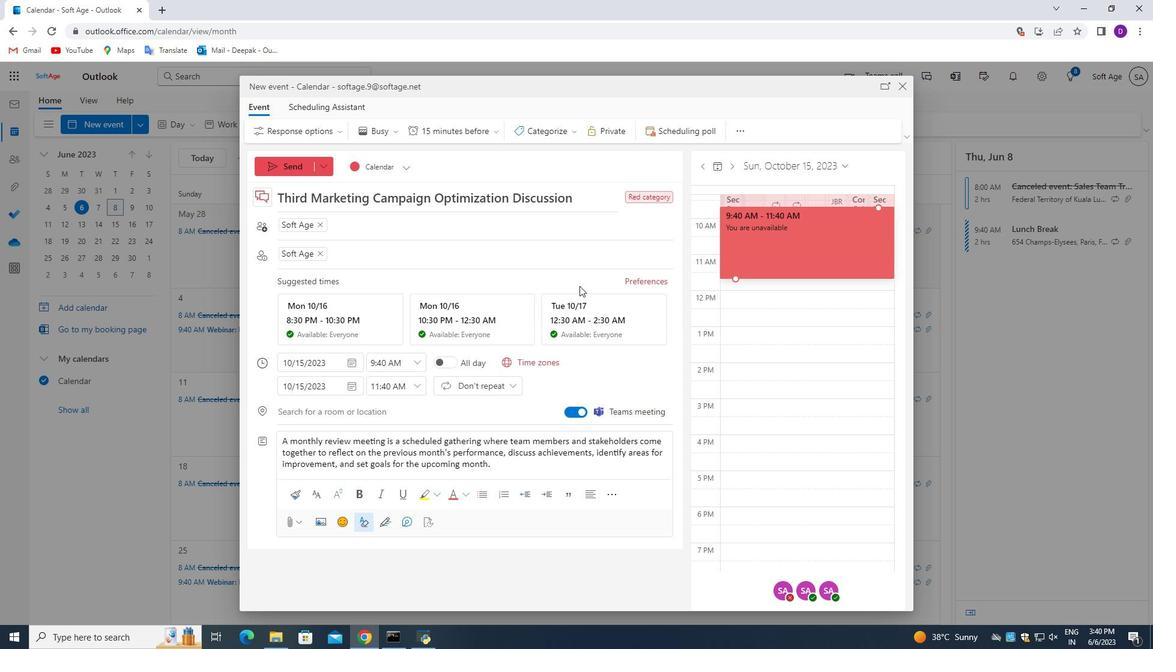 
Action: Mouse moved to (576, 287)
Screenshot: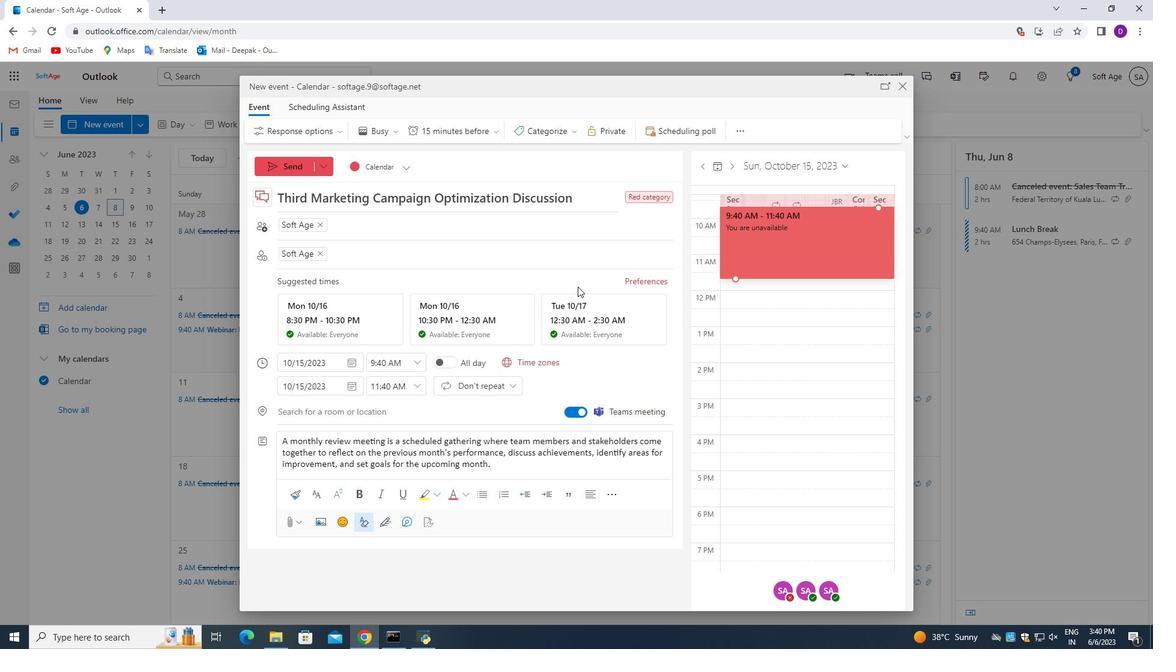 
Action: Mouse scrolled (576, 287) with delta (0, 0)
Screenshot: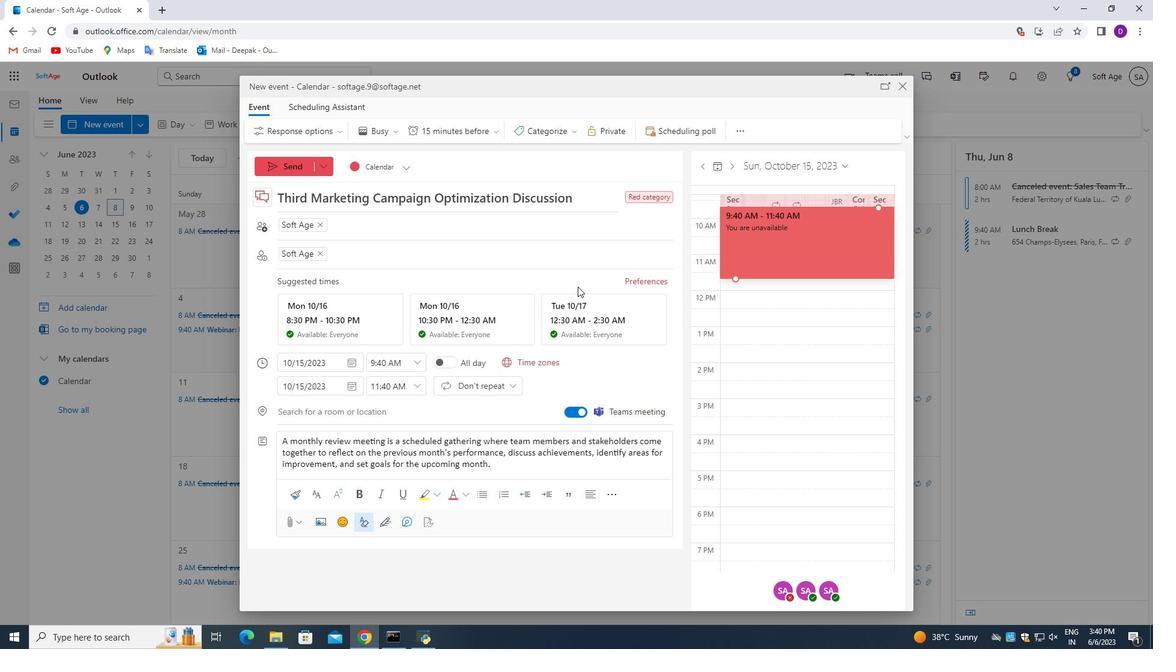 
Action: Mouse moved to (575, 289)
Screenshot: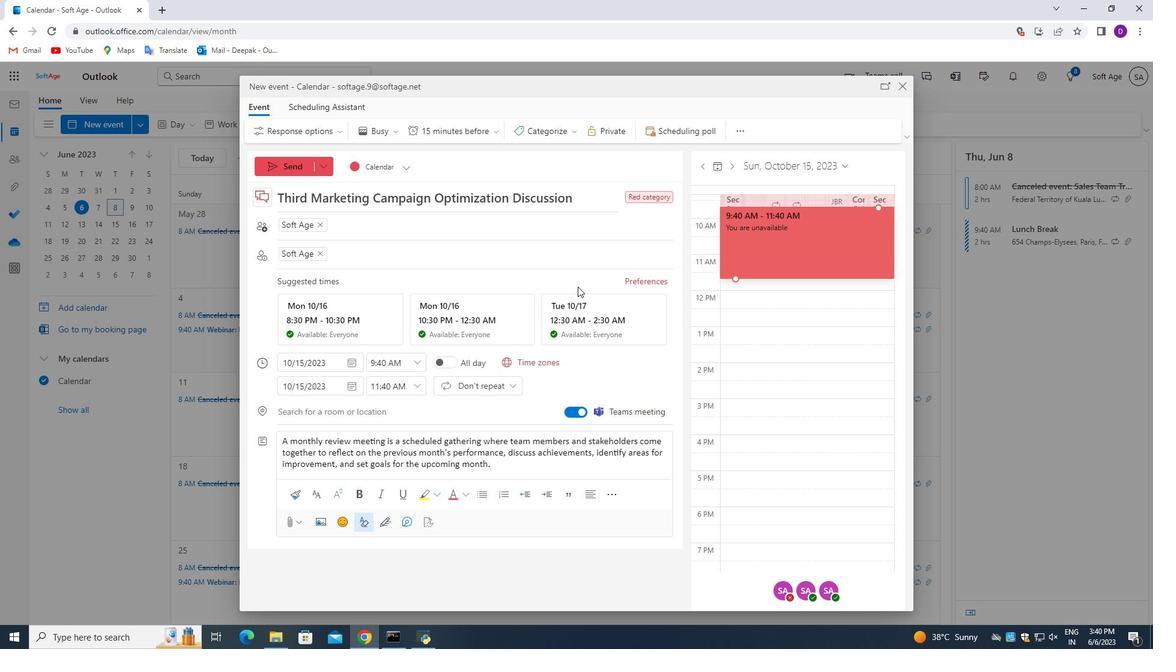 
Action: Mouse scrolled (575, 288) with delta (0, 0)
Screenshot: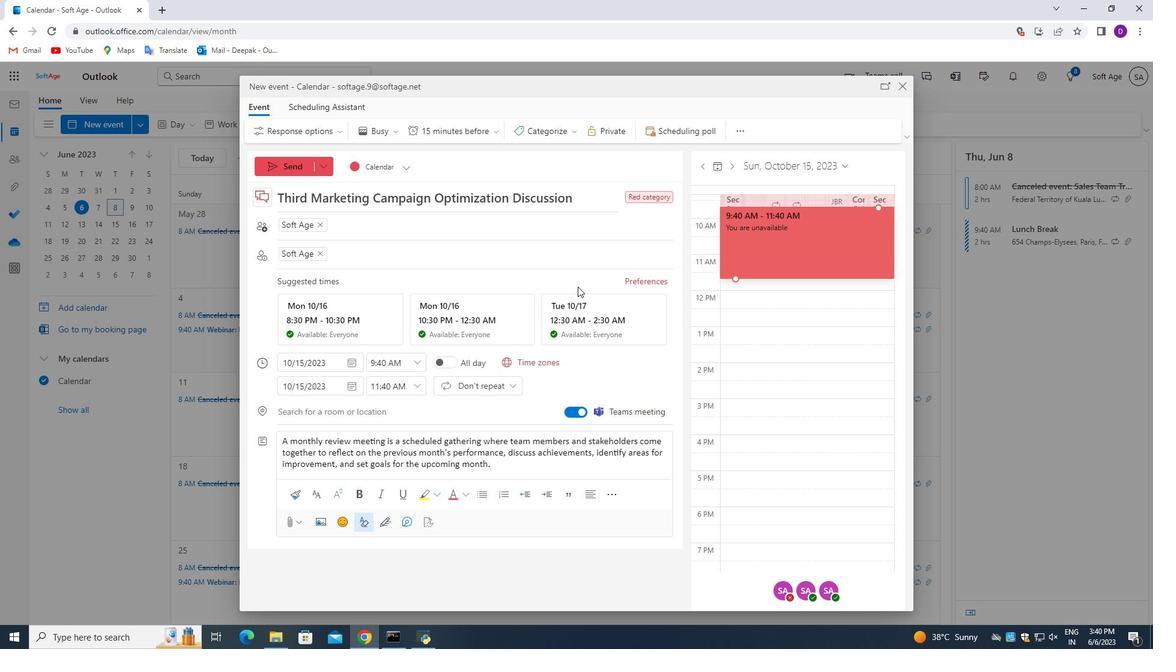 
Action: Mouse moved to (573, 289)
Screenshot: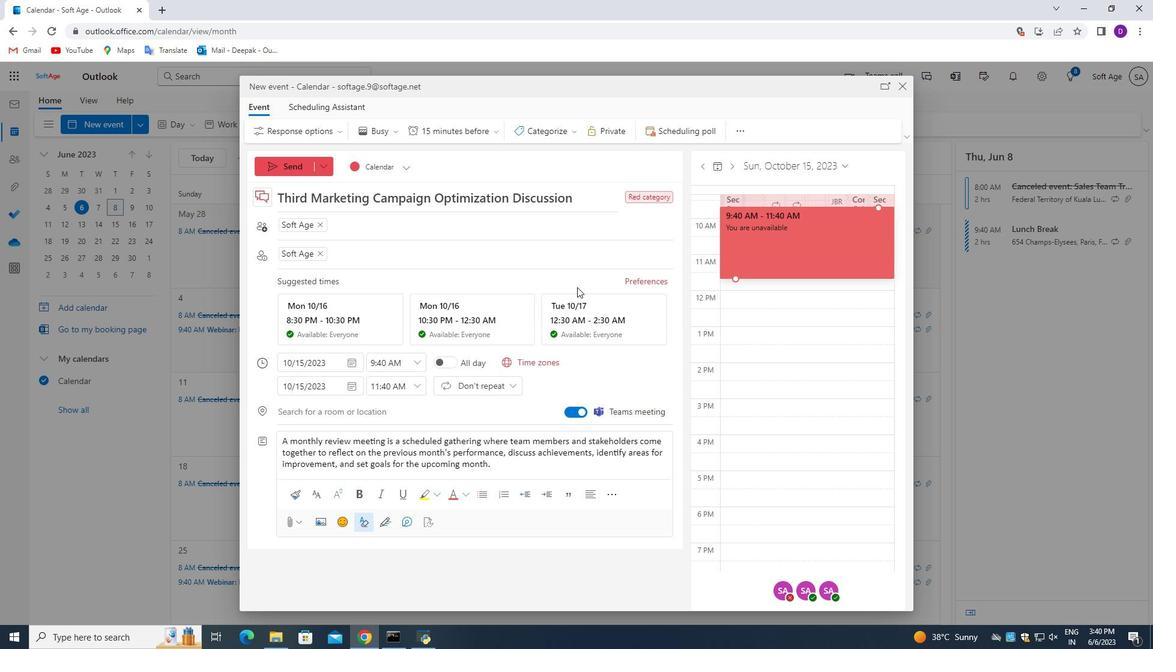 
Action: Mouse scrolled (573, 289) with delta (0, 0)
Screenshot: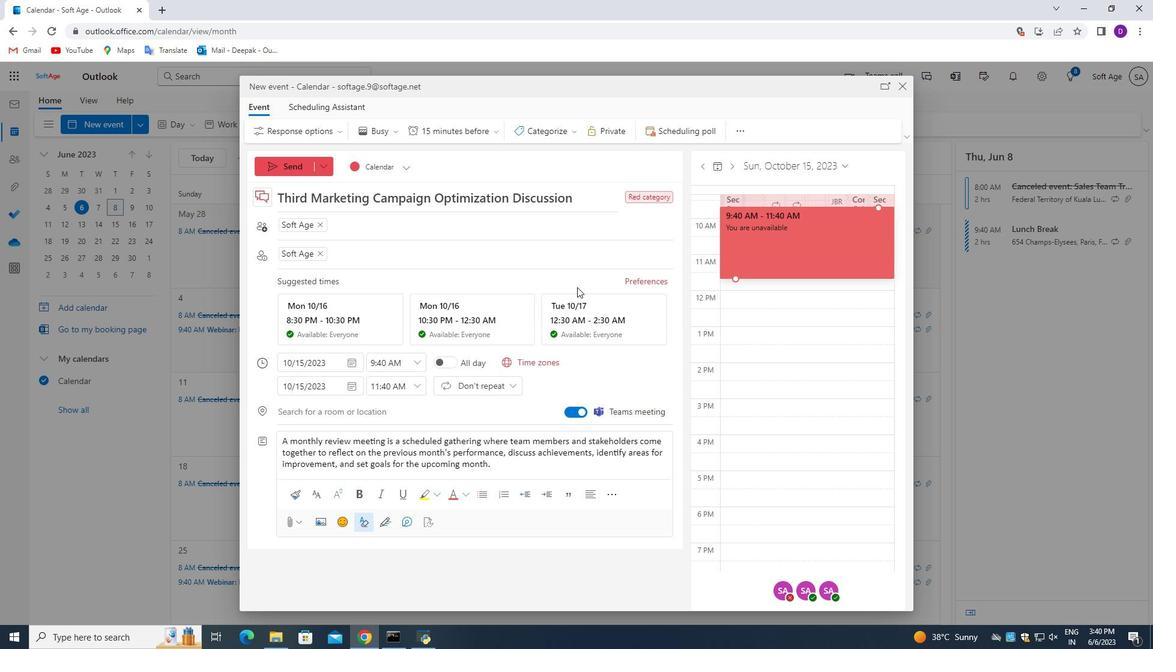 
Action: Mouse moved to (564, 284)
Screenshot: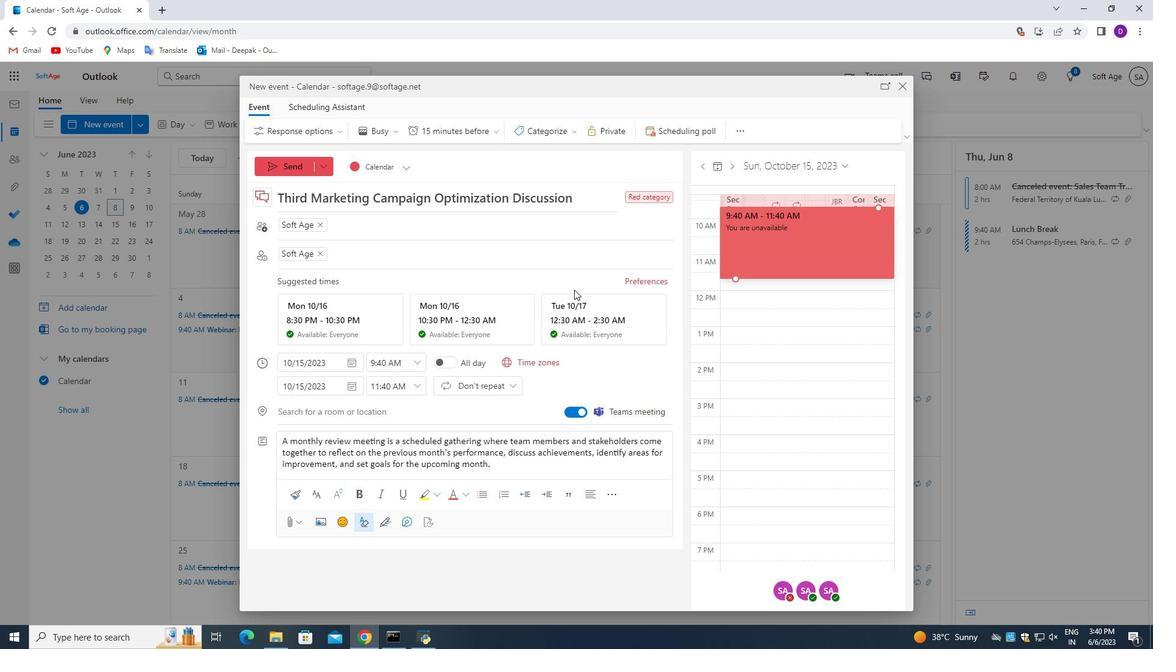 
Action: Mouse scrolled (564, 285) with delta (0, 0)
Screenshot: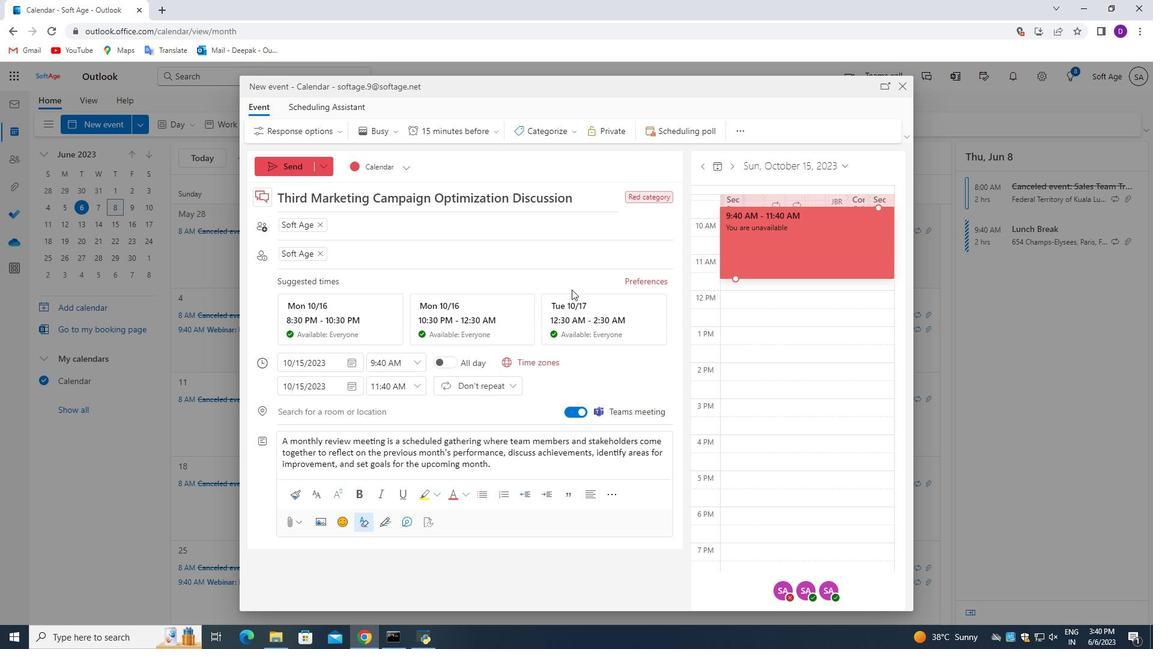 
Action: Mouse moved to (563, 282)
Screenshot: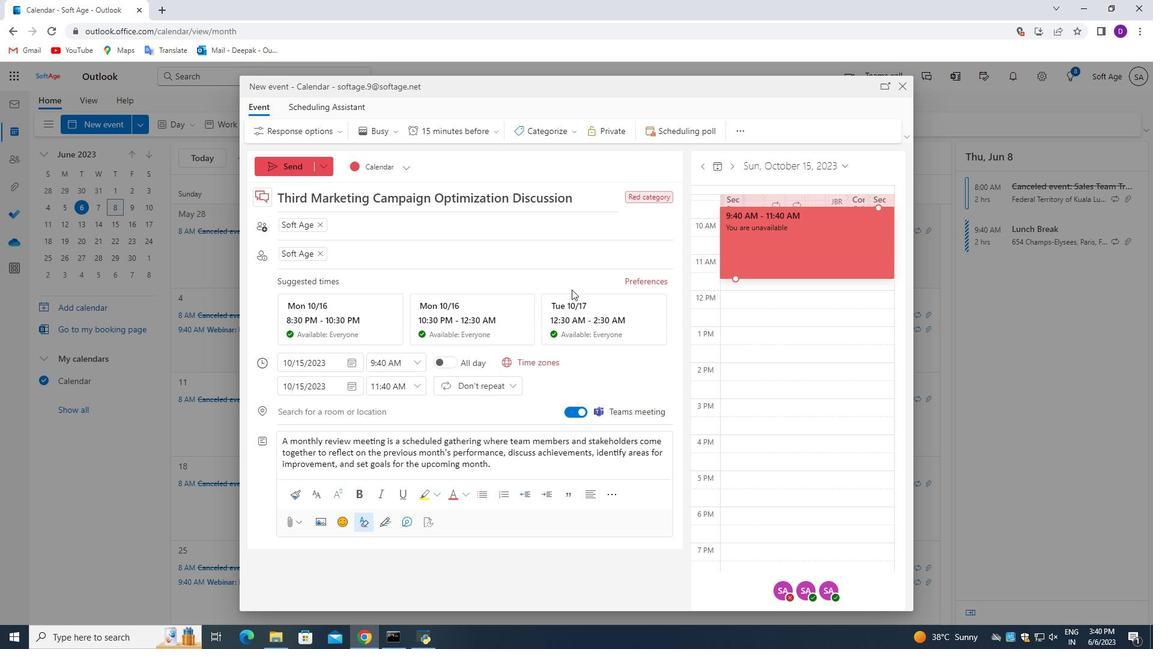 
Action: Mouse scrolled (563, 283) with delta (0, 0)
Screenshot: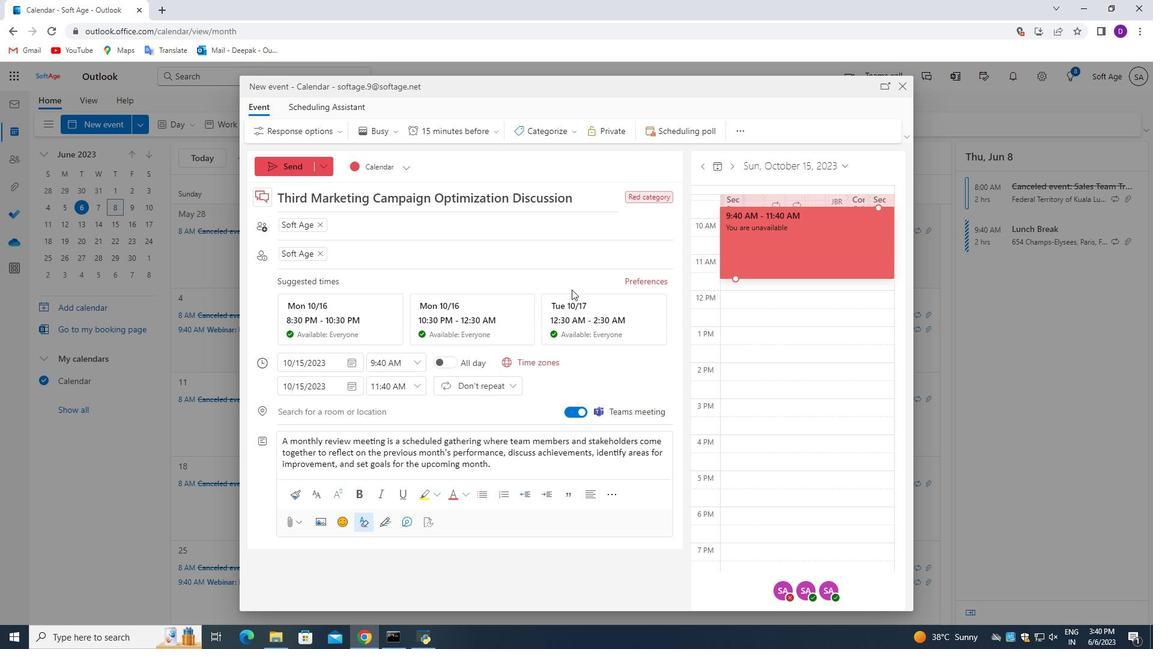 
Action: Mouse moved to (558, 266)
Screenshot: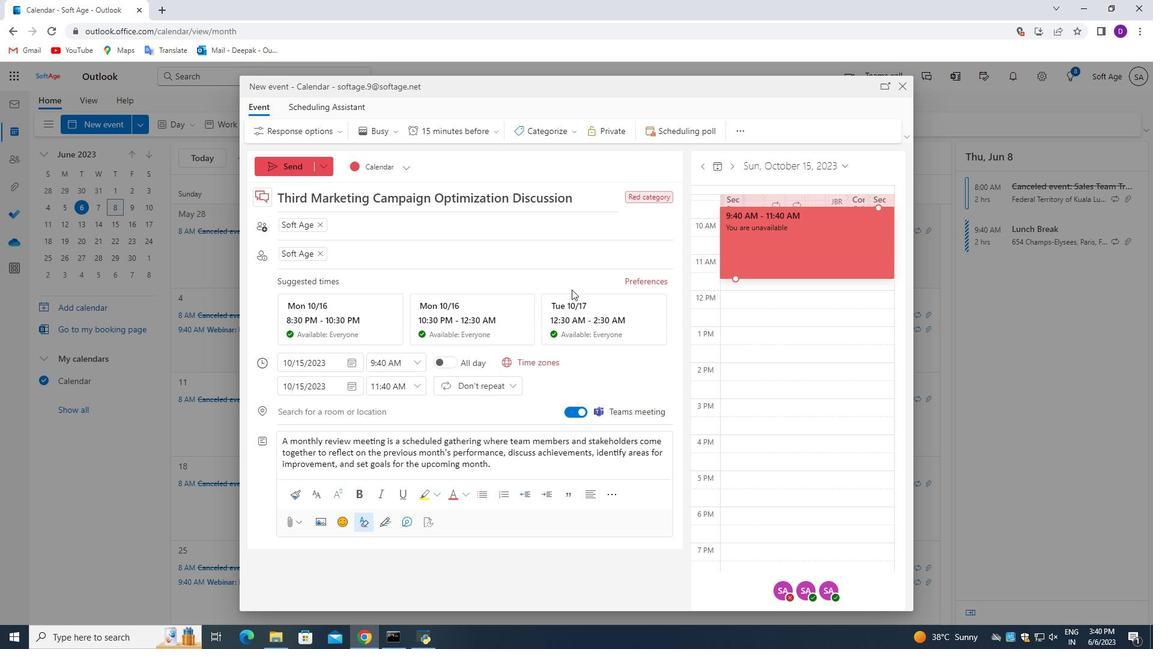 
Action: Mouse scrolled (558, 266) with delta (0, 0)
Screenshot: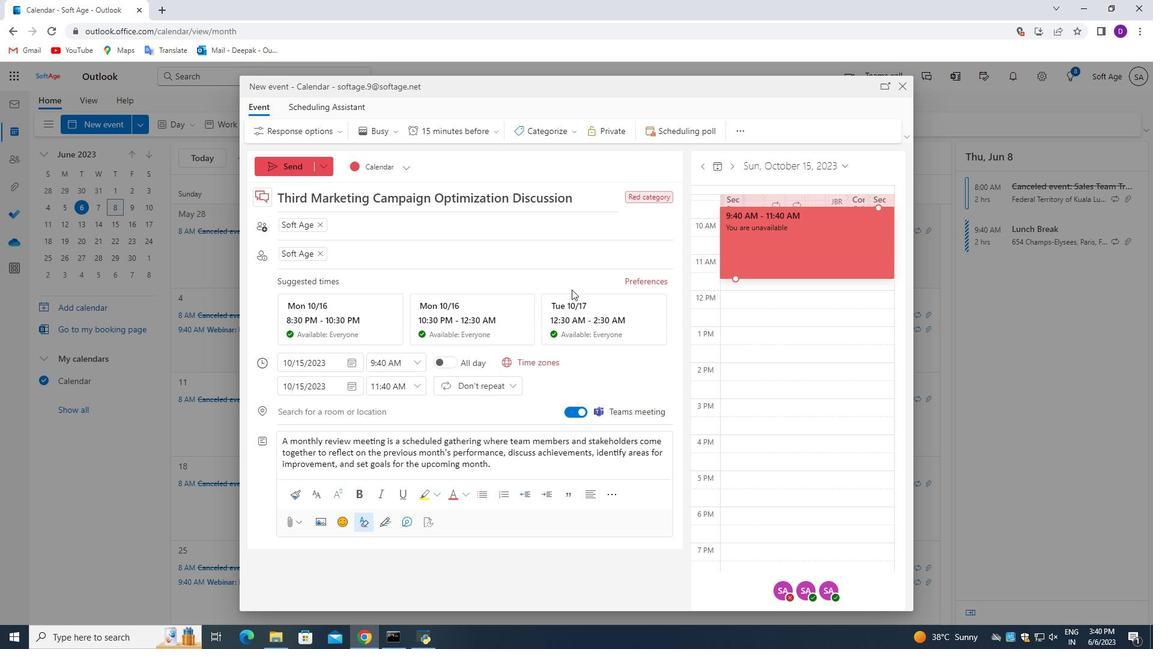 
Action: Mouse moved to (268, 161)
Screenshot: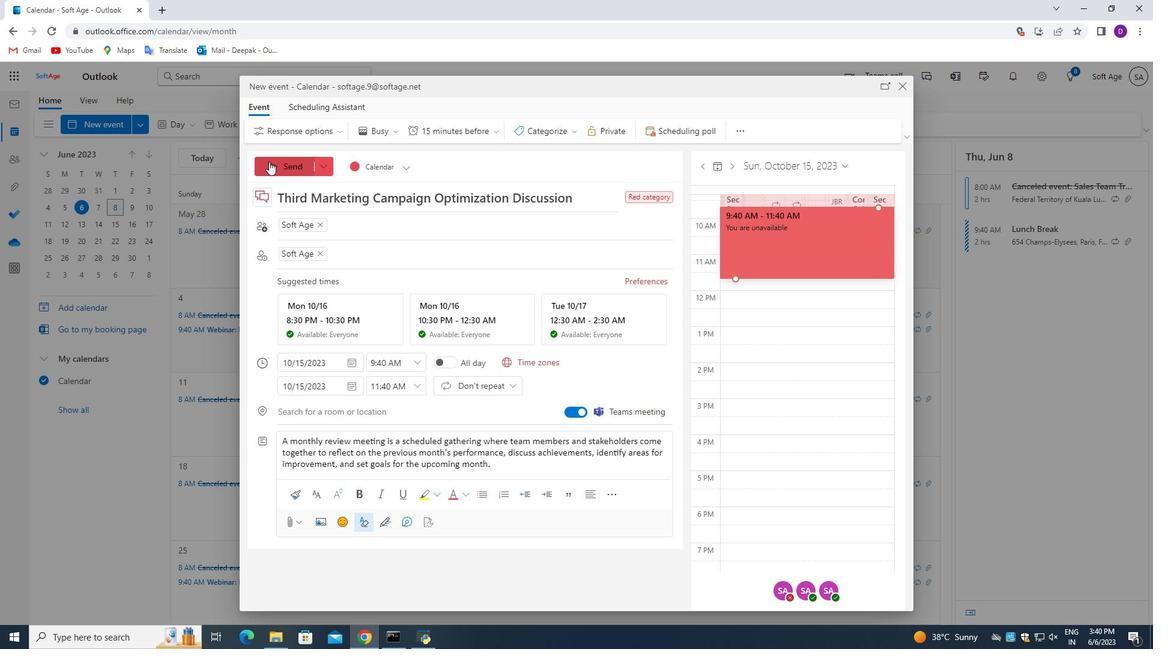 
Action: Mouse pressed left at (268, 161)
Screenshot: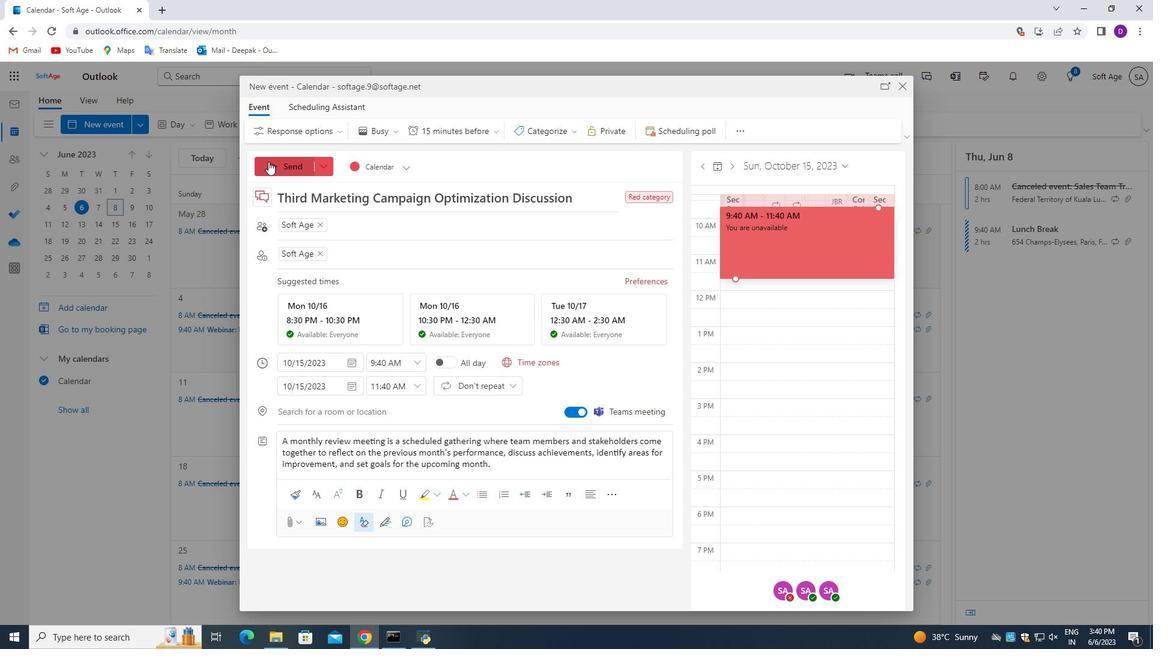 
Action: Mouse moved to (494, 416)
Screenshot: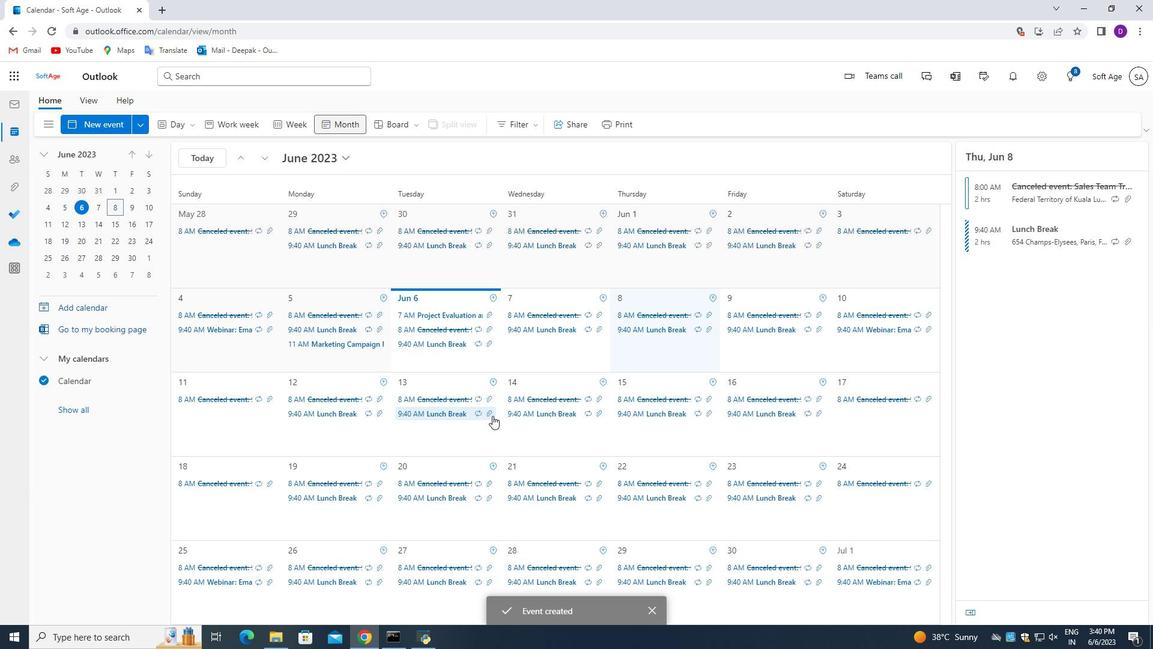 
Action: Mouse scrolled (494, 415) with delta (0, 0)
Screenshot: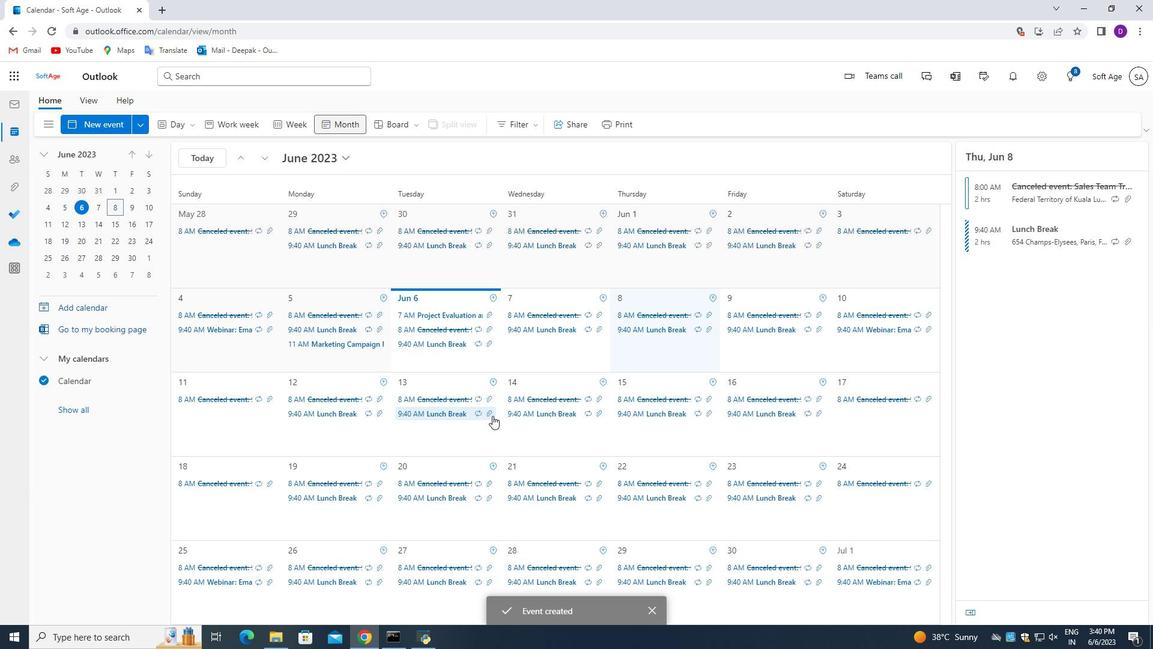 
Action: Mouse moved to (496, 416)
Screenshot: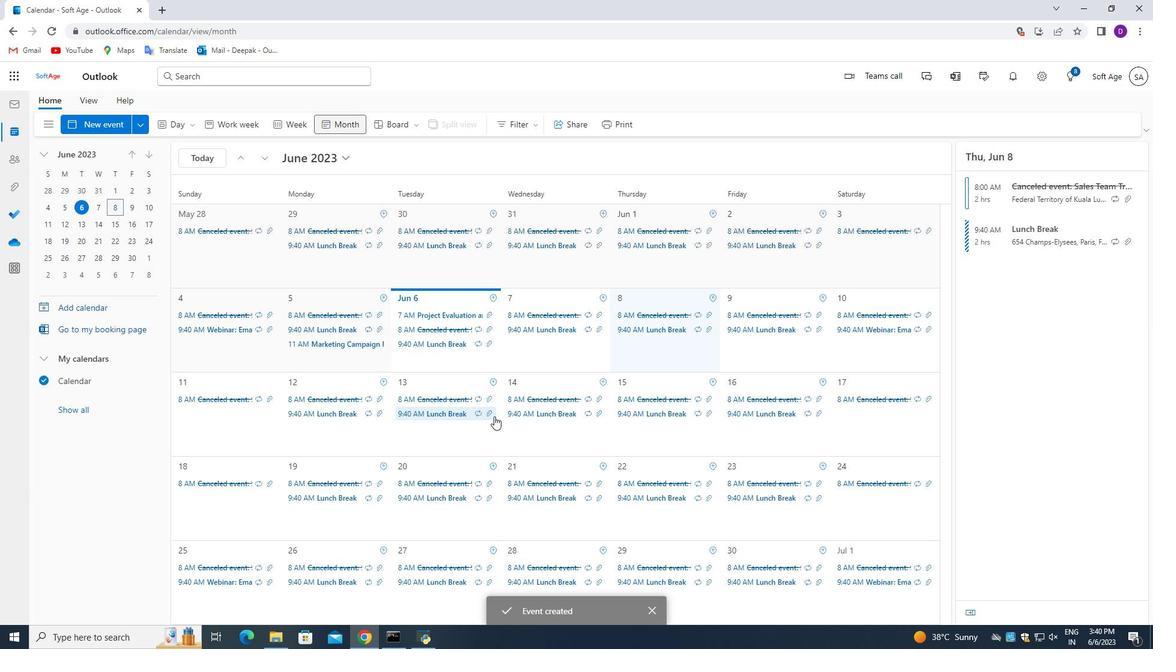 
Action: Mouse scrolled (496, 415) with delta (0, 0)
Screenshot: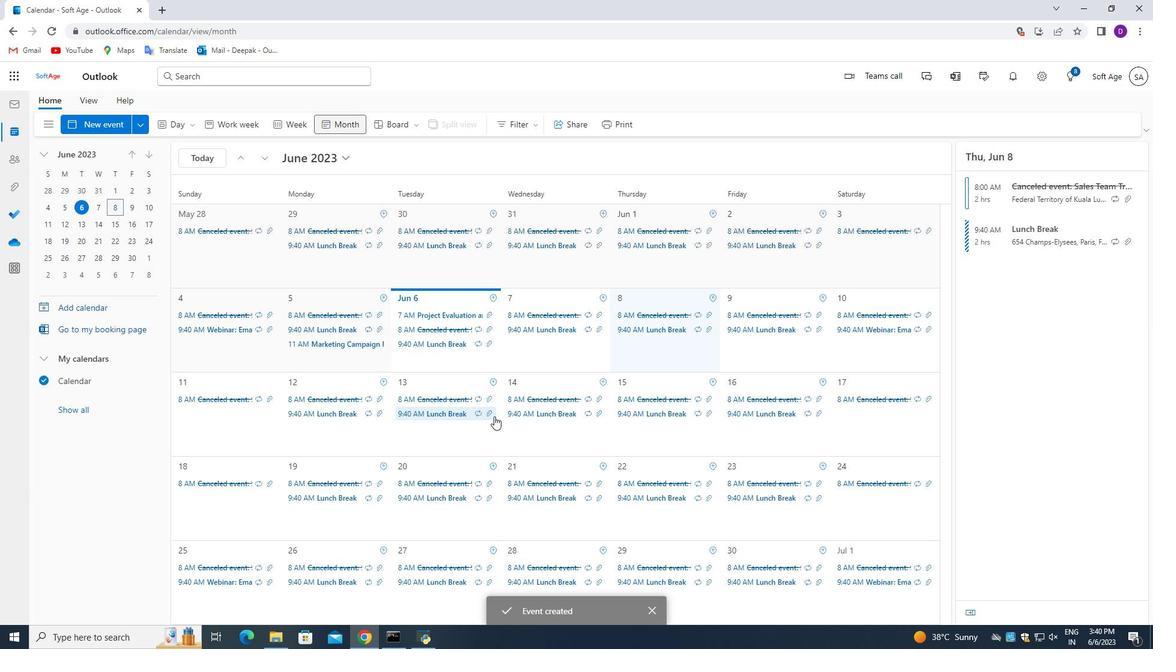
Action: Mouse moved to (497, 416)
Screenshot: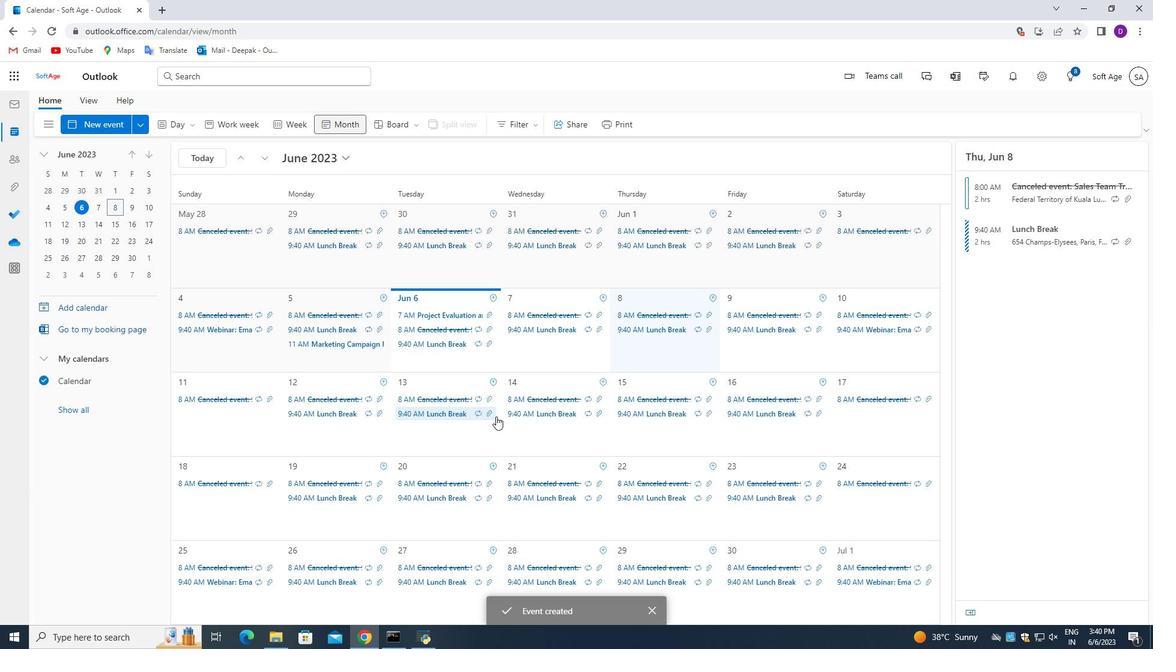 
Action: Mouse scrolled (497, 415) with delta (0, 0)
Screenshot: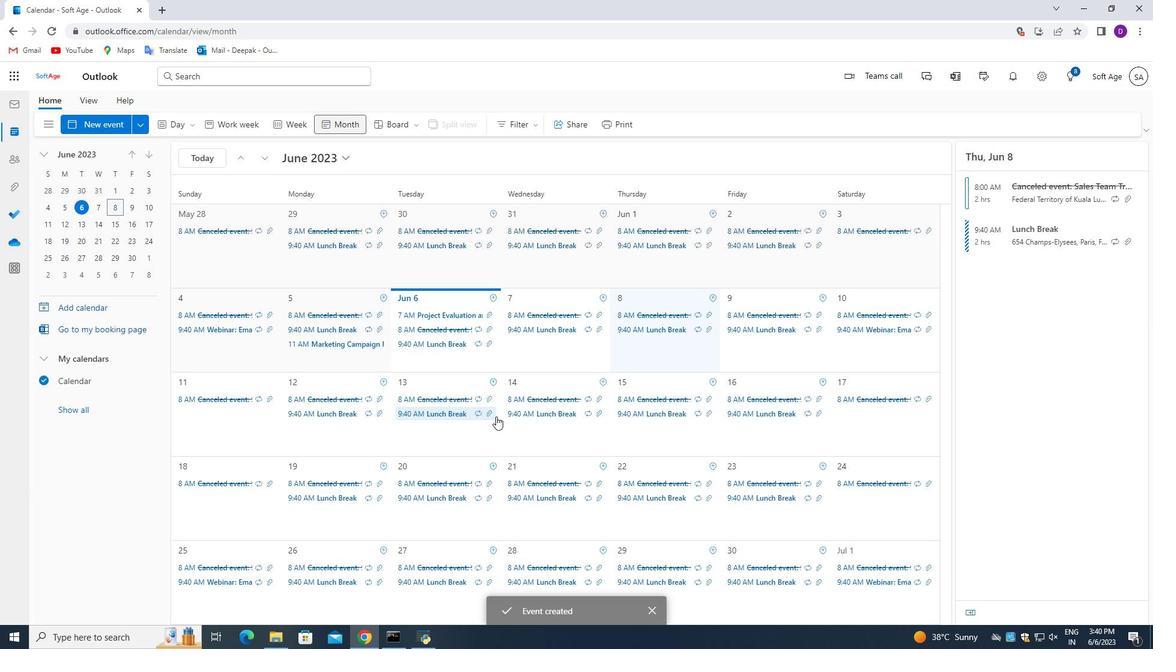 
Action: Mouse moved to (496, 408)
Screenshot: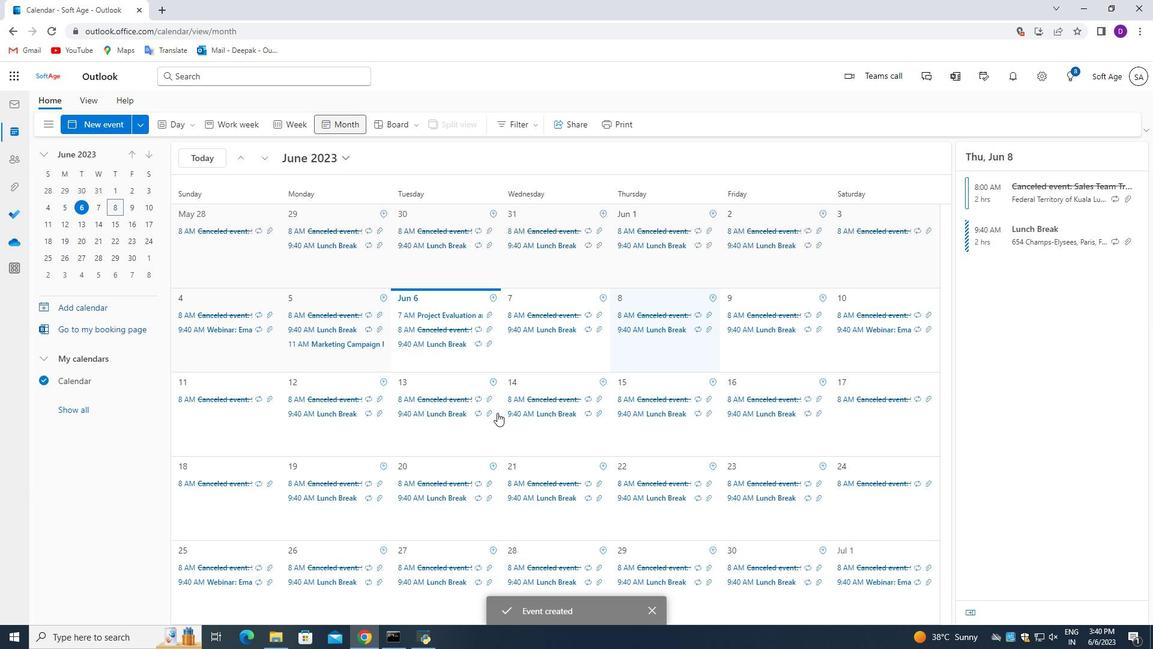 
Action: Mouse scrolled (496, 408) with delta (0, 0)
Screenshot: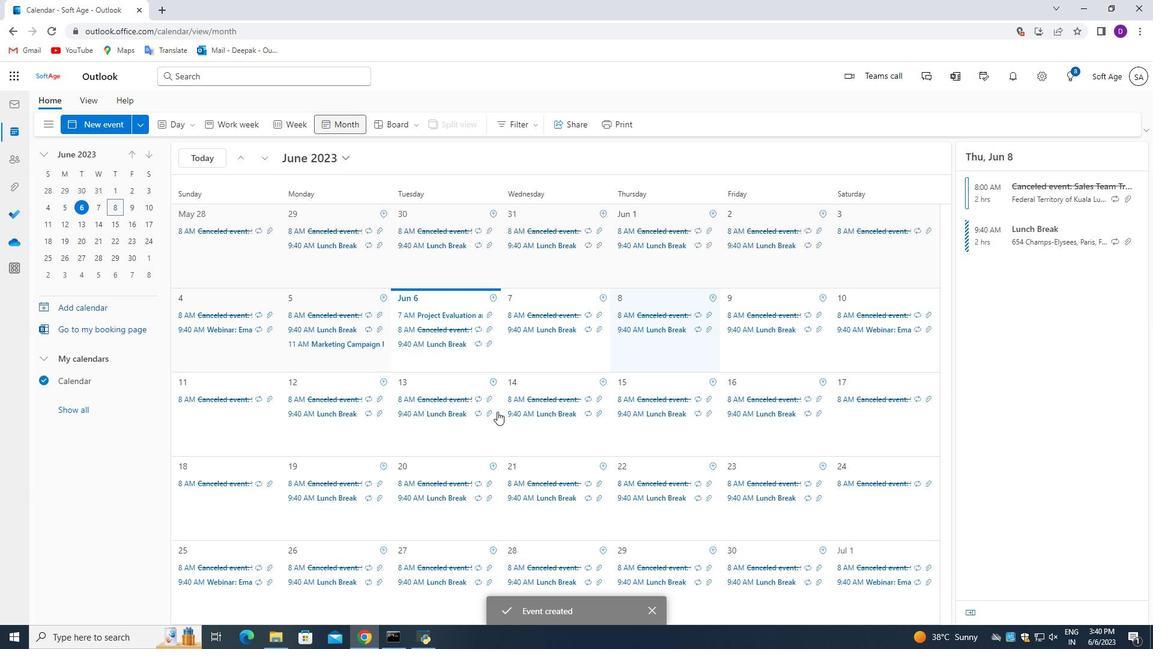 
Action: Mouse moved to (495, 406)
Screenshot: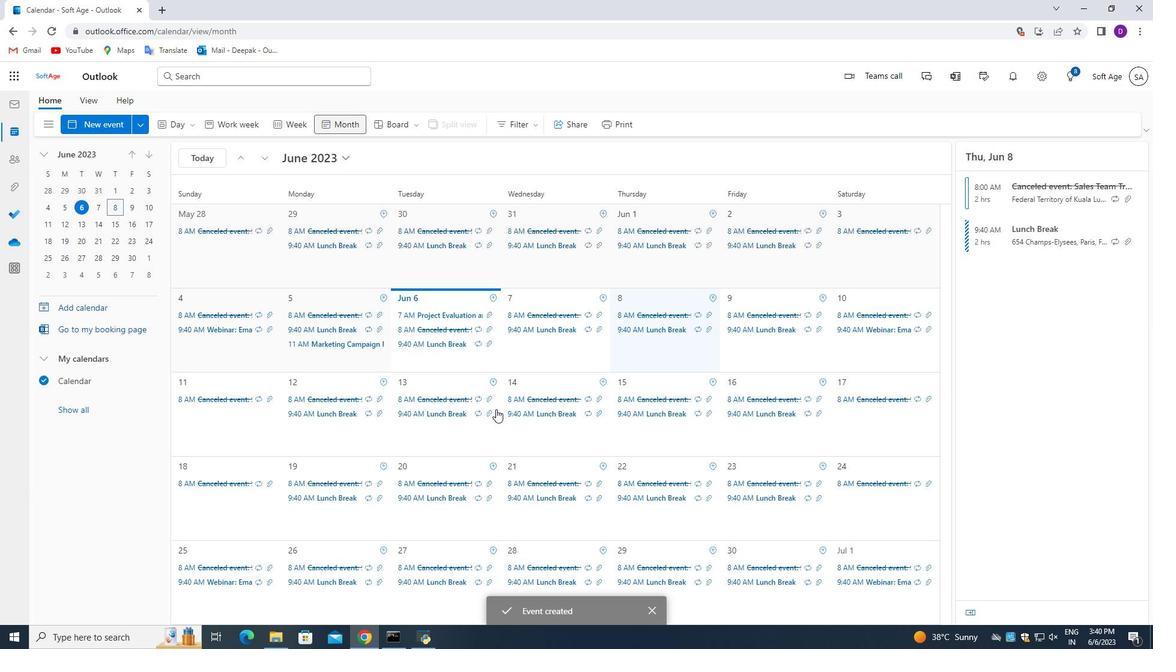 
Action: Mouse scrolled (495, 407) with delta (0, 0)
Screenshot: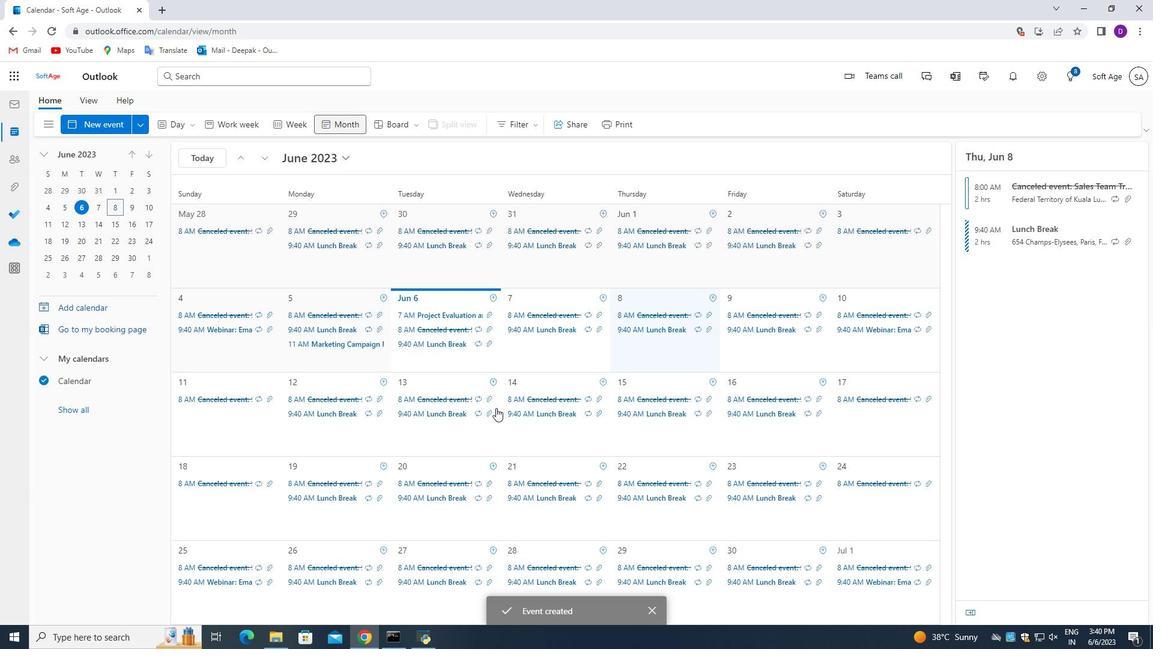 
Action: Mouse moved to (495, 406)
Screenshot: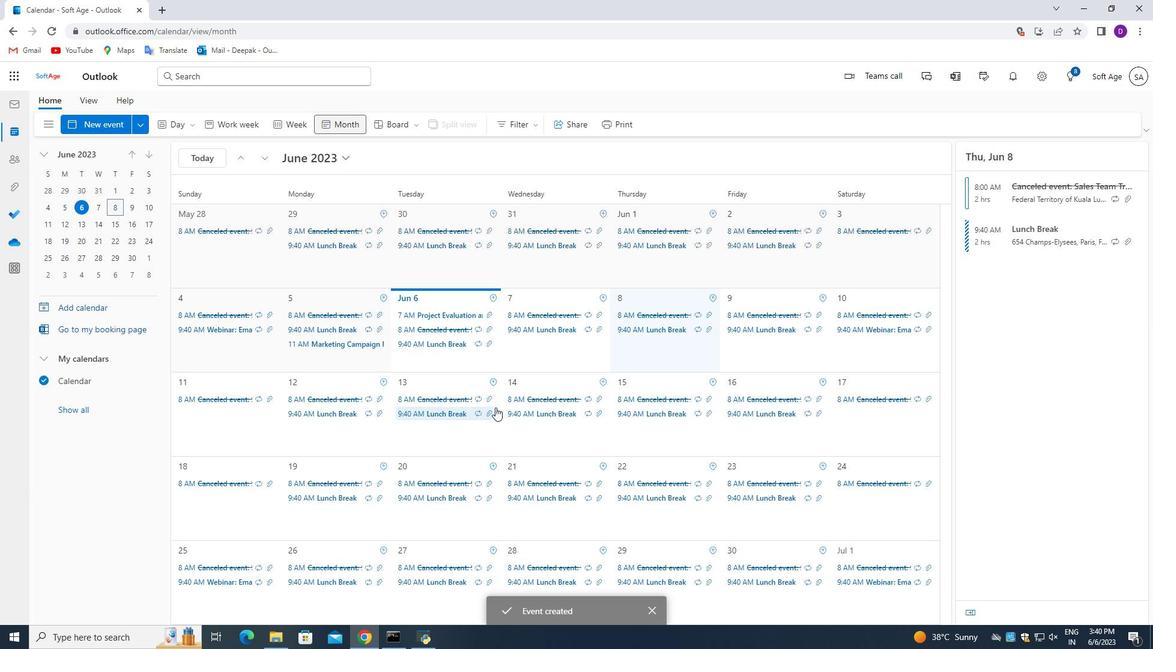 
Action: Mouse scrolled (495, 405) with delta (0, 0)
Screenshot: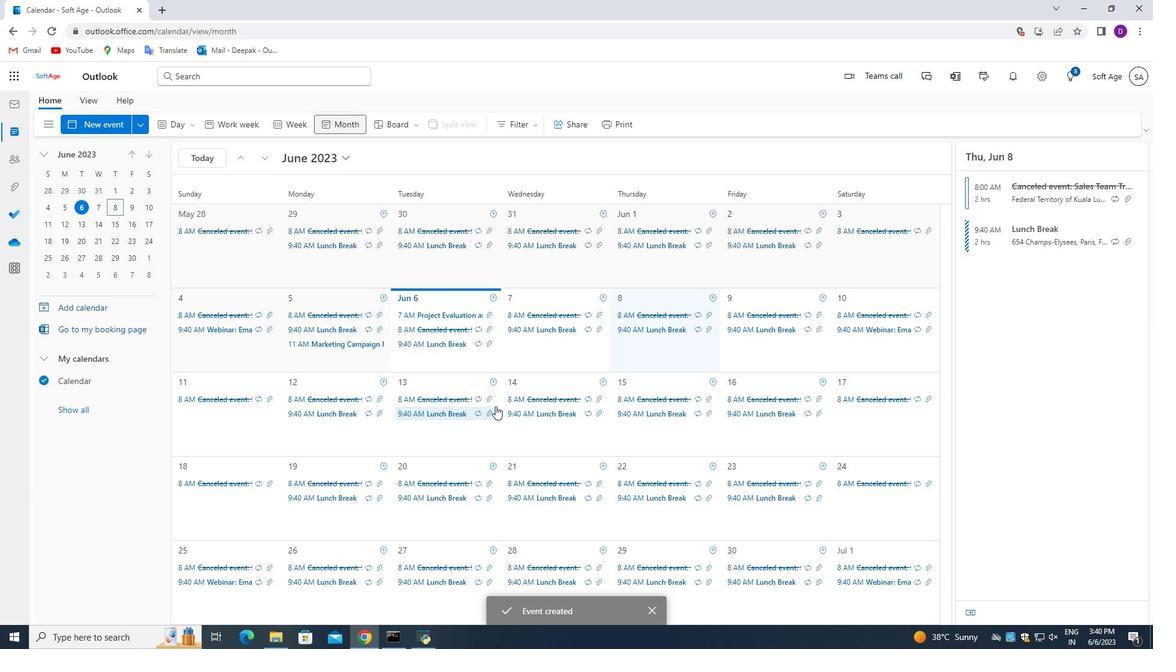 
Action: Mouse scrolled (495, 405) with delta (0, 0)
Screenshot: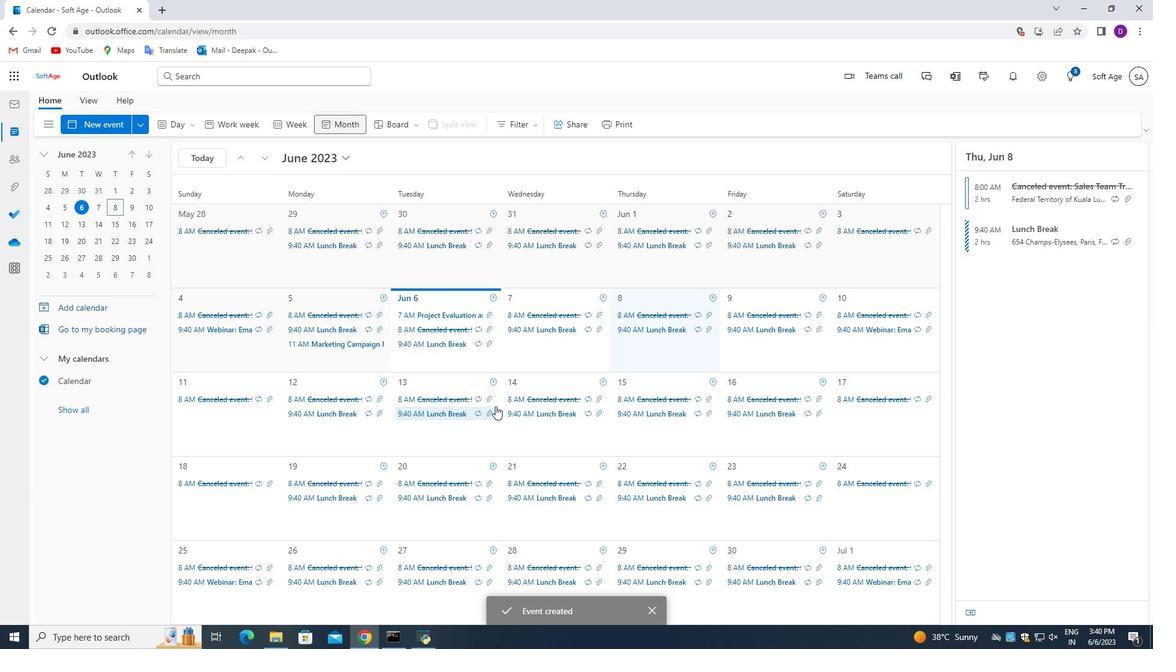 
Action: Mouse moved to (500, 423)
Screenshot: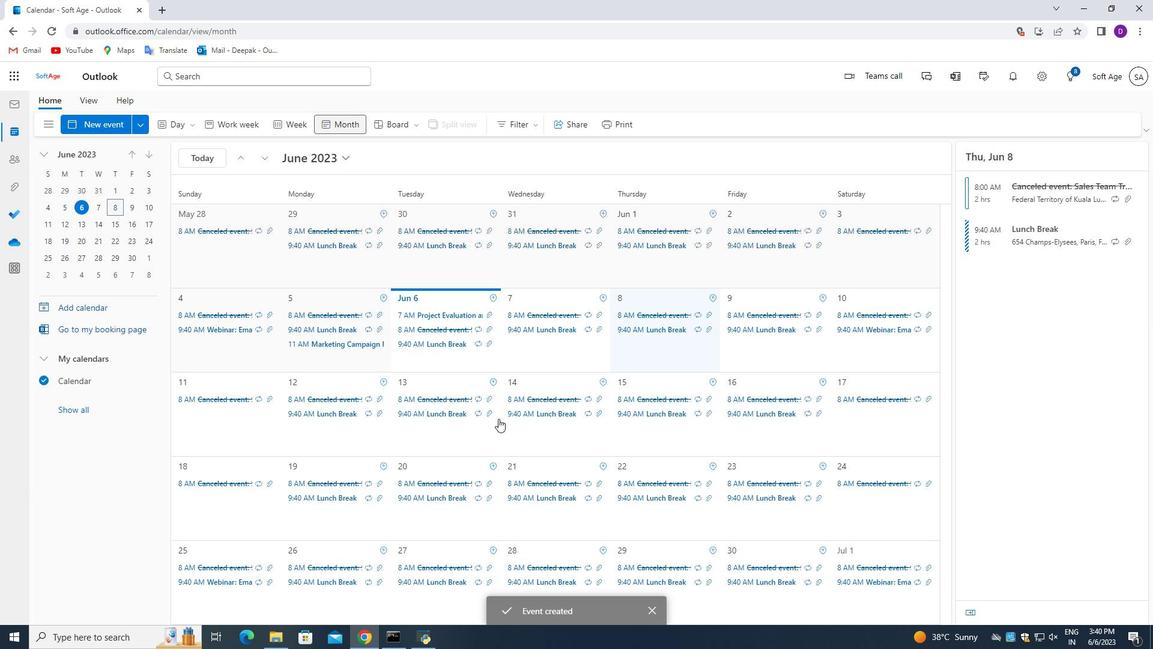 
Action: Mouse scrolled (500, 423) with delta (0, 0)
Screenshot: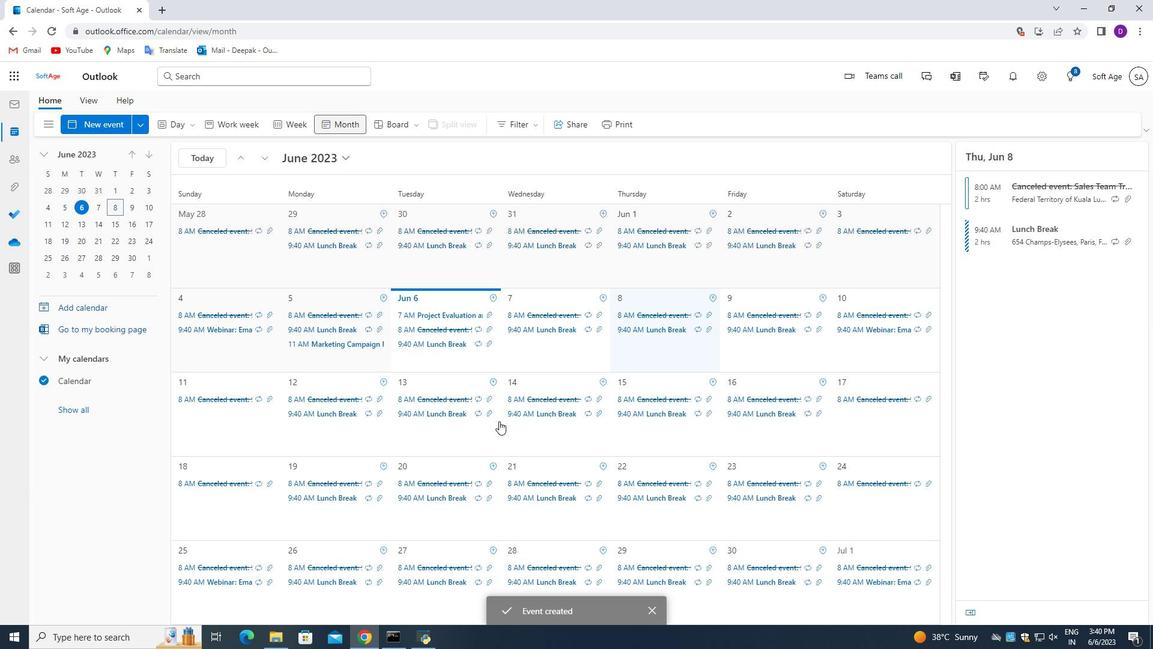 
Action: Mouse moved to (501, 433)
Screenshot: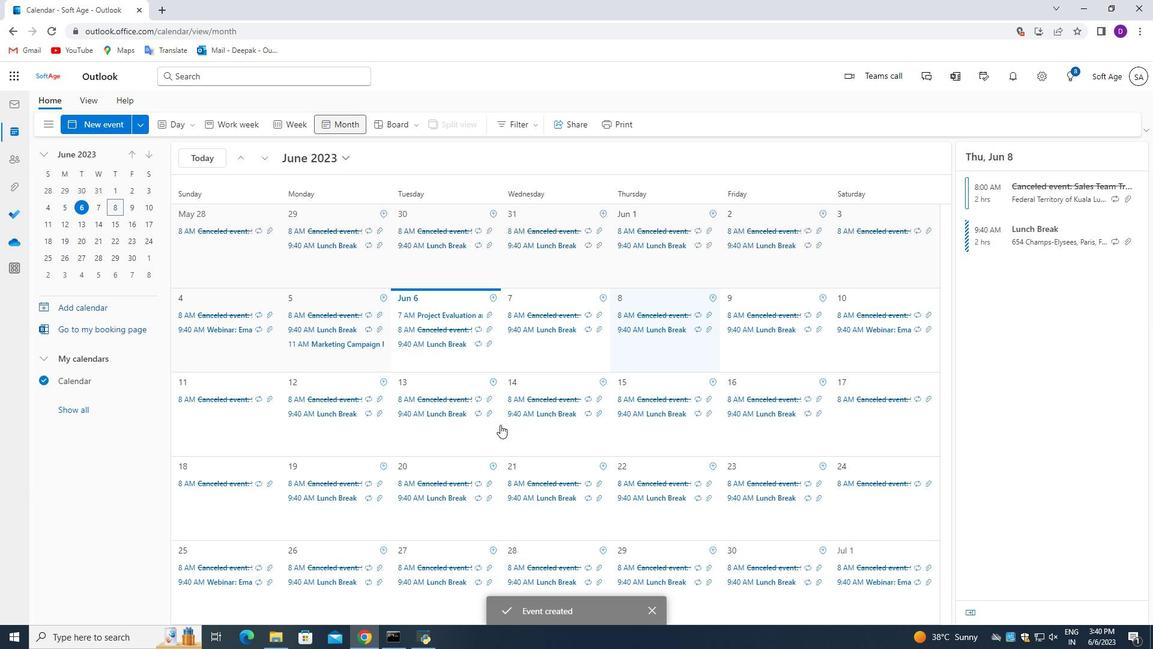 
Action: Mouse scrolled (501, 433) with delta (0, 0)
Screenshot: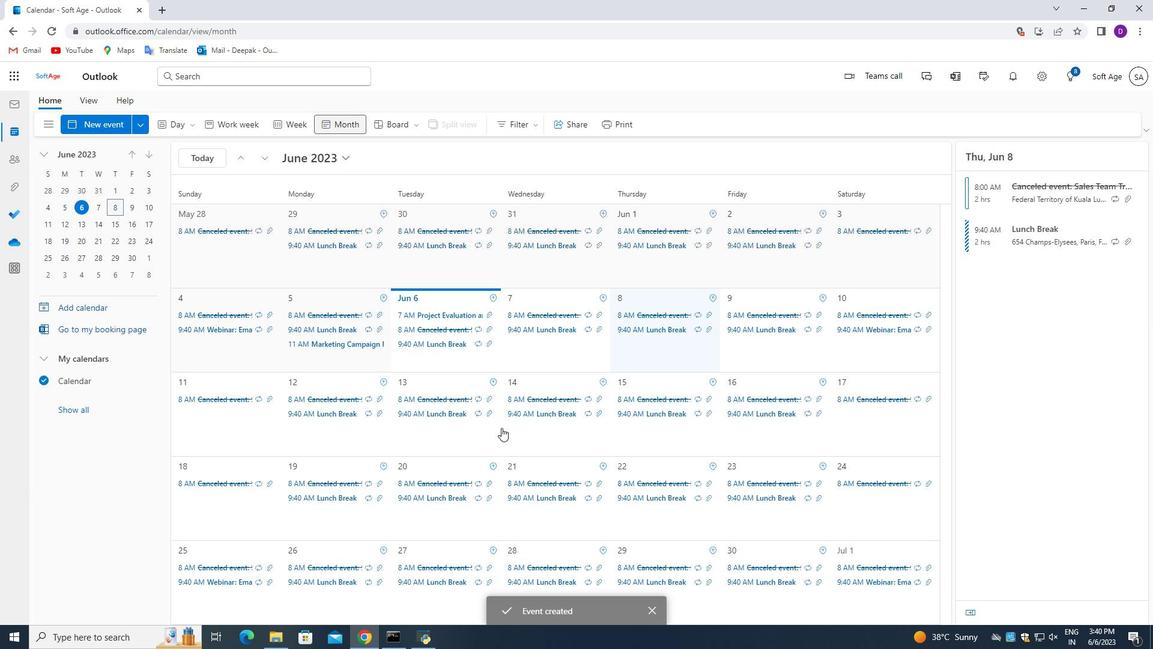 
Action: Mouse moved to (501, 435)
Screenshot: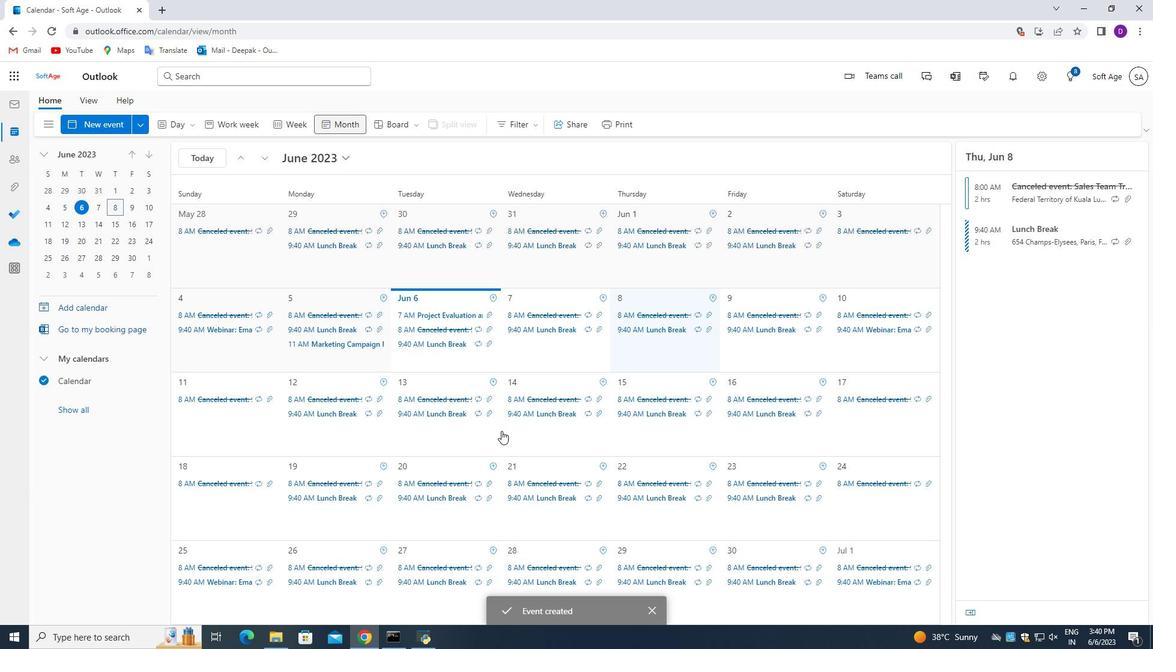 
Action: Mouse scrolled (501, 436) with delta (0, 0)
Screenshot: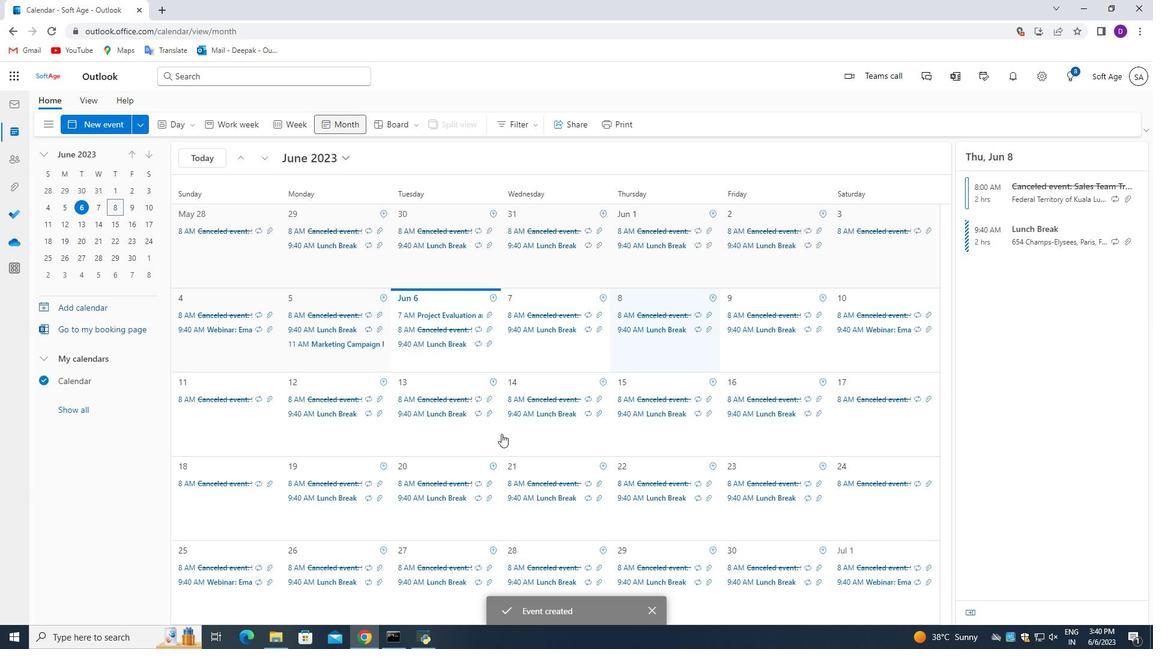 
Action: Mouse moved to (500, 435)
Screenshot: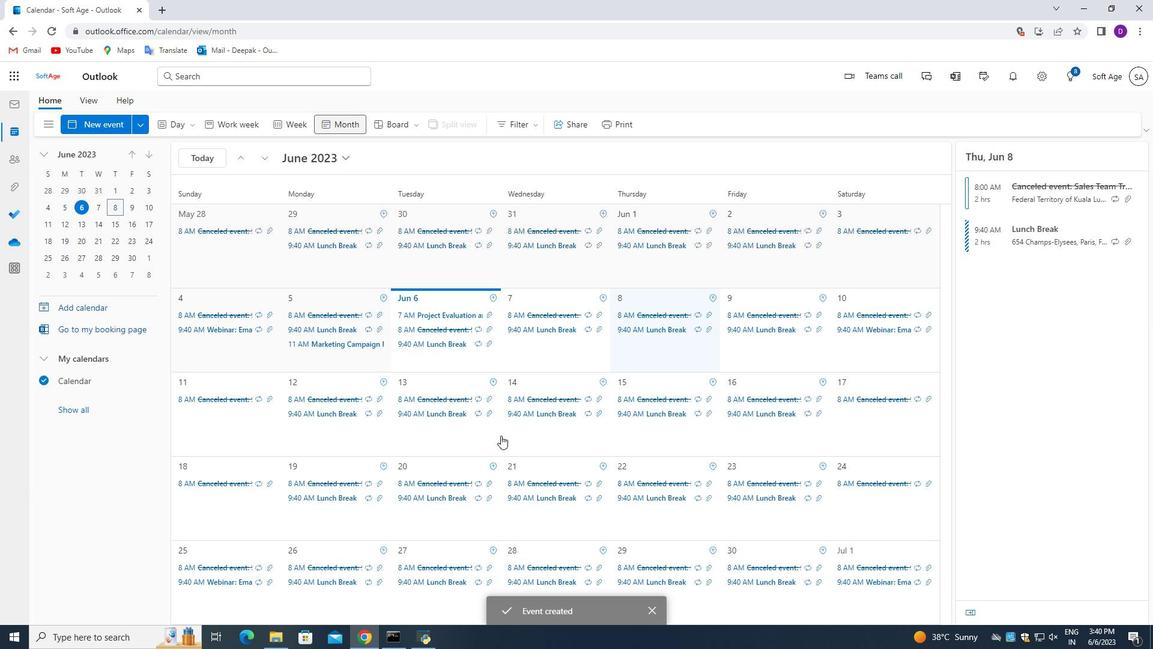 
Action: Mouse scrolled (500, 436) with delta (0, 0)
Screenshot: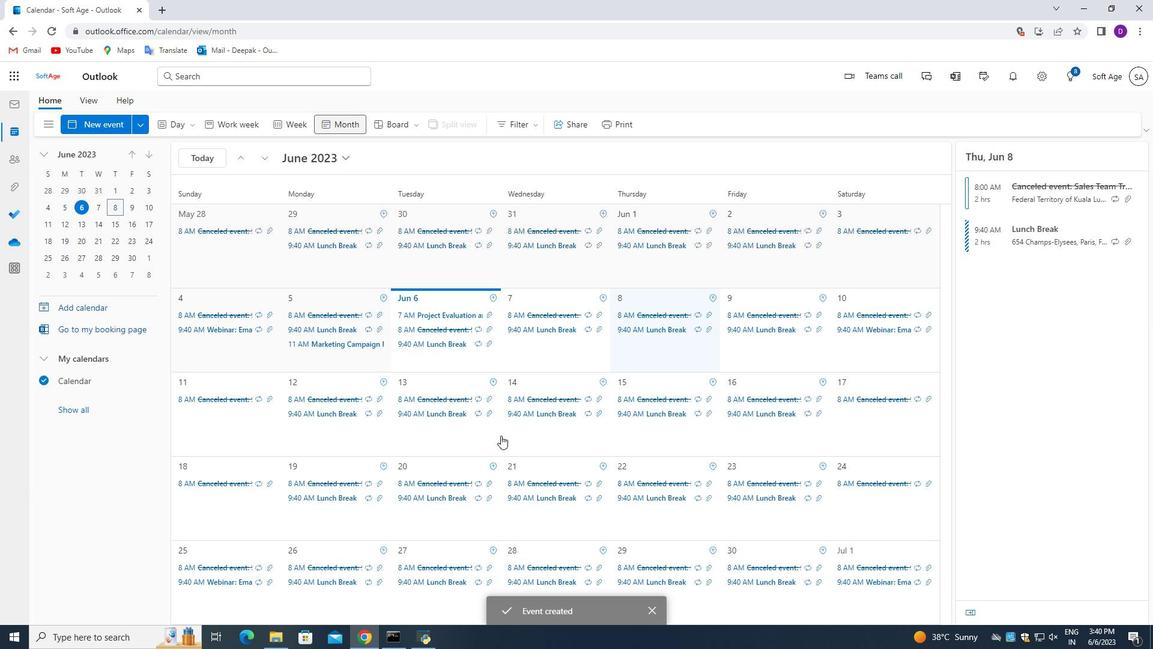 
Action: Mouse moved to (502, 427)
Screenshot: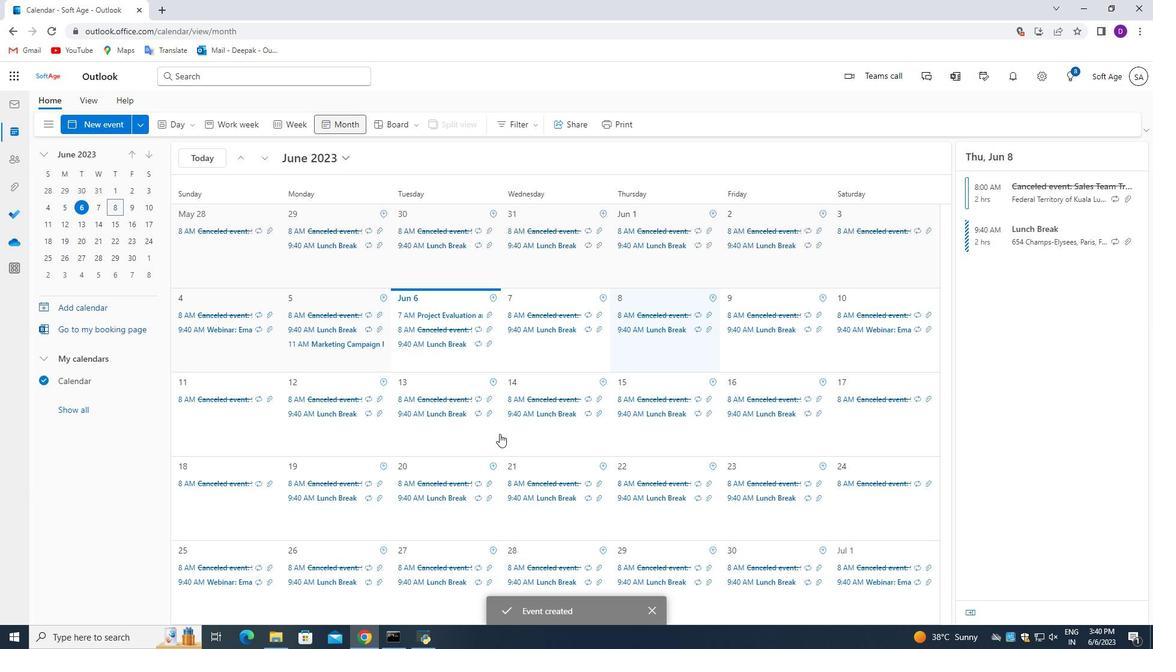 
